 Task: Reply to email with the signature Angela Wright with the subject Request for a phone call from softage.1@softage.net with the message Could you please provide feedback on the latest version of the website prototype? Undo the message and rewrite the message as Thank you for your patience while we resolve this issue. Send the email
Action: Mouse moved to (491, 638)
Screenshot: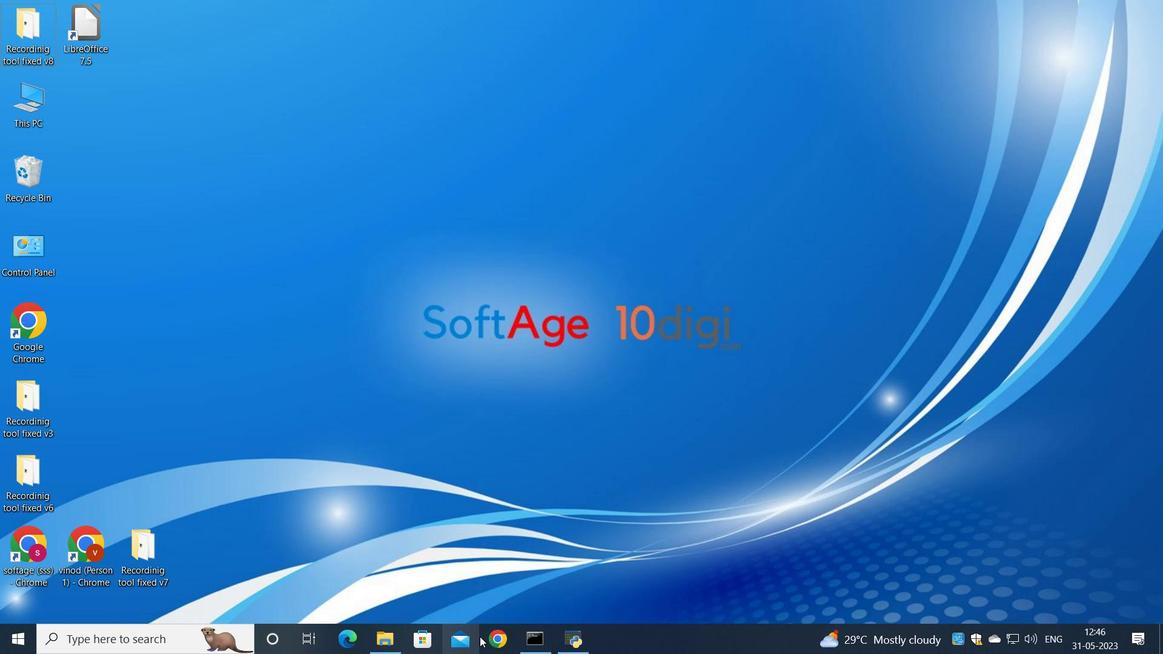 
Action: Mouse pressed left at (491, 638)
Screenshot: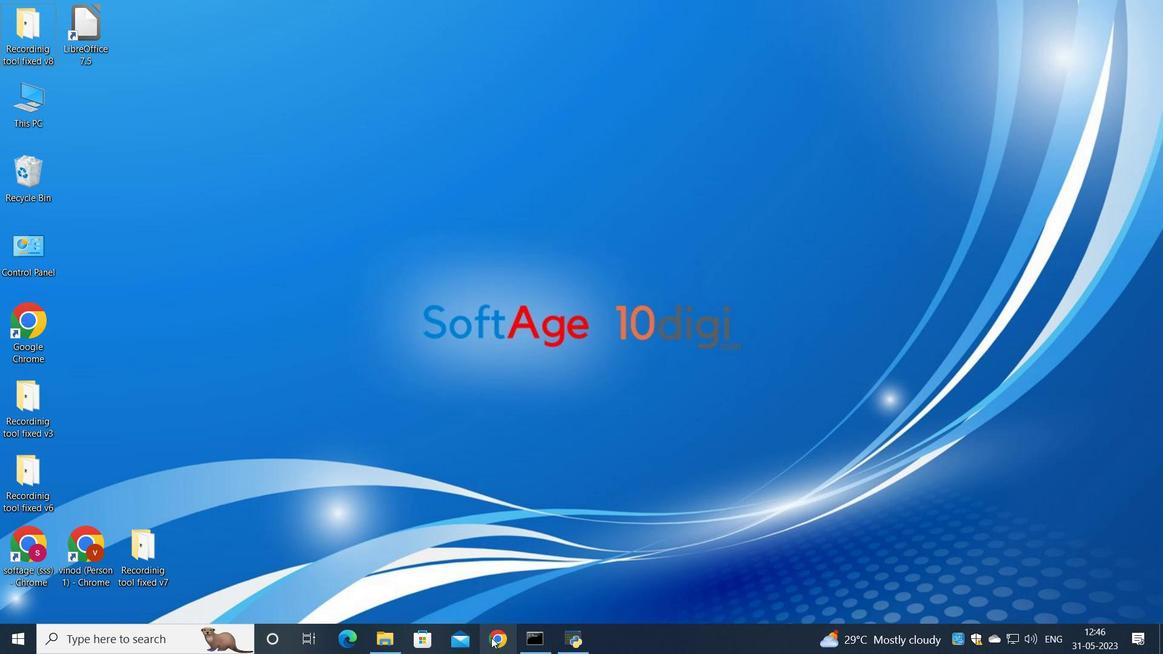 
Action: Mouse moved to (533, 350)
Screenshot: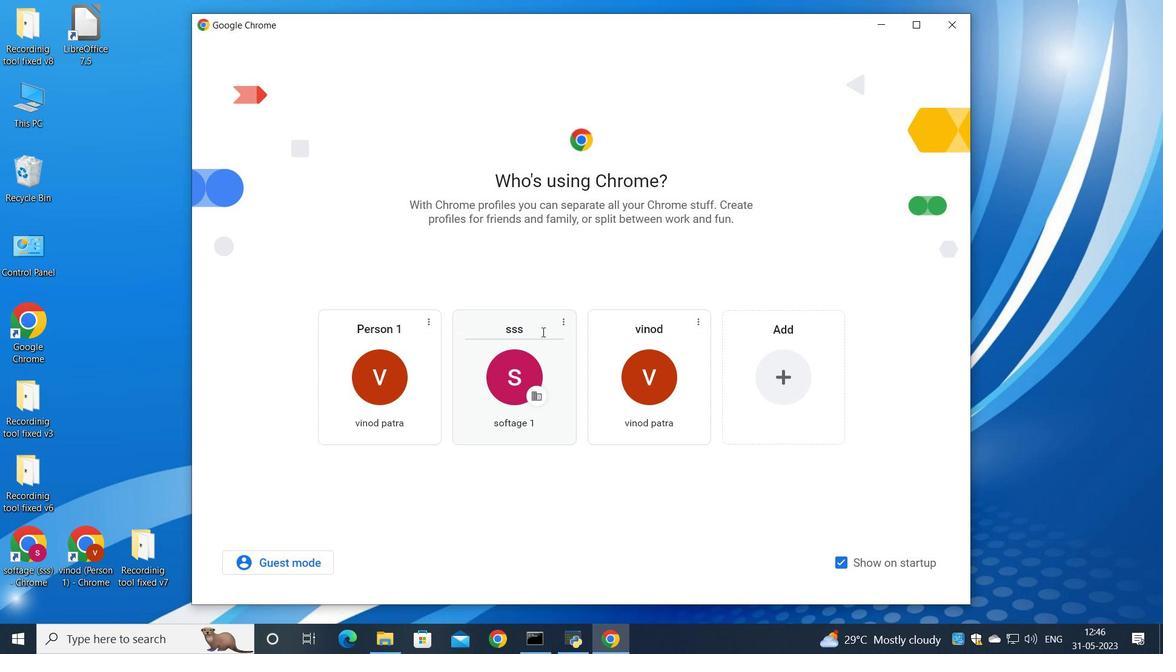 
Action: Mouse pressed left at (533, 350)
Screenshot: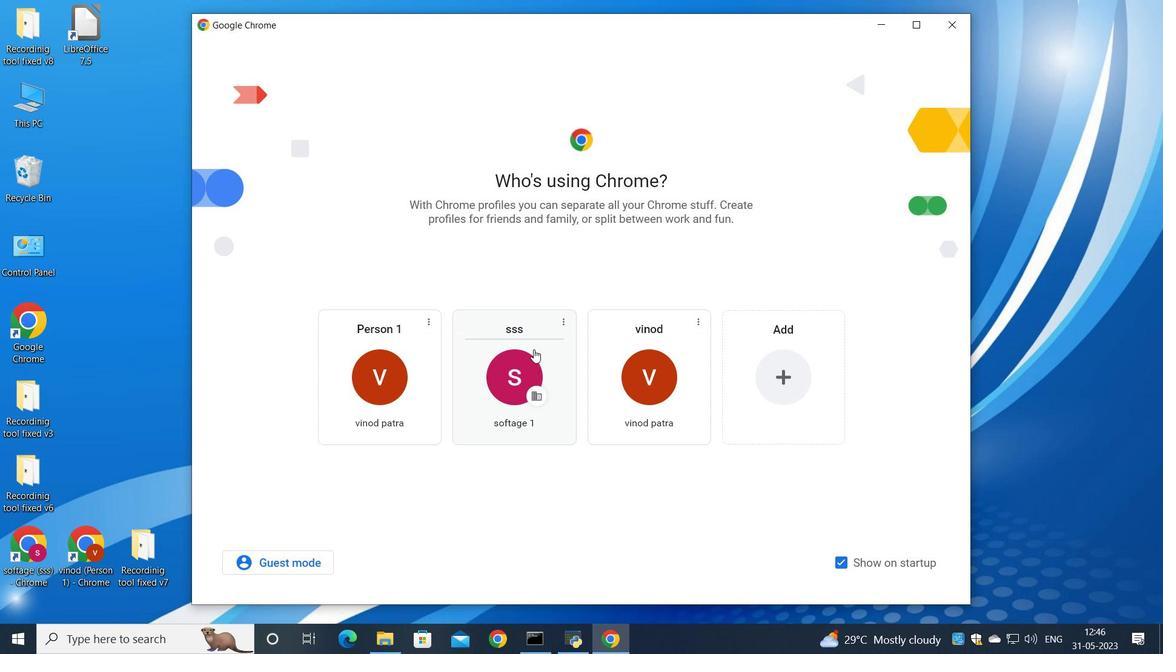 
Action: Mouse moved to (1014, 75)
Screenshot: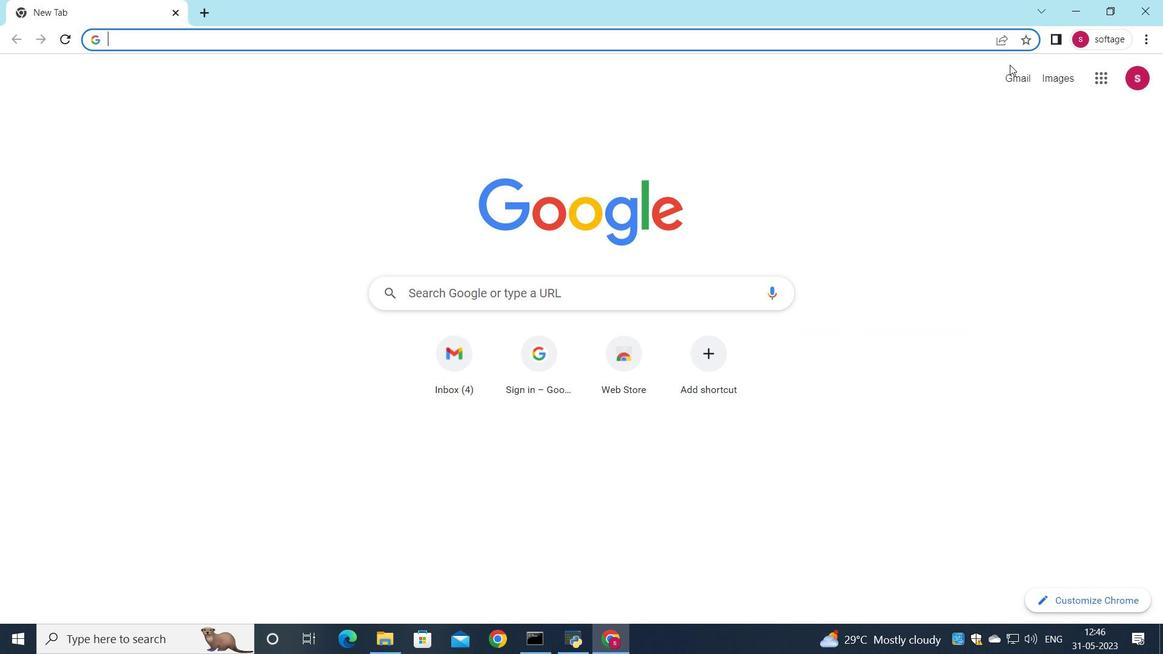 
Action: Mouse pressed left at (1014, 75)
Screenshot: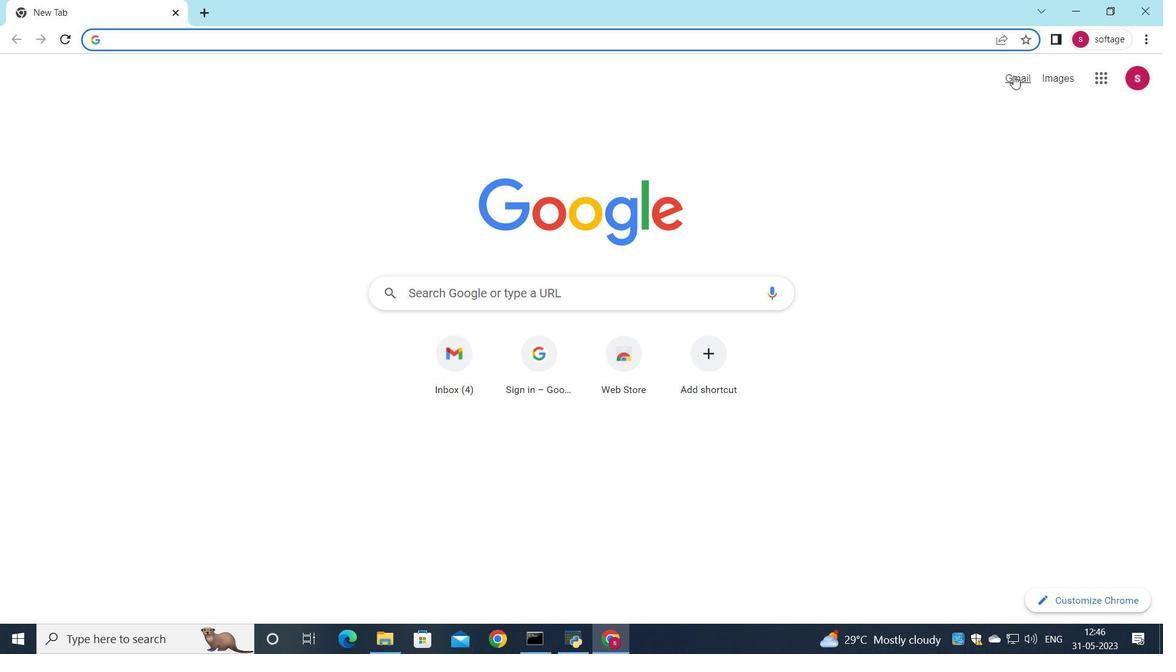 
Action: Mouse moved to (997, 106)
Screenshot: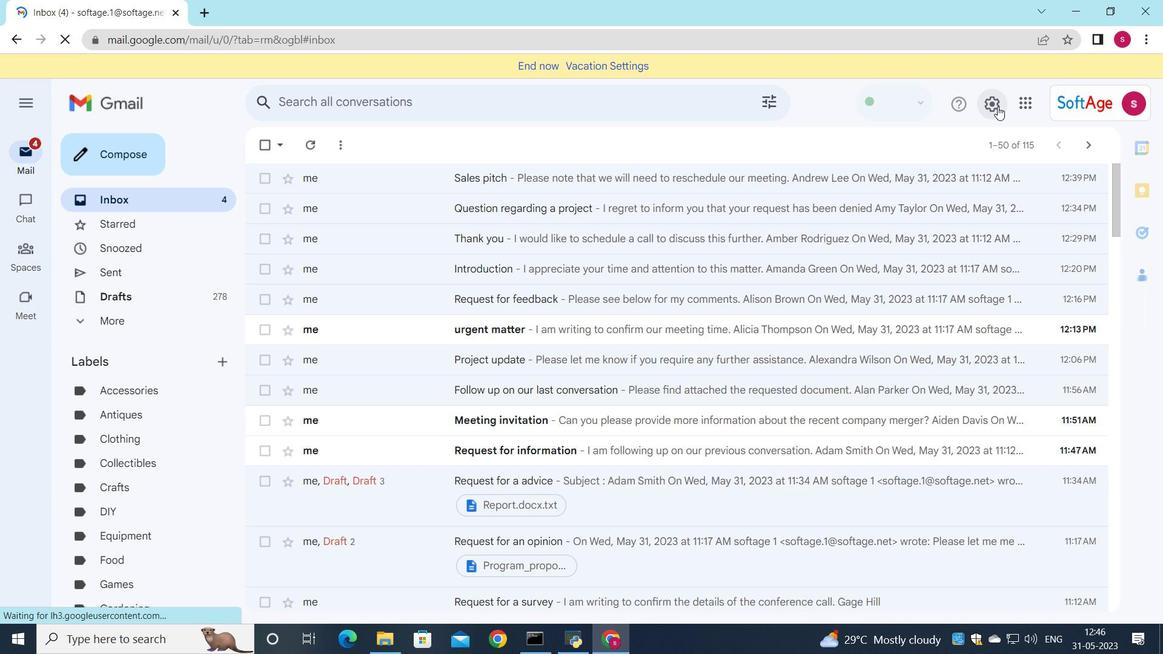 
Action: Mouse pressed left at (997, 106)
Screenshot: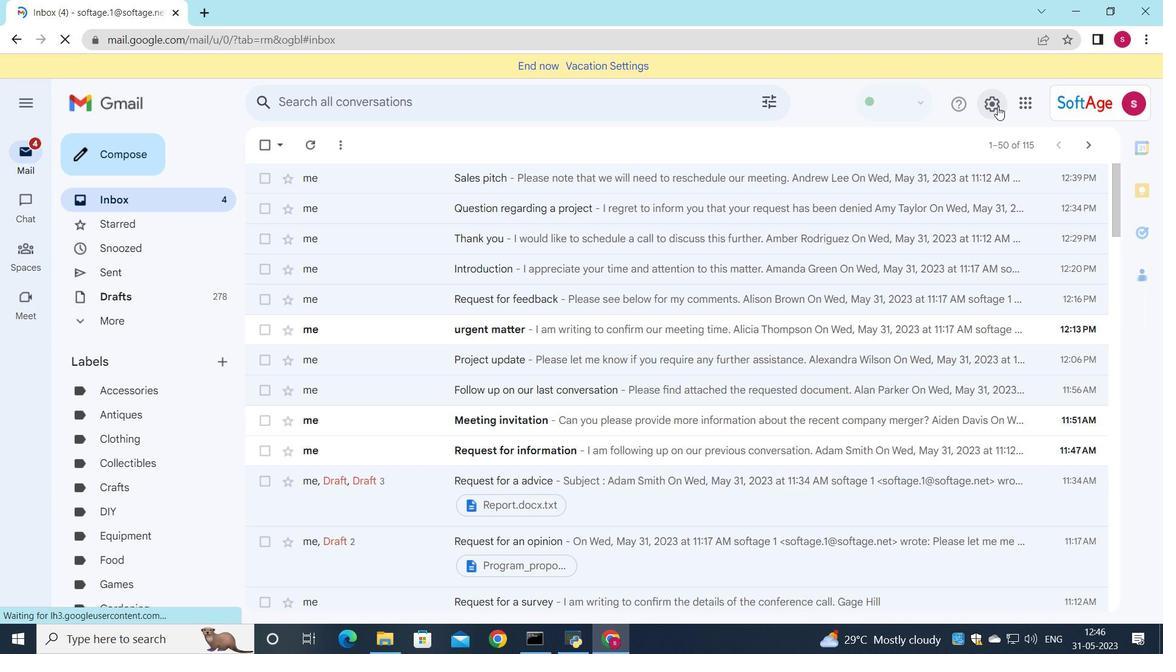 
Action: Mouse moved to (992, 180)
Screenshot: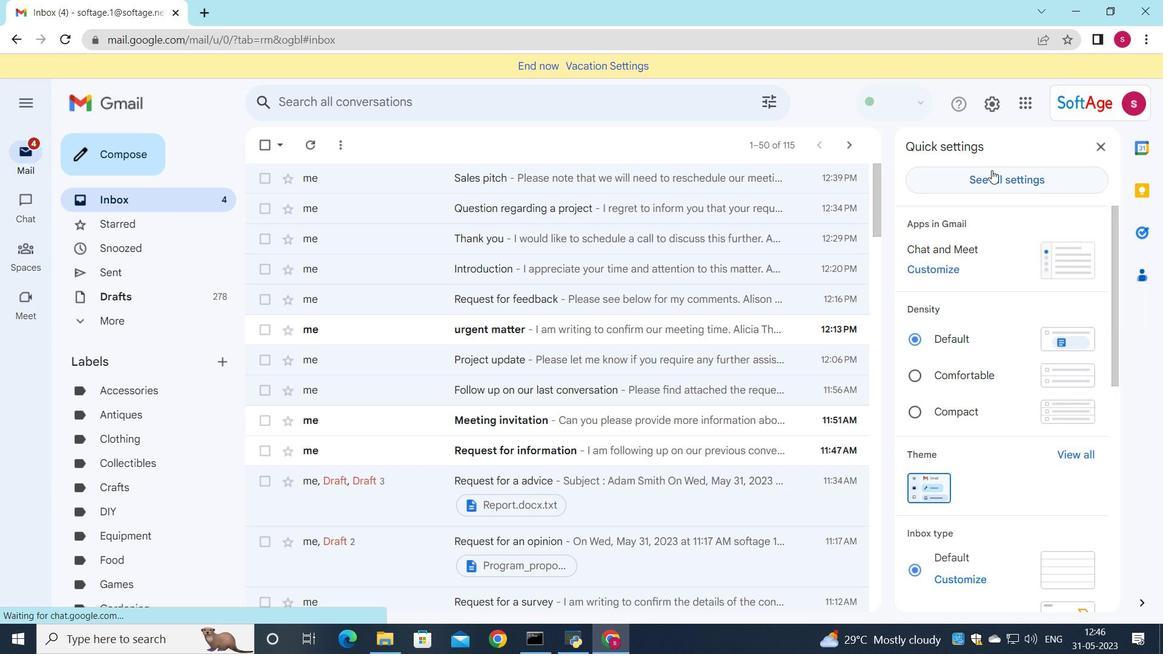 
Action: Mouse pressed left at (992, 180)
Screenshot: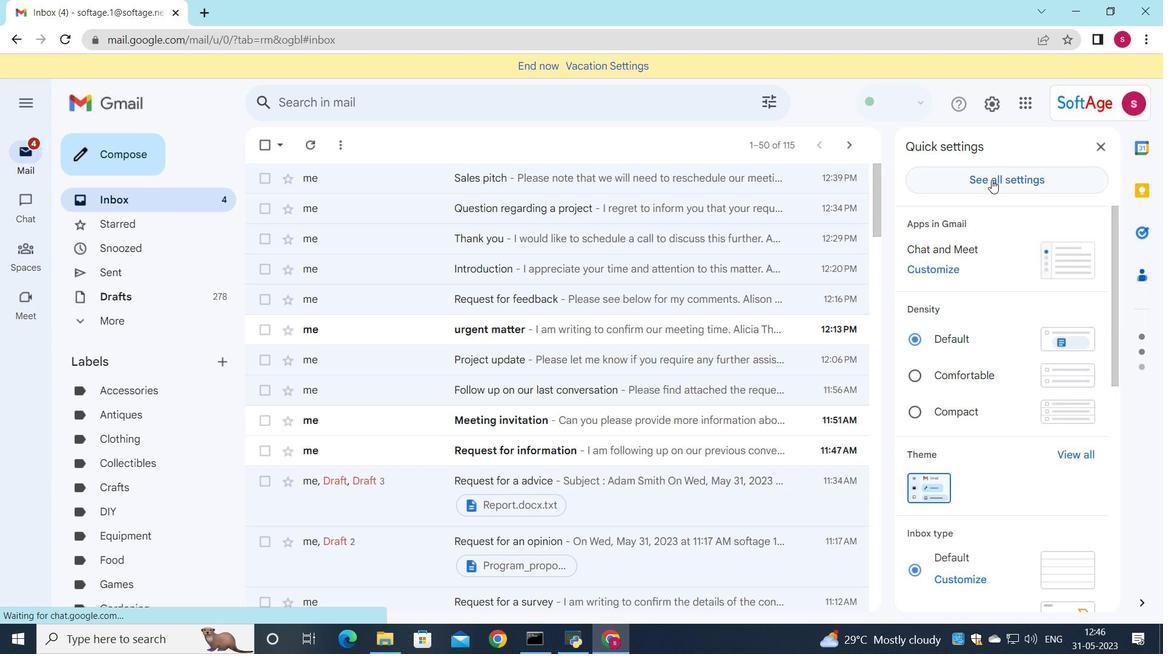 
Action: Mouse moved to (575, 371)
Screenshot: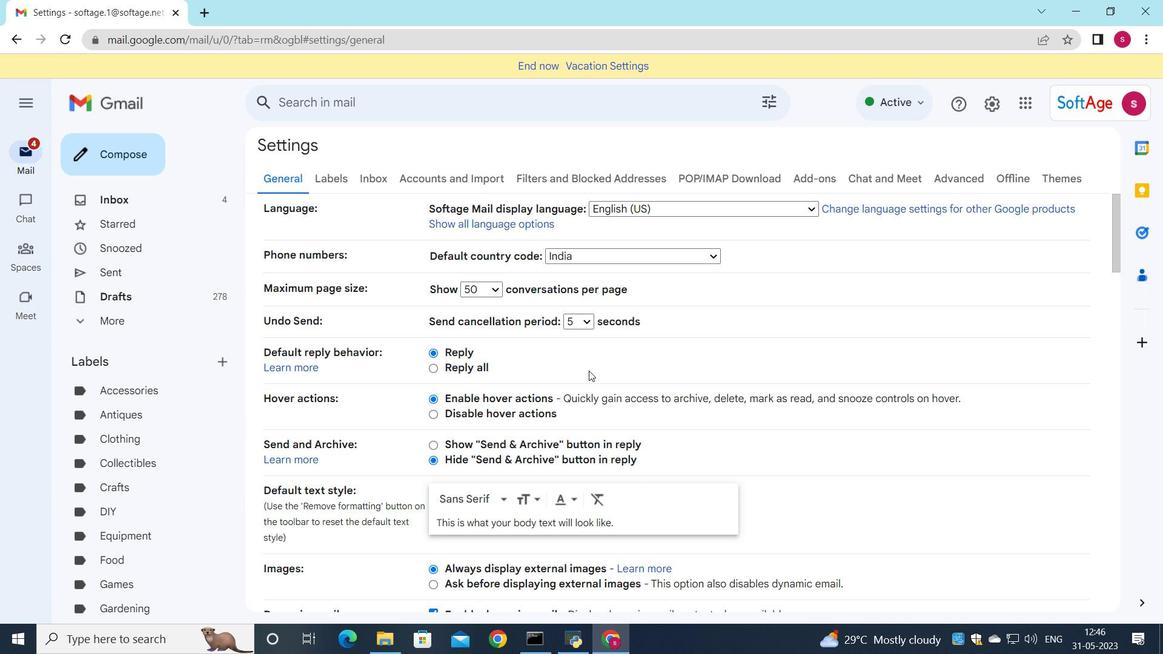 
Action: Mouse scrolled (575, 370) with delta (0, 0)
Screenshot: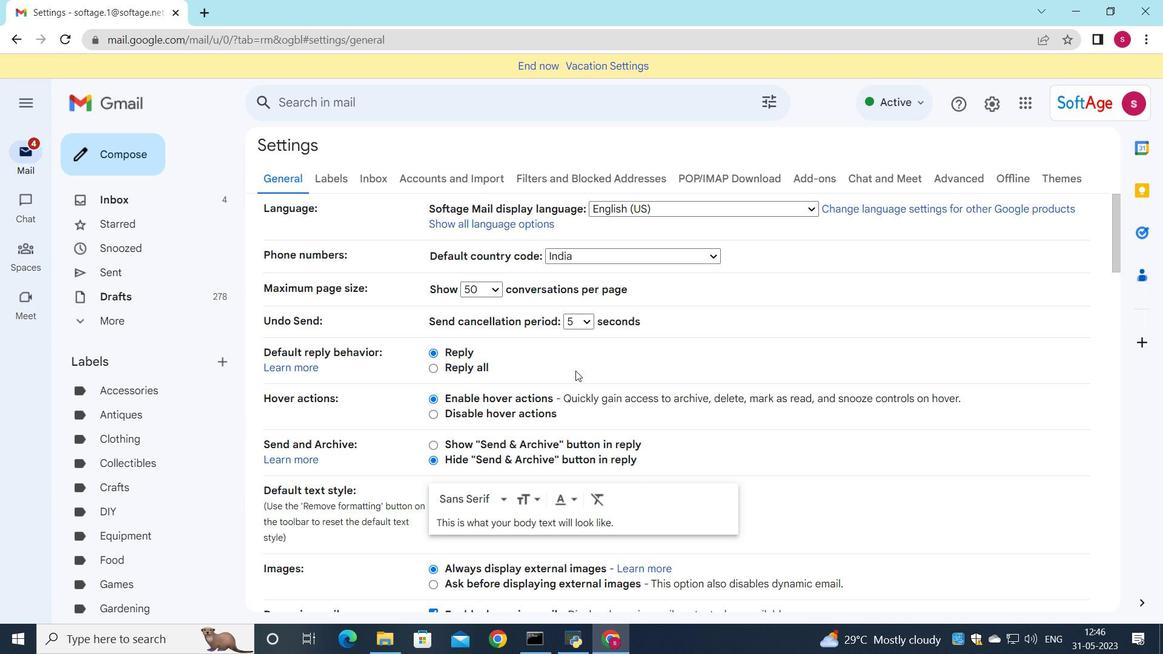 
Action: Mouse scrolled (575, 370) with delta (0, 0)
Screenshot: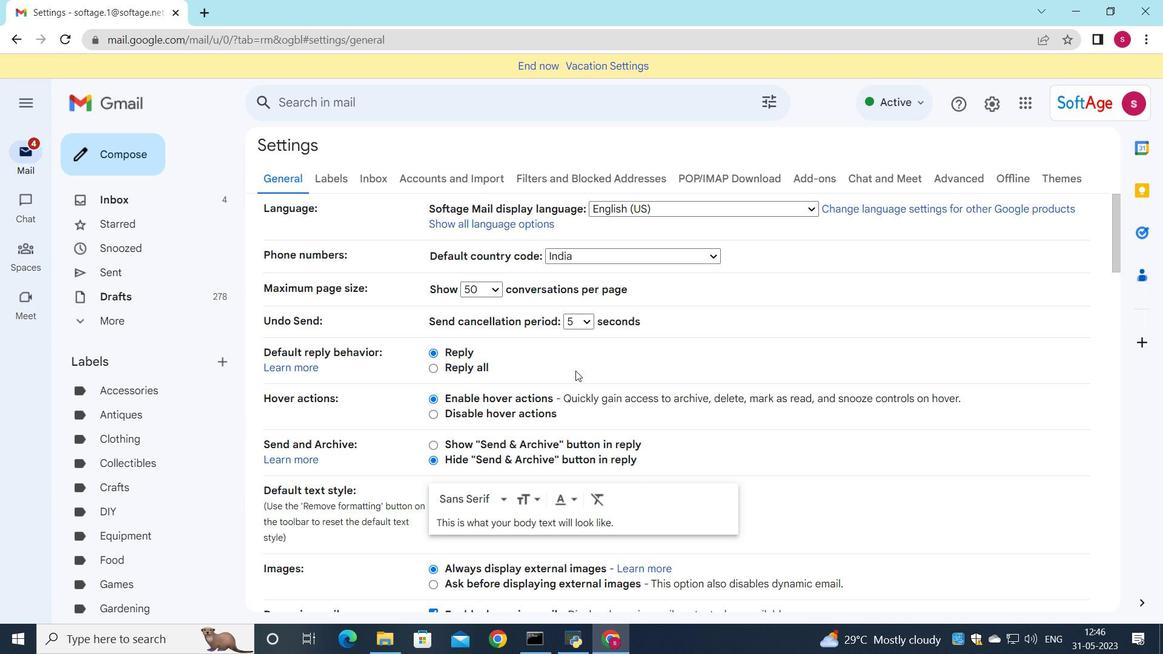 
Action: Mouse scrolled (575, 370) with delta (0, 0)
Screenshot: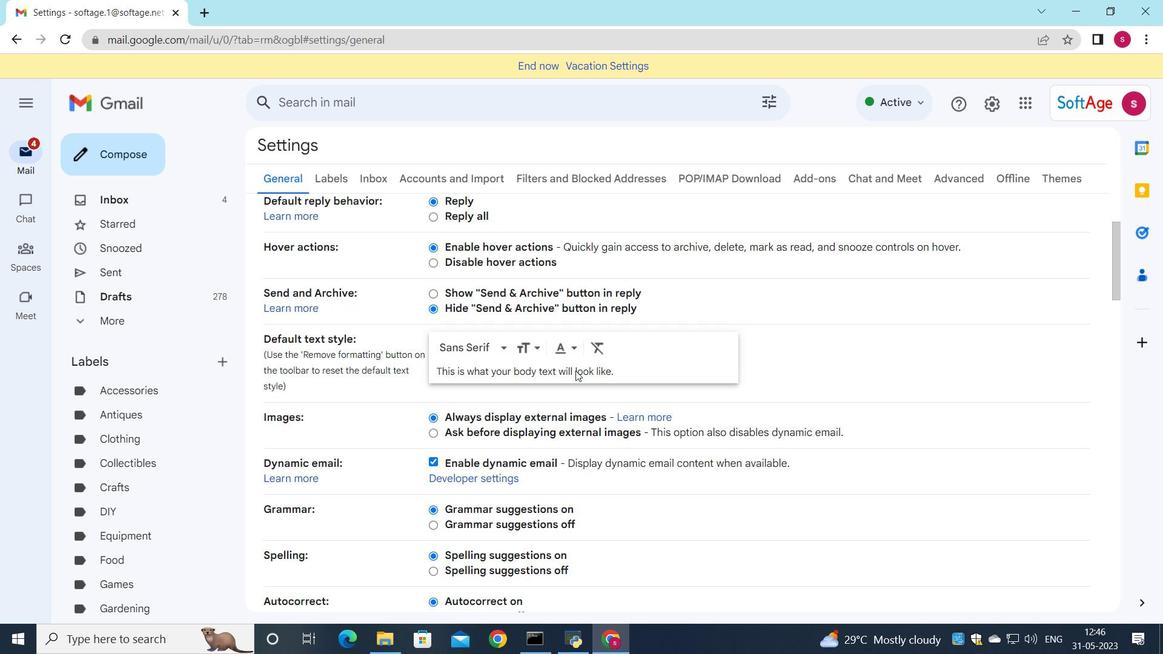 
Action: Mouse scrolled (575, 370) with delta (0, 0)
Screenshot: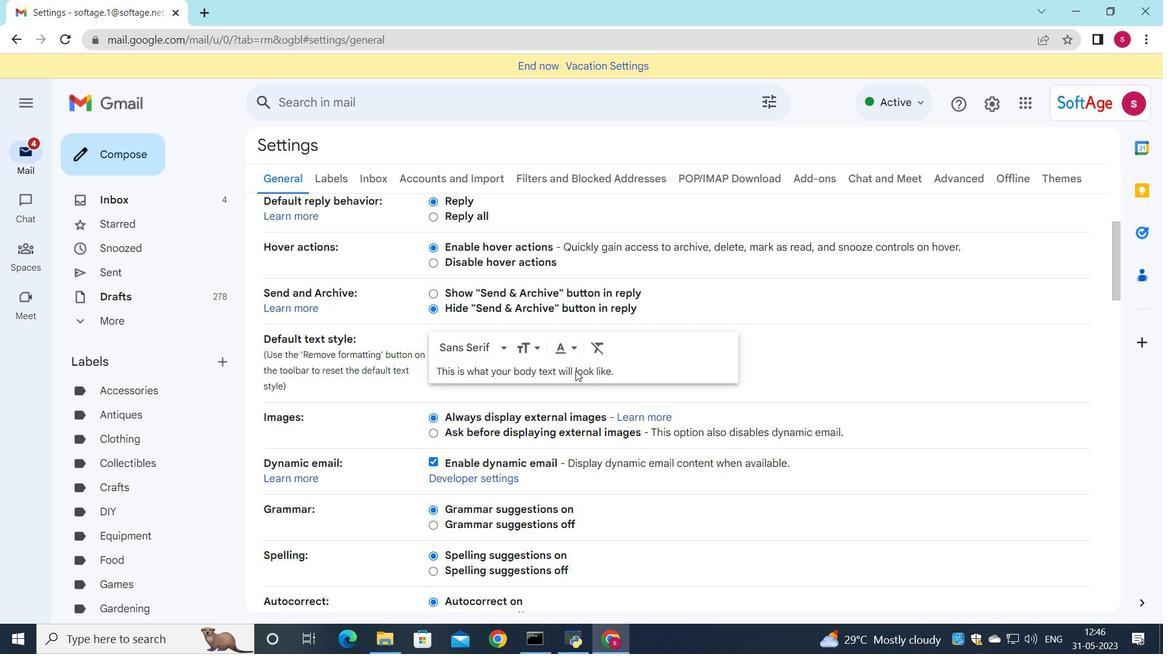 
Action: Mouse scrolled (575, 370) with delta (0, 0)
Screenshot: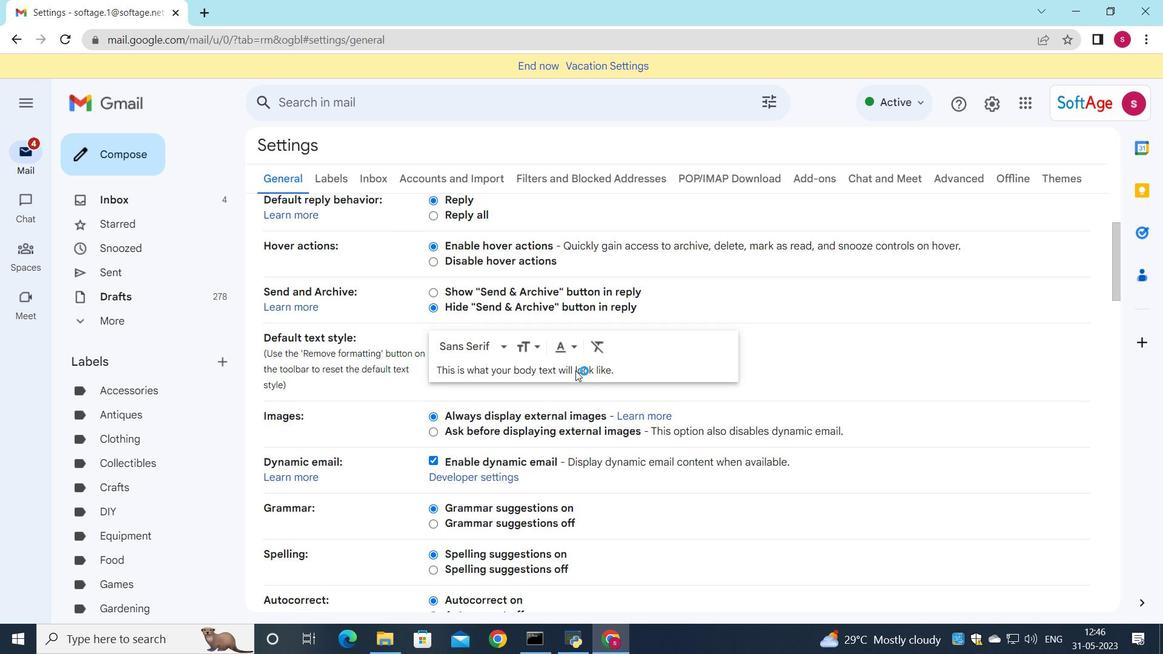 
Action: Mouse scrolled (575, 370) with delta (0, 0)
Screenshot: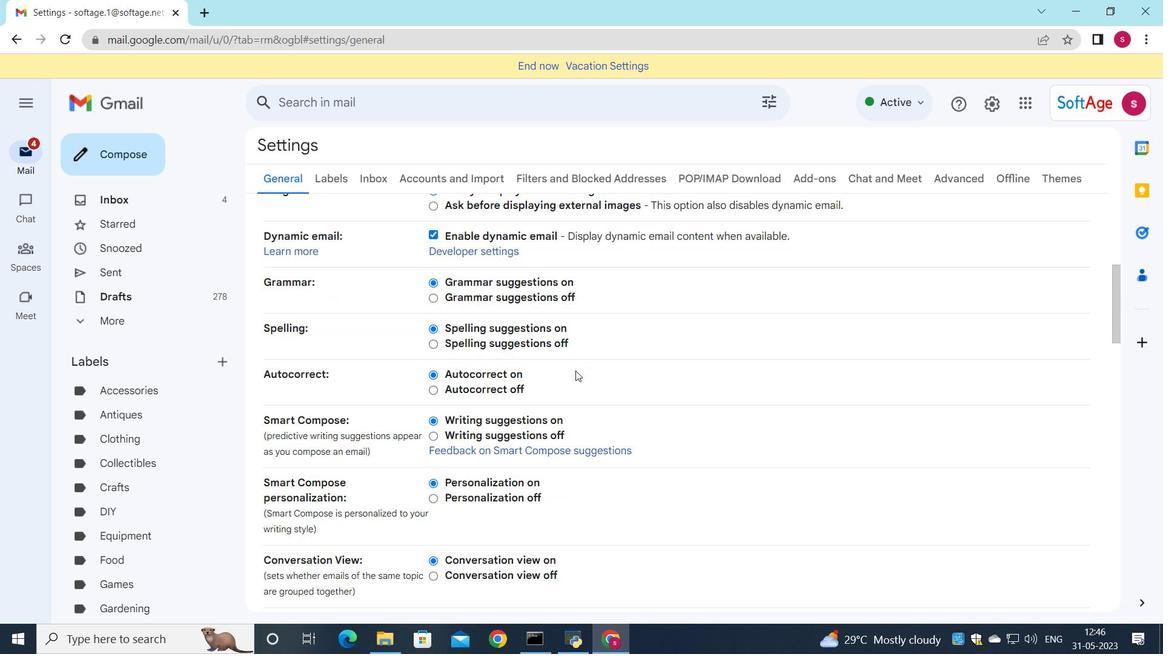 
Action: Mouse scrolled (575, 370) with delta (0, 0)
Screenshot: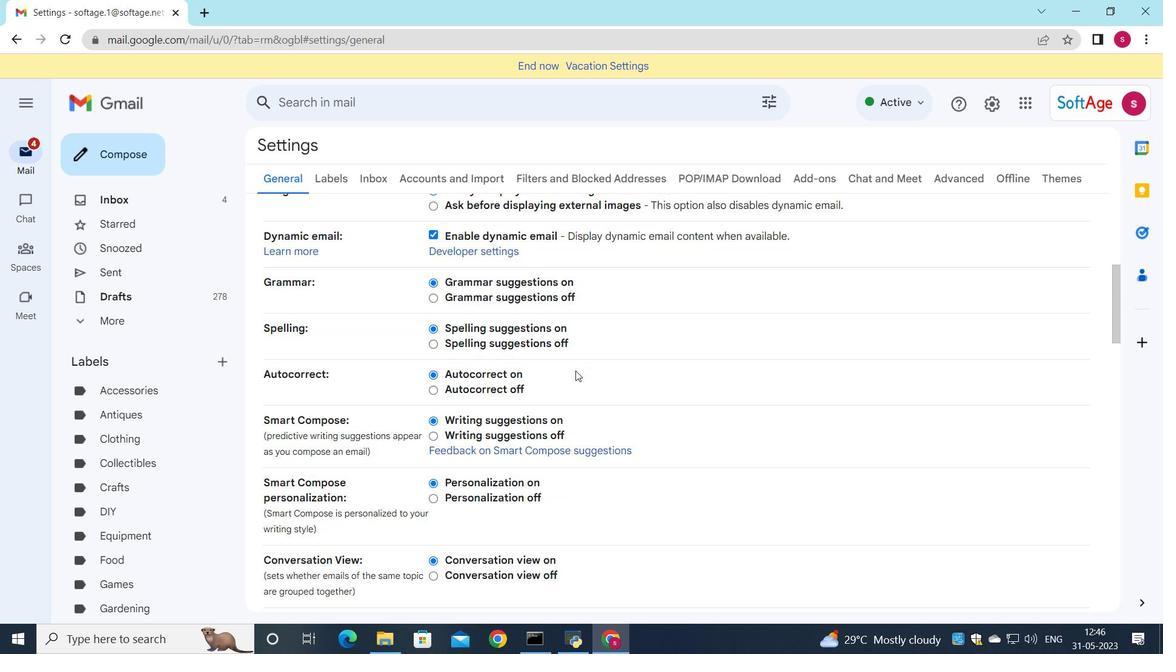 
Action: Mouse scrolled (575, 370) with delta (0, 0)
Screenshot: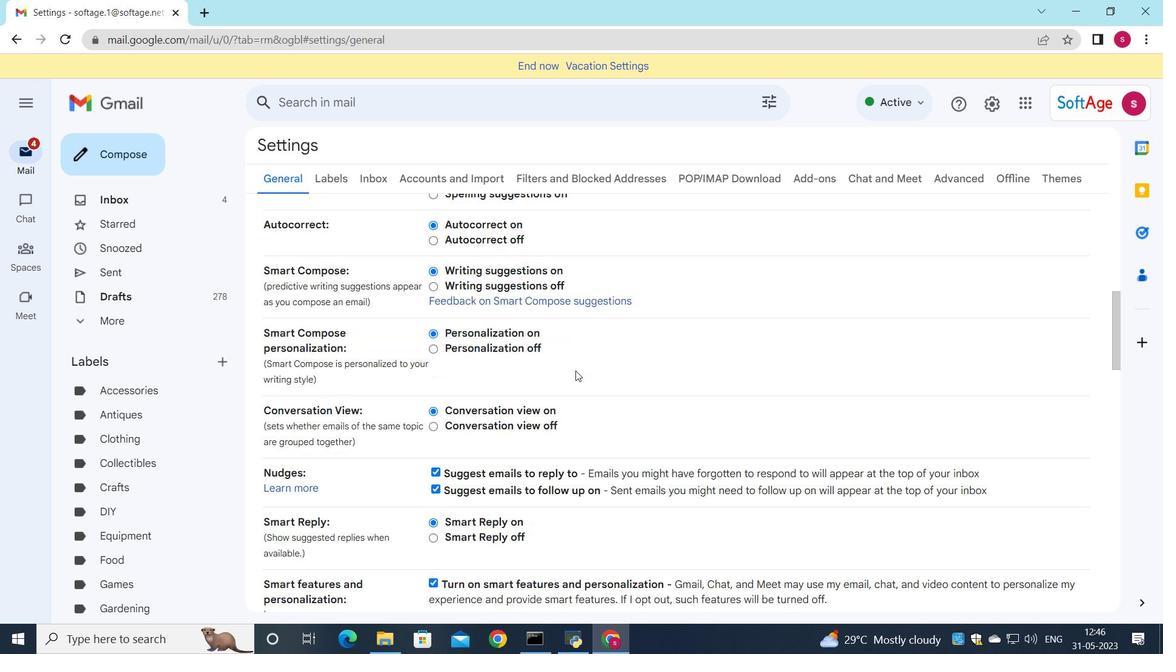 
Action: Mouse scrolled (575, 370) with delta (0, 0)
Screenshot: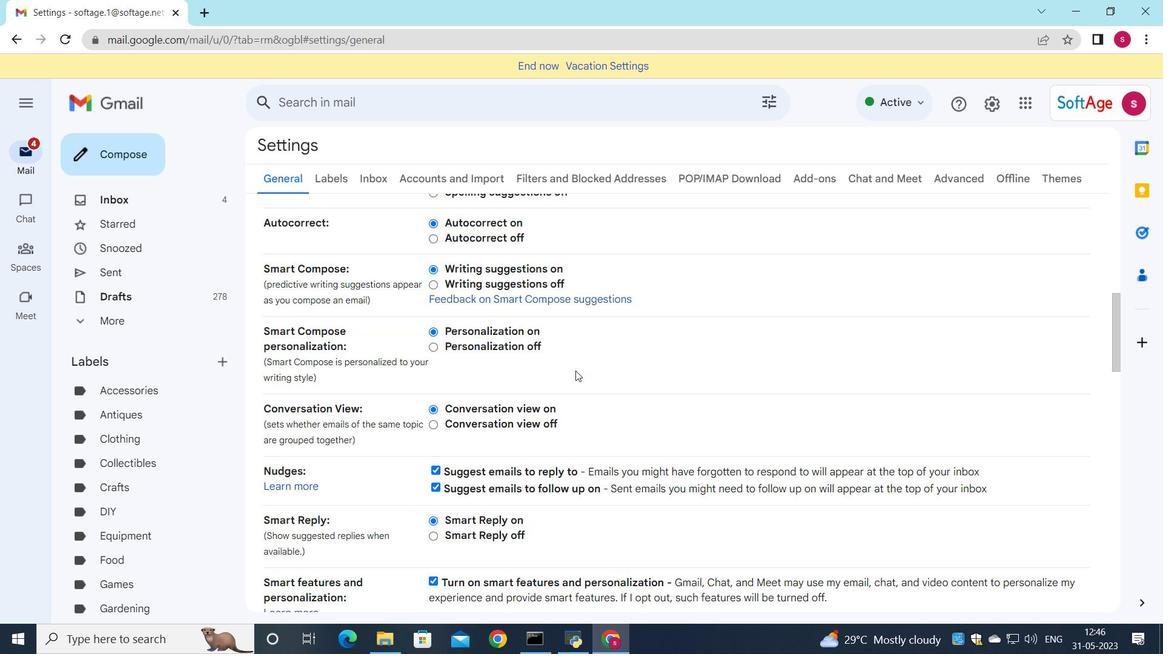 
Action: Mouse scrolled (575, 370) with delta (0, 0)
Screenshot: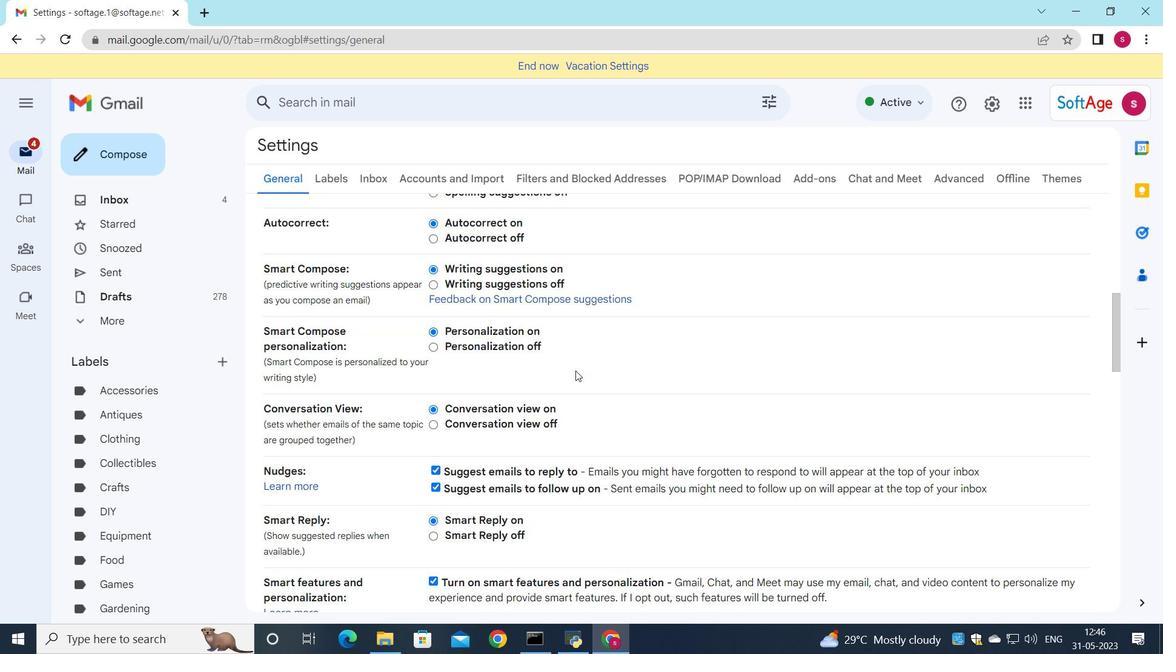 
Action: Mouse scrolled (575, 370) with delta (0, 0)
Screenshot: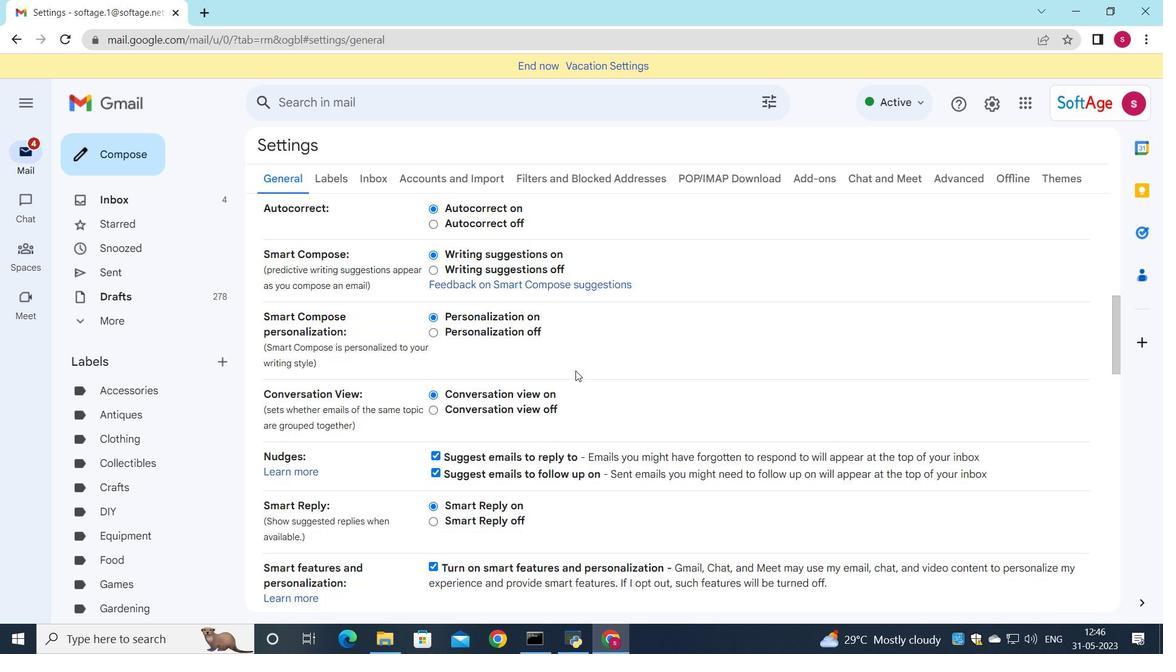 
Action: Mouse scrolled (575, 370) with delta (0, 0)
Screenshot: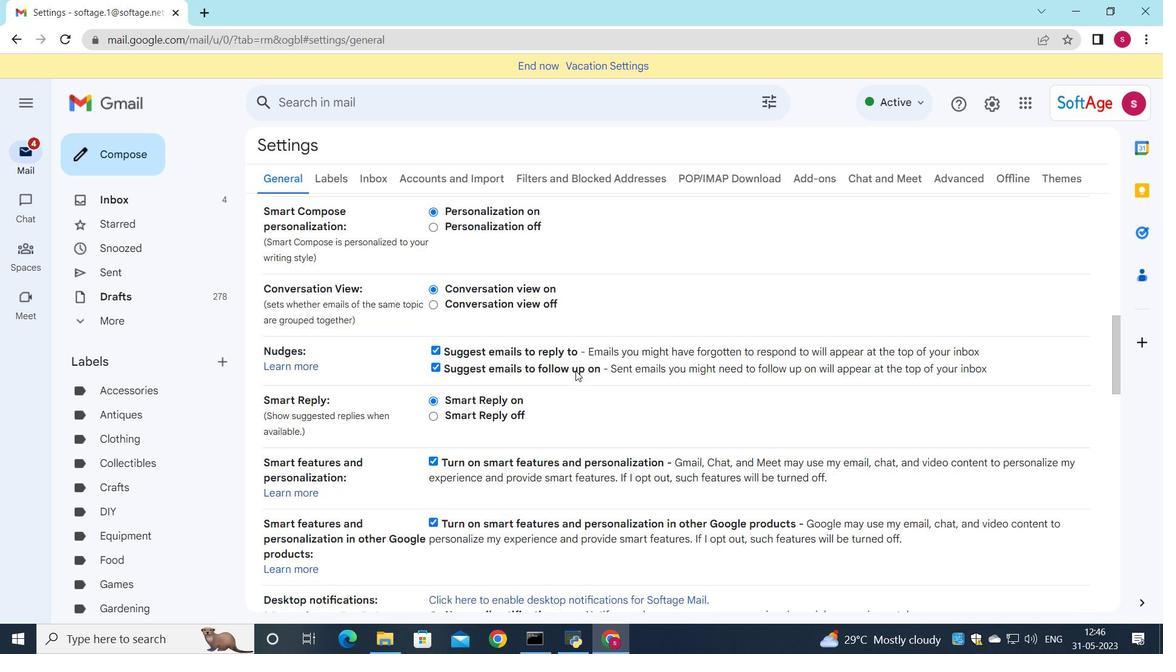 
Action: Mouse scrolled (575, 370) with delta (0, 0)
Screenshot: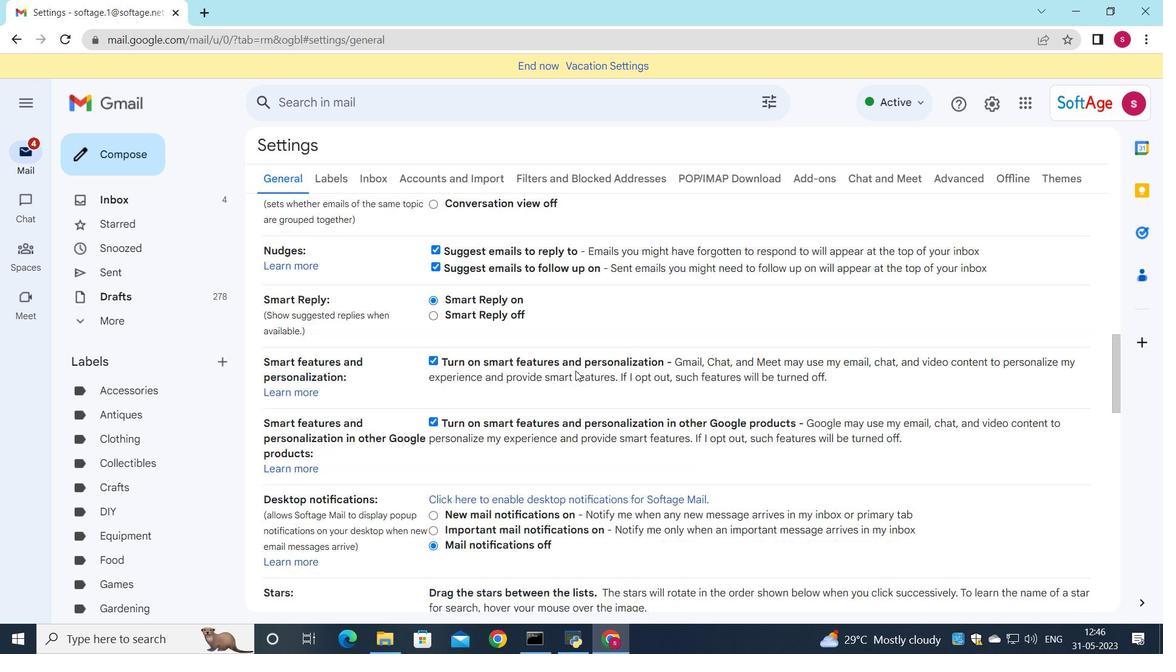 
Action: Mouse moved to (587, 388)
Screenshot: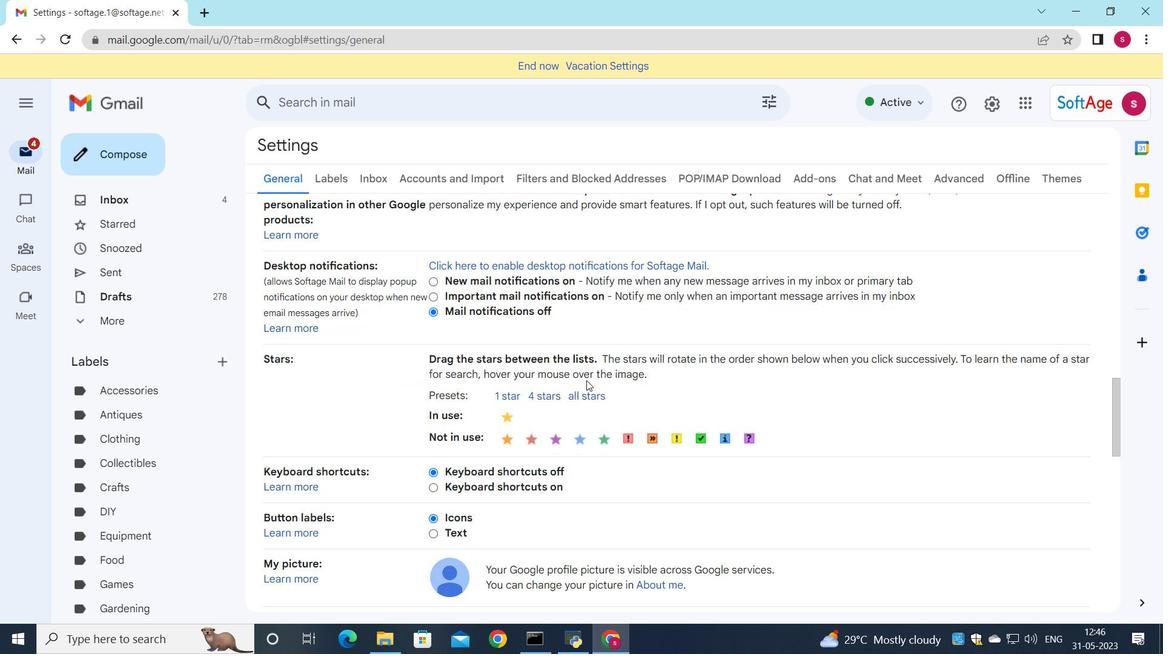 
Action: Mouse scrolled (587, 388) with delta (0, 0)
Screenshot: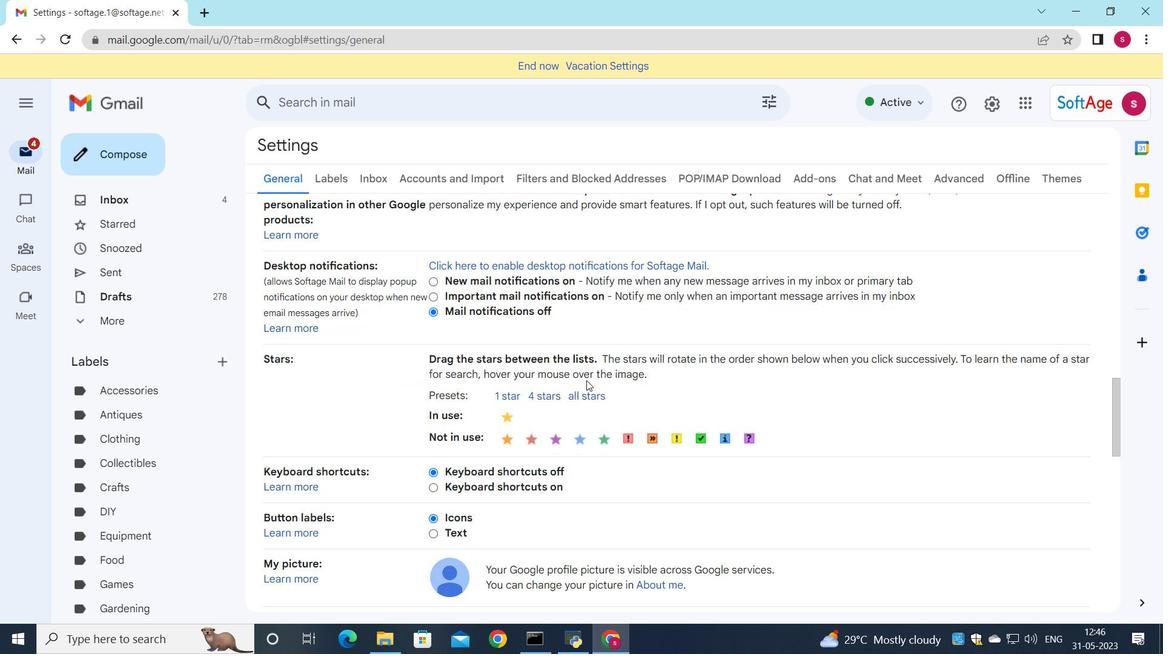 
Action: Mouse moved to (587, 402)
Screenshot: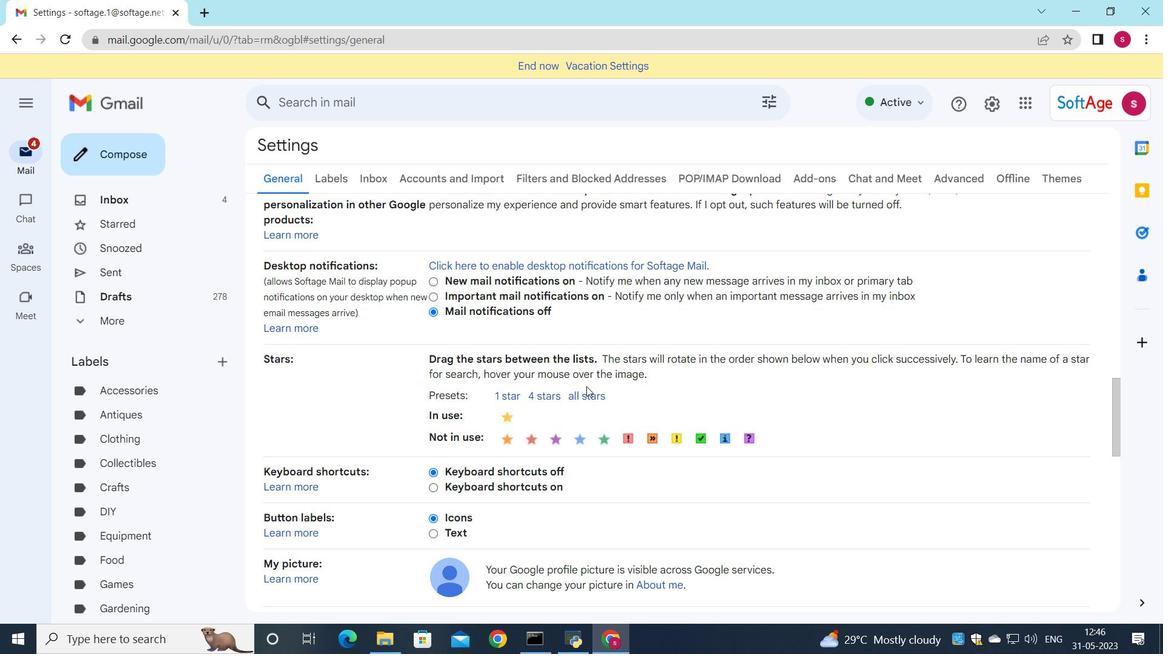 
Action: Mouse scrolled (587, 401) with delta (0, 0)
Screenshot: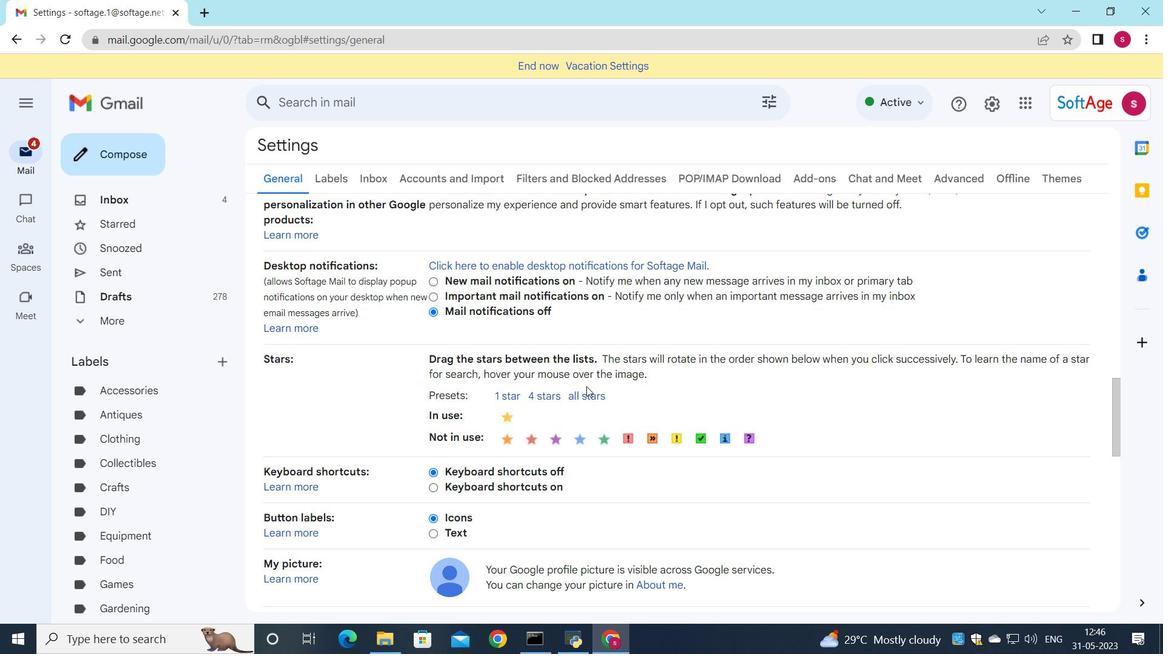
Action: Mouse moved to (583, 415)
Screenshot: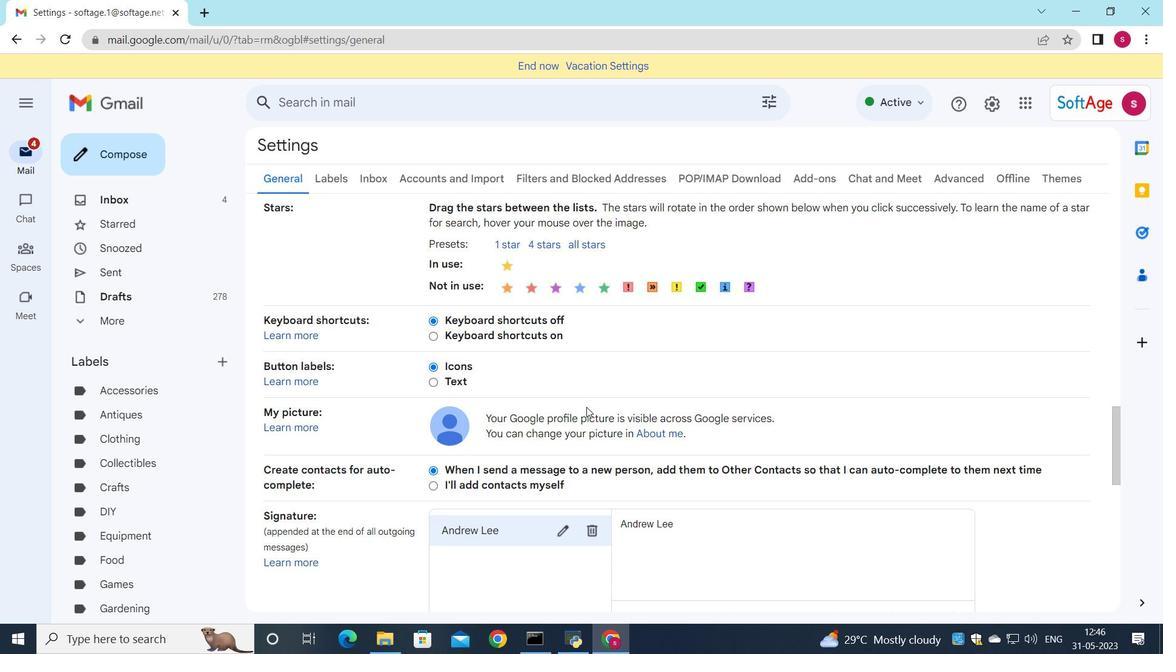 
Action: Mouse scrolled (585, 408) with delta (0, 0)
Screenshot: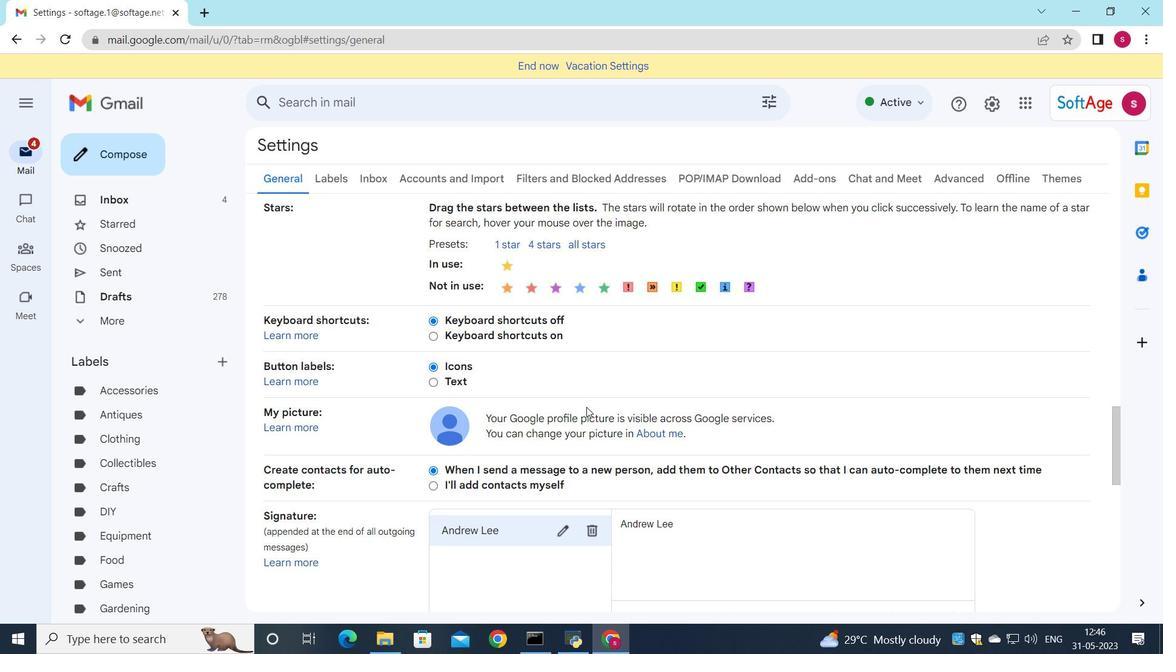 
Action: Mouse moved to (583, 417)
Screenshot: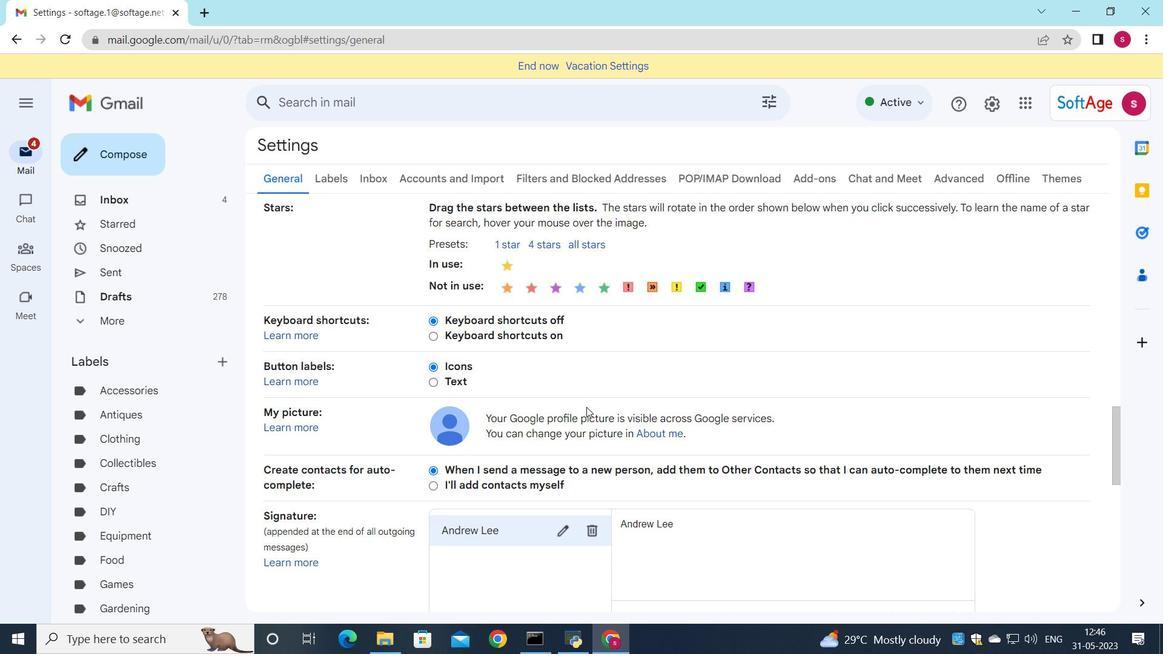 
Action: Mouse scrolled (583, 416) with delta (0, 0)
Screenshot: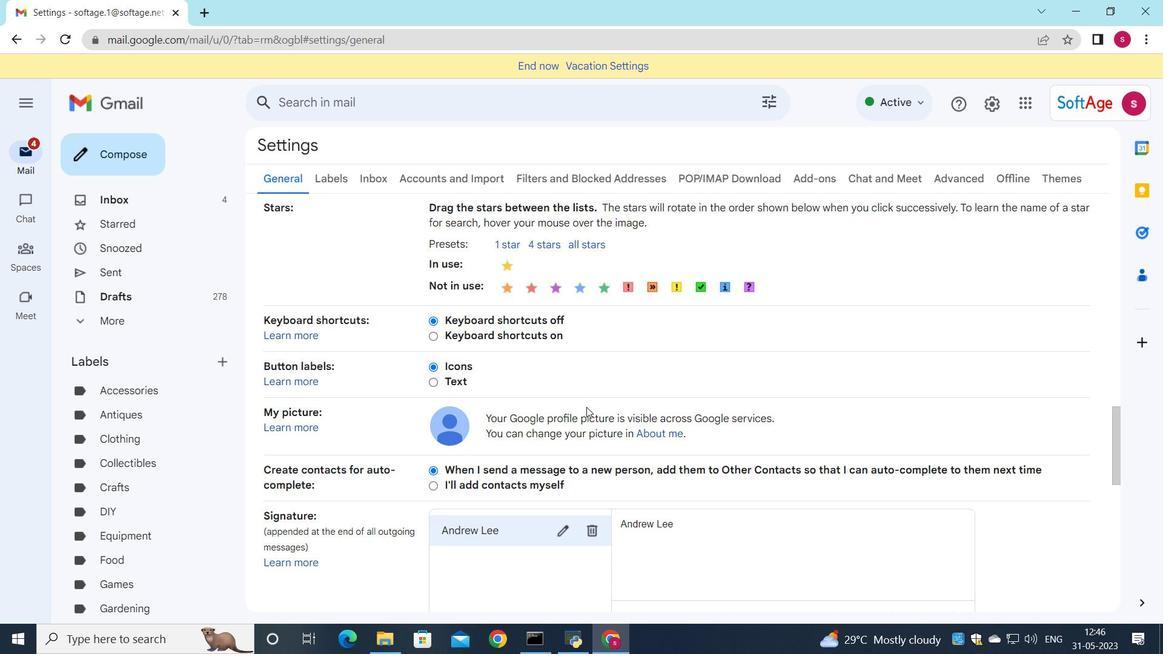 
Action: Mouse moved to (590, 387)
Screenshot: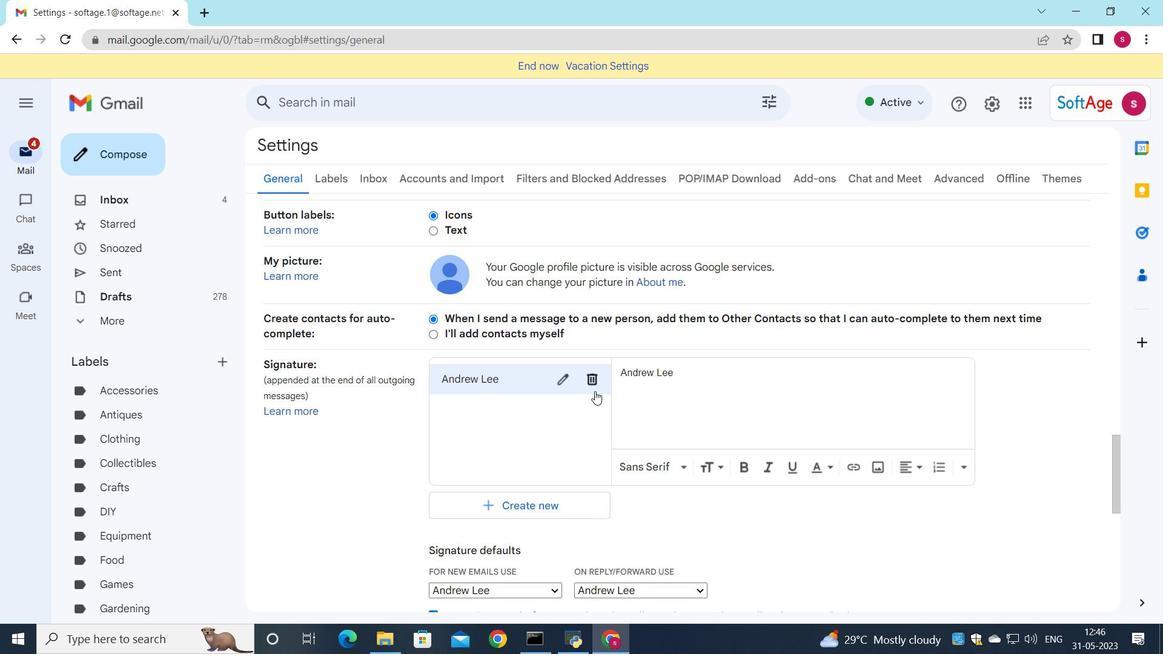 
Action: Mouse pressed left at (590, 387)
Screenshot: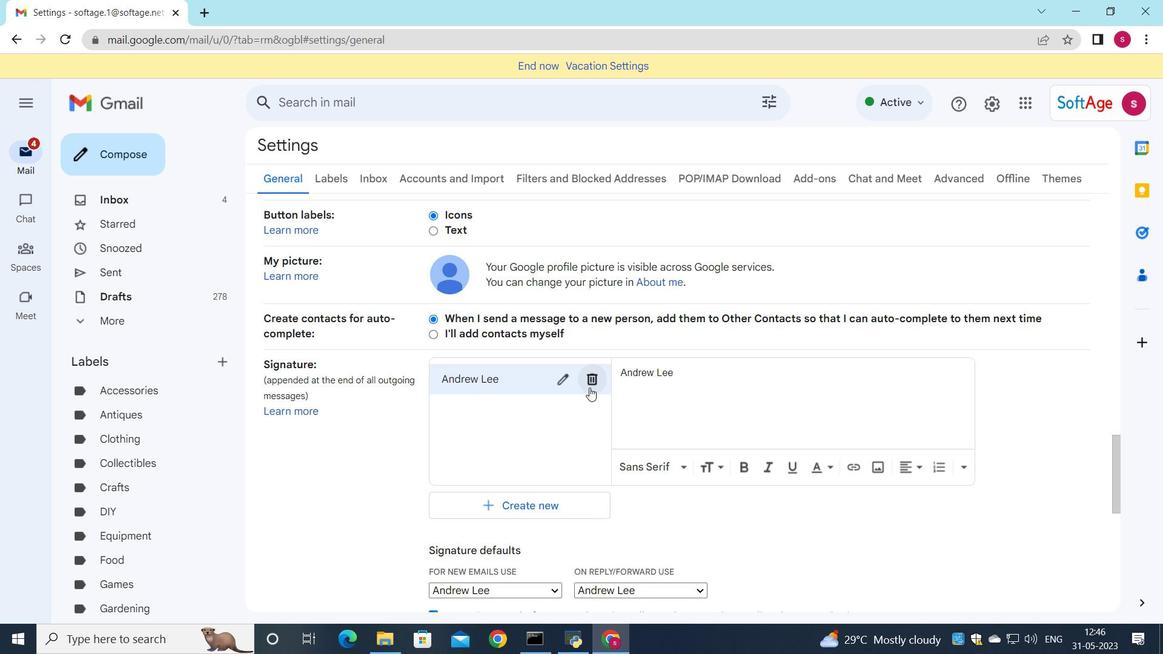 
Action: Mouse moved to (696, 373)
Screenshot: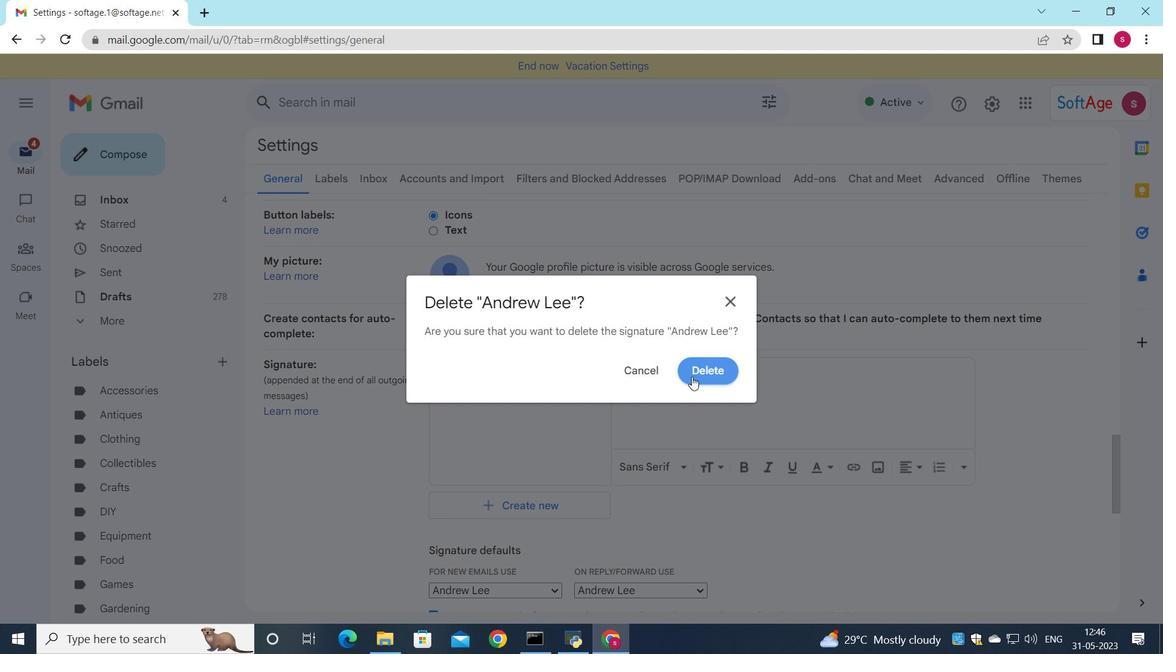 
Action: Mouse pressed left at (696, 373)
Screenshot: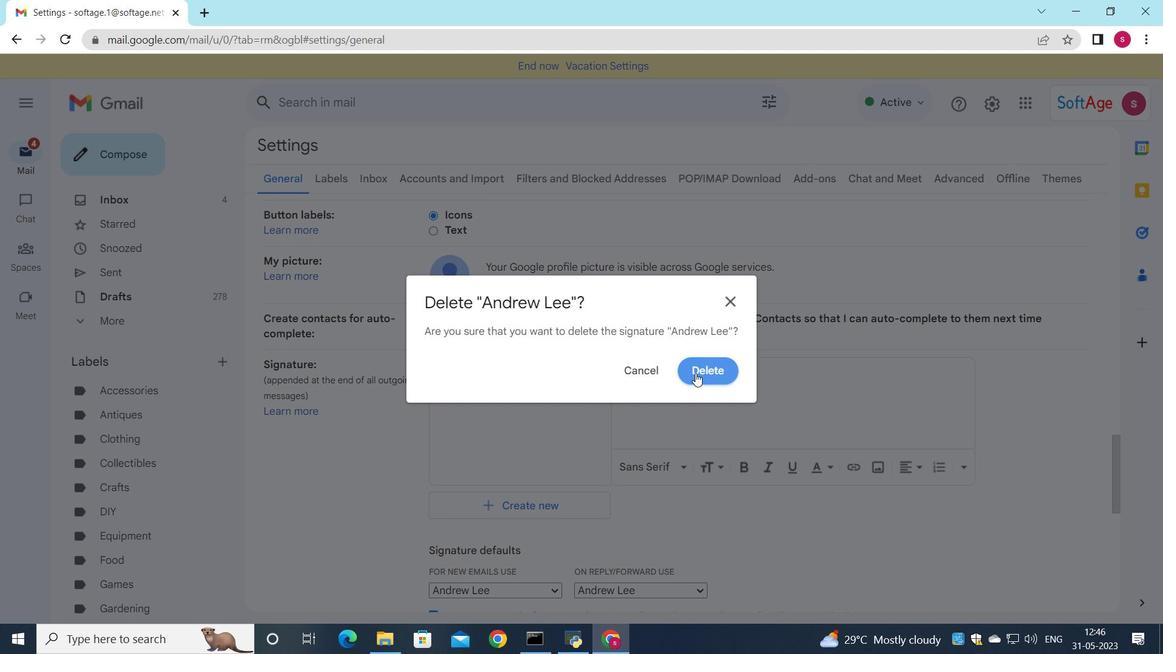 
Action: Mouse moved to (510, 396)
Screenshot: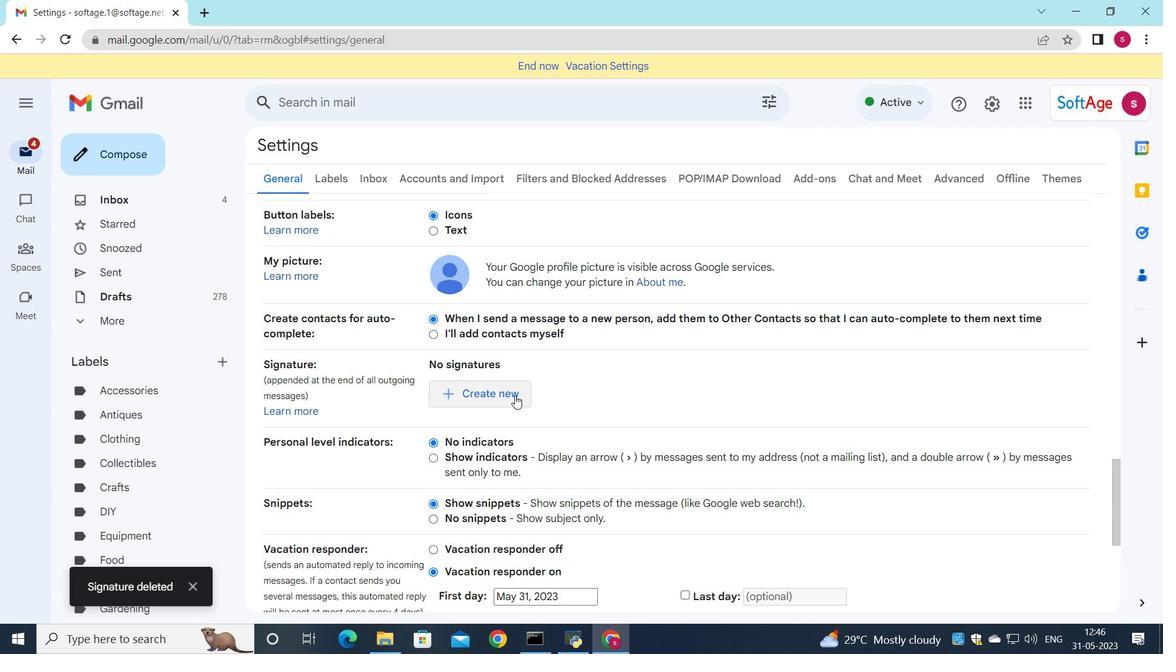 
Action: Mouse pressed left at (510, 396)
Screenshot: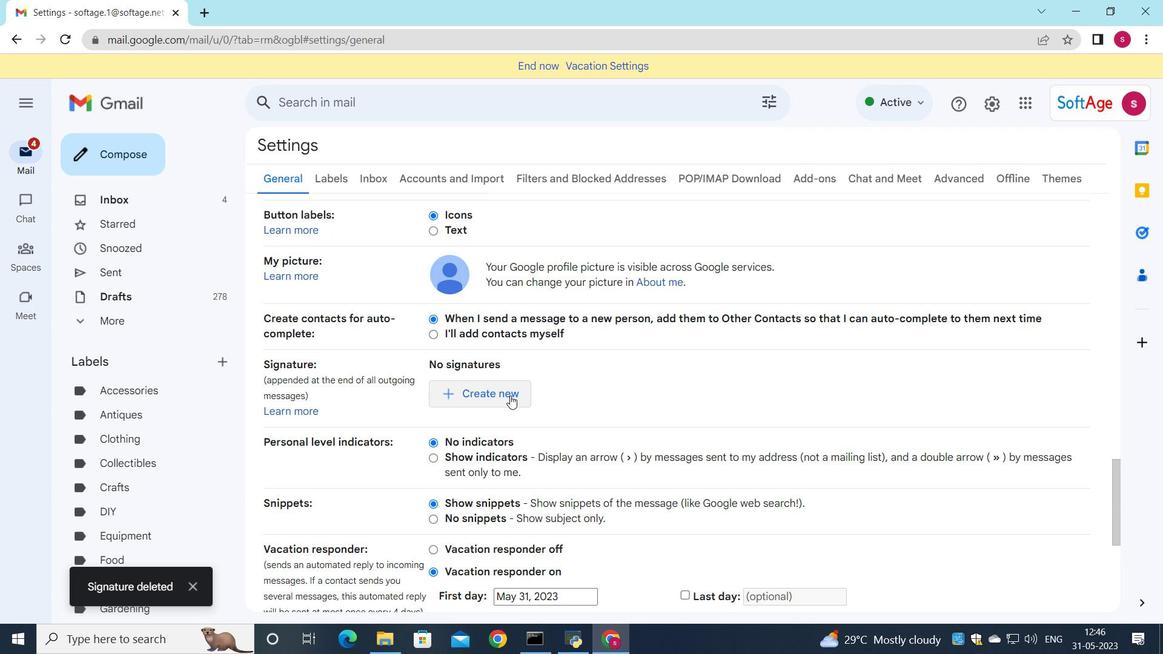 
Action: Mouse moved to (641, 344)
Screenshot: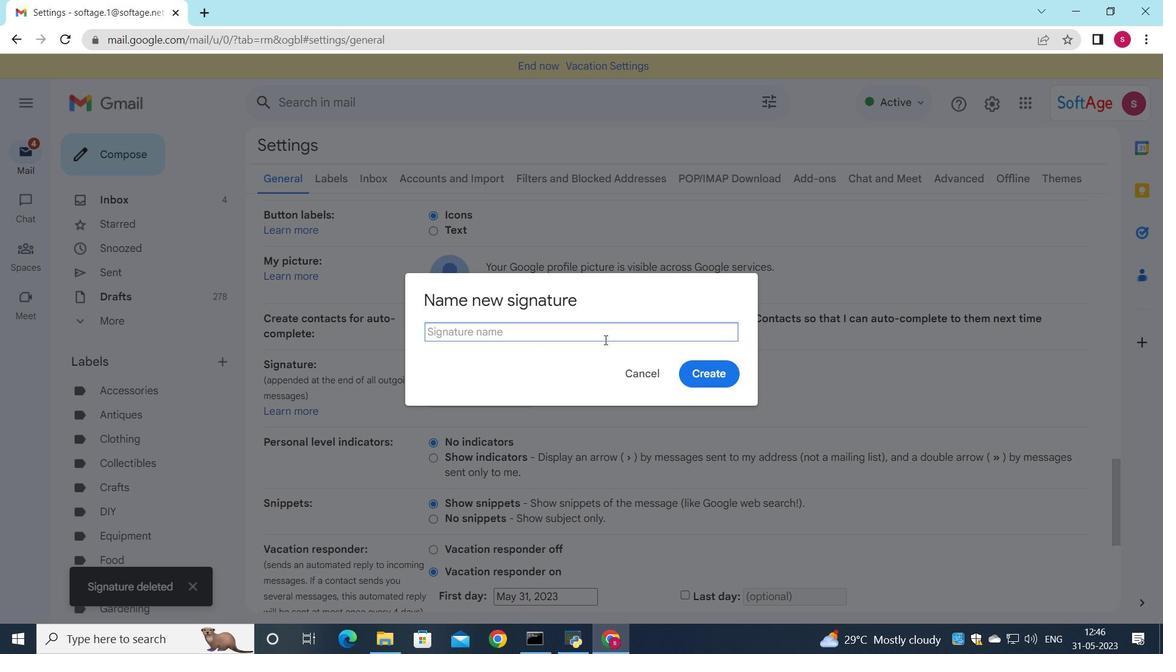 
Action: Key pressed <Key.shift>Angela<Key.space><Key.shift>Wright
Screenshot: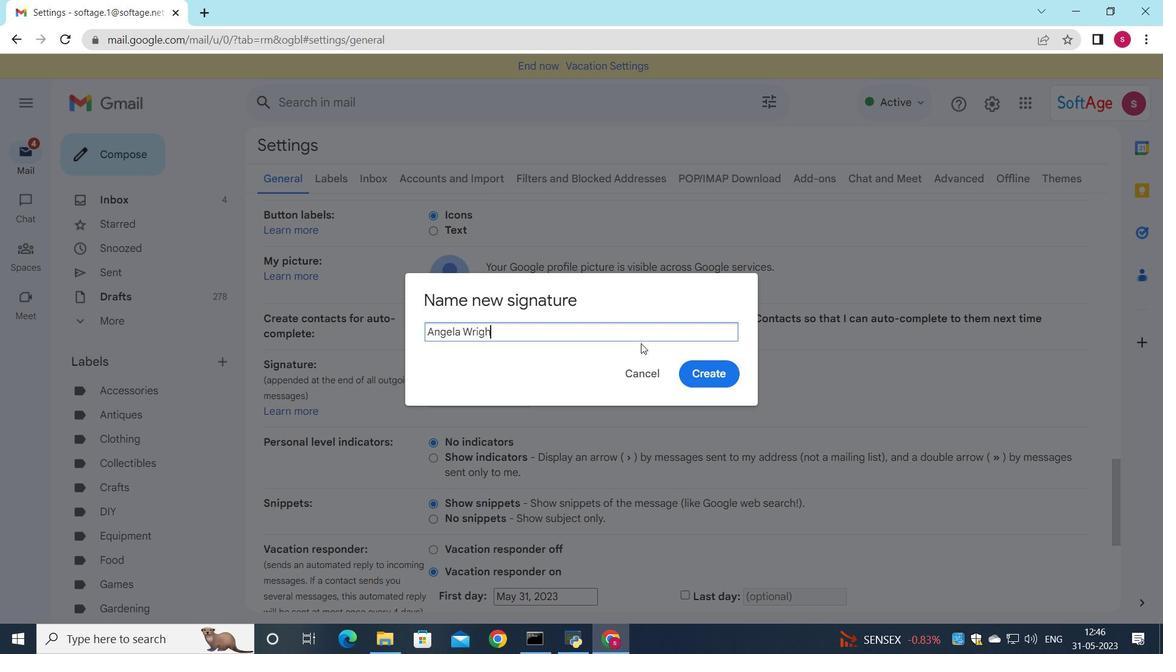 
Action: Mouse moved to (700, 376)
Screenshot: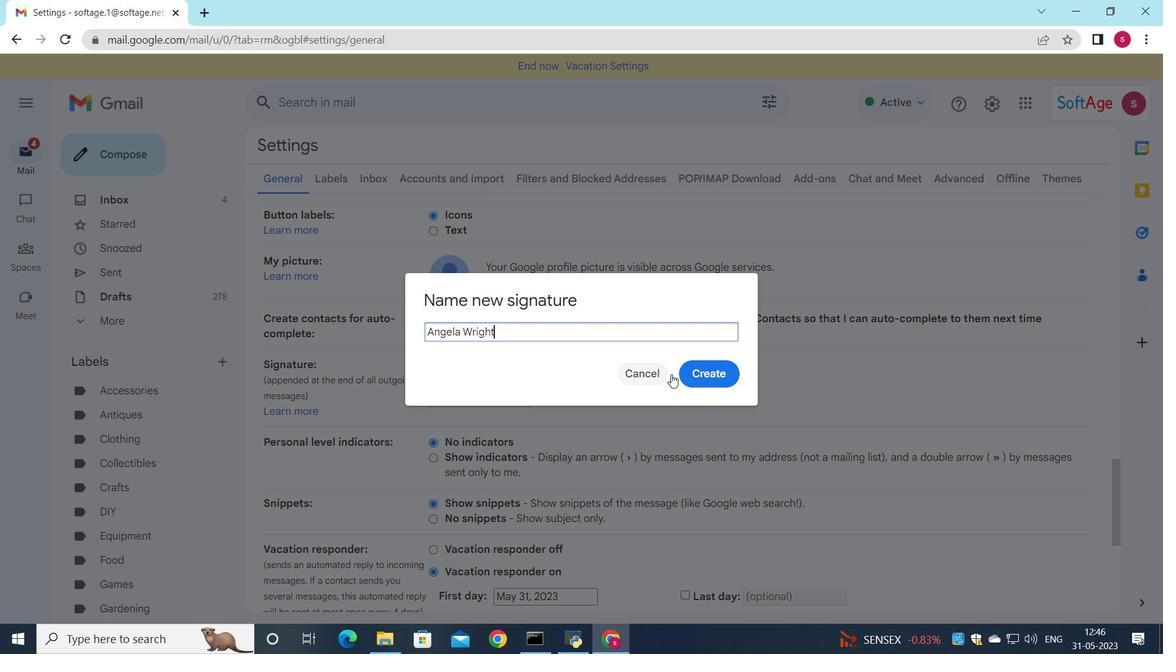 
Action: Mouse pressed left at (700, 376)
Screenshot: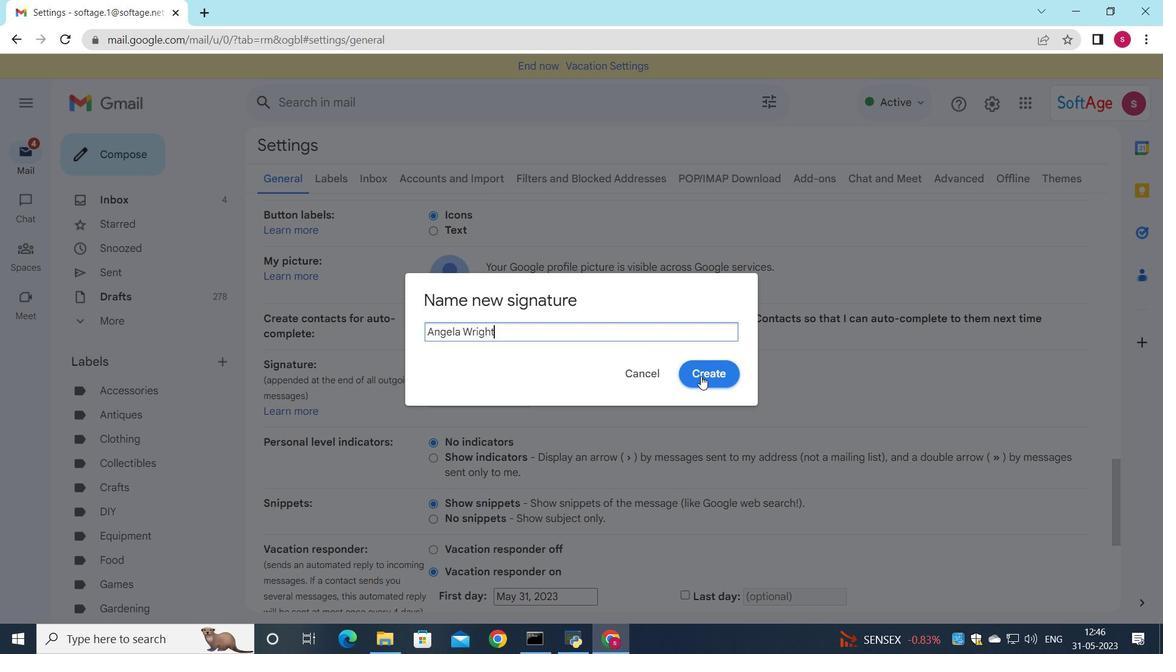 
Action: Mouse moved to (671, 373)
Screenshot: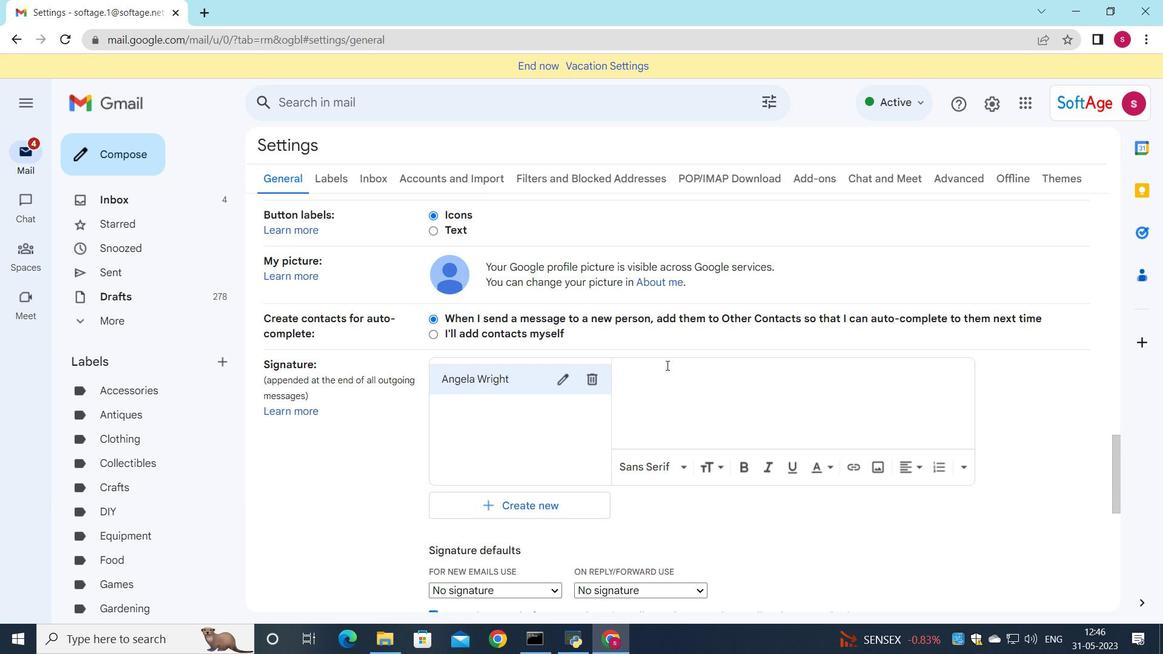 
Action: Mouse pressed left at (671, 373)
Screenshot: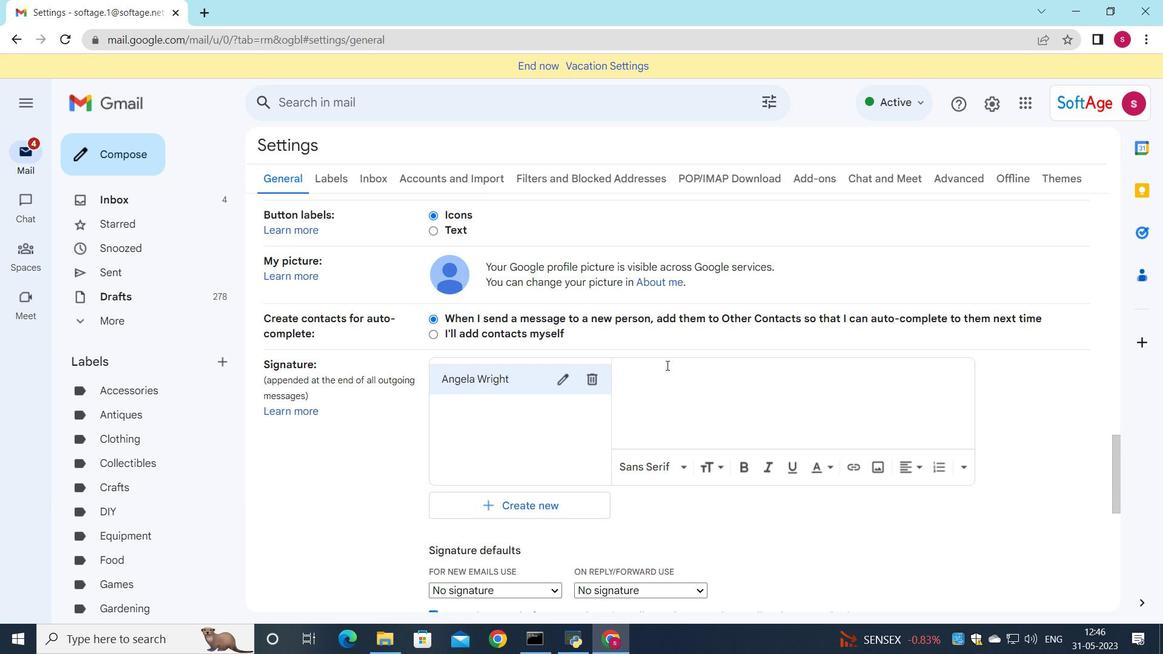 
Action: Key pressed <Key.shift>Angela<Key.space><Key.shift>Wright
Screenshot: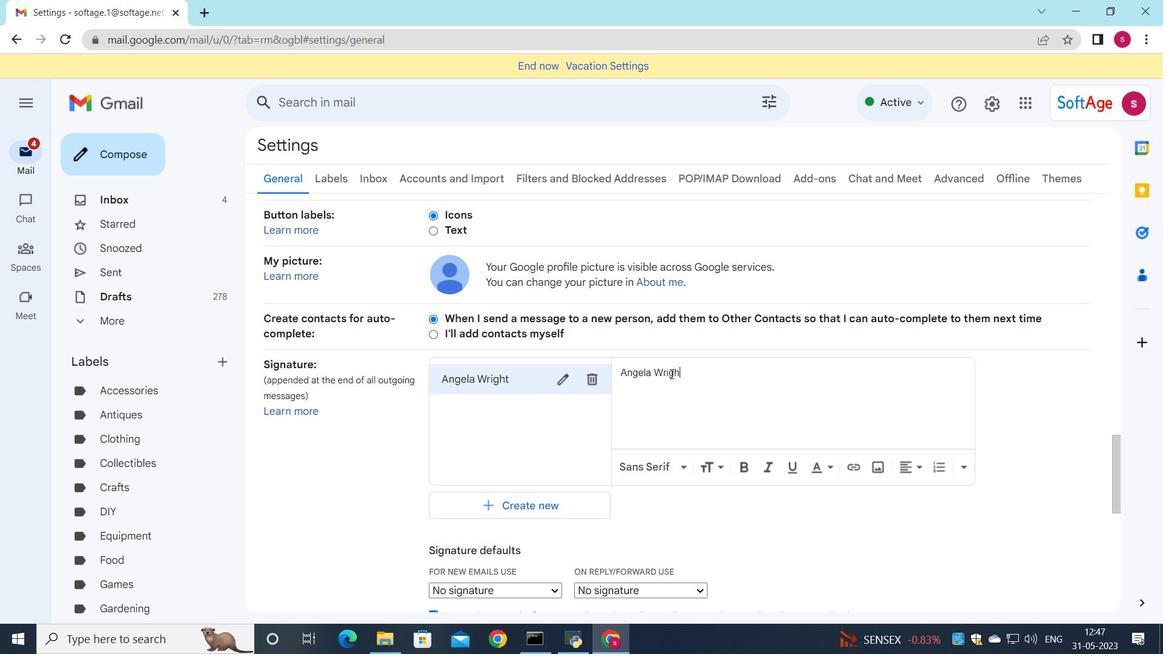 
Action: Mouse moved to (601, 428)
Screenshot: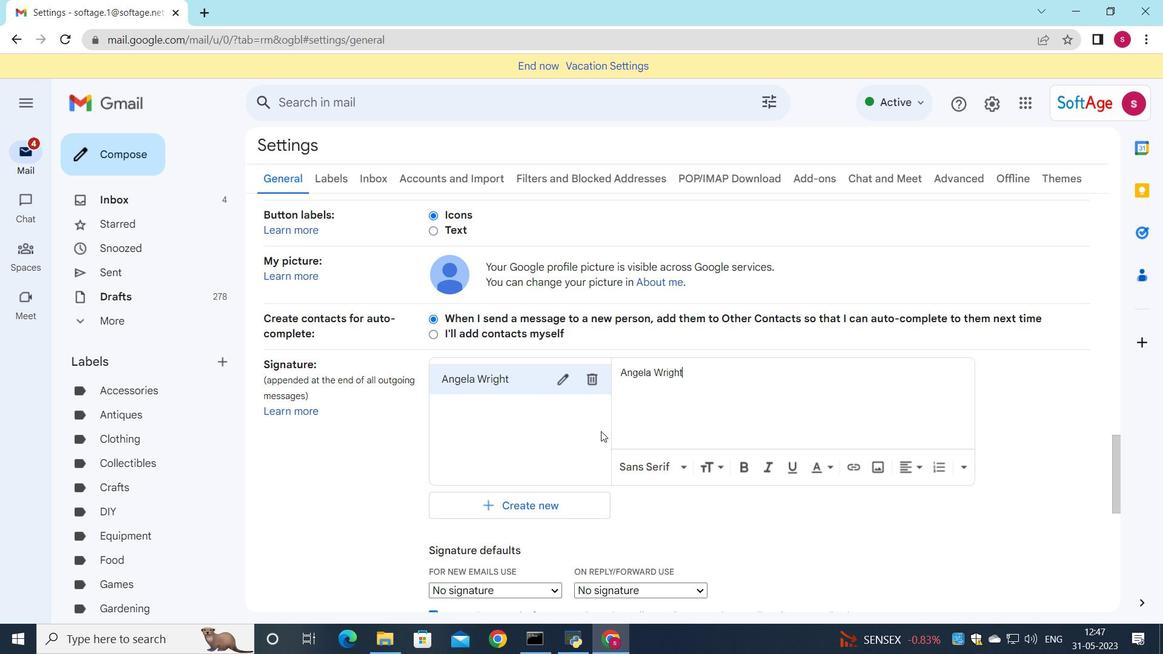 
Action: Mouse scrolled (601, 428) with delta (0, 0)
Screenshot: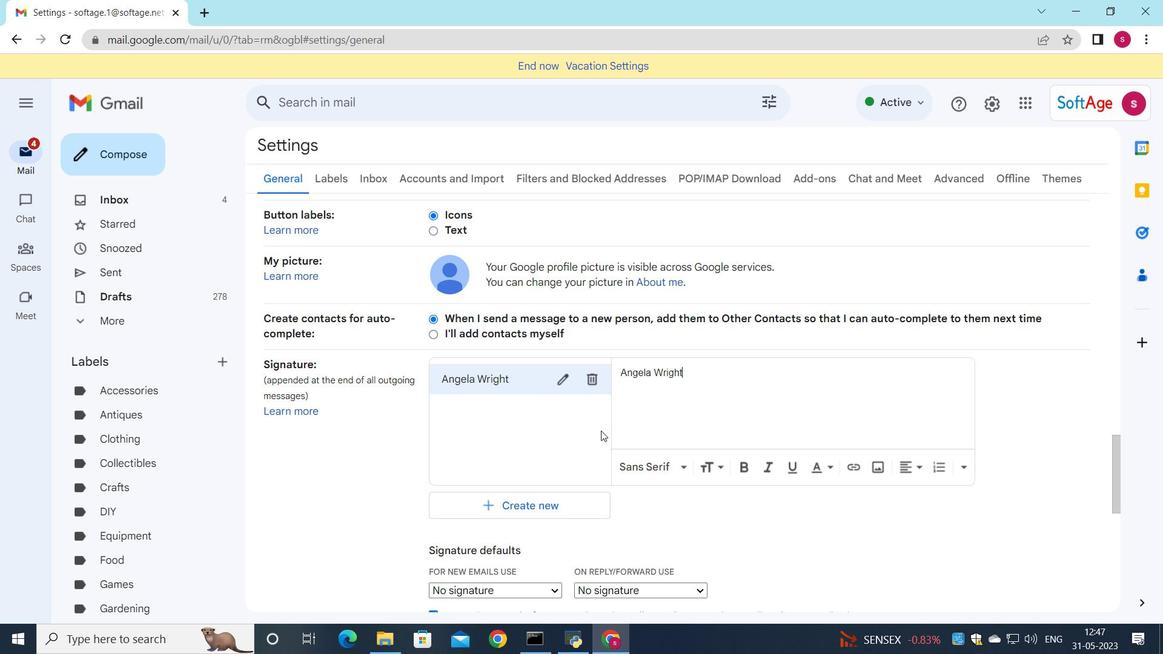 
Action: Mouse scrolled (601, 428) with delta (0, 0)
Screenshot: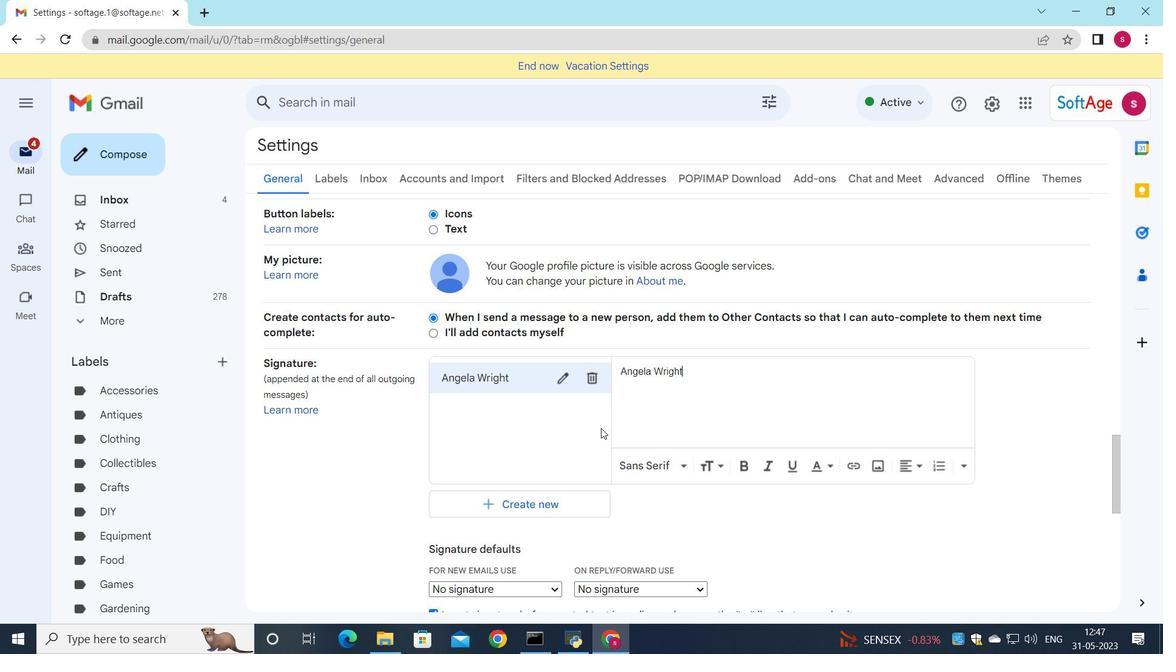 
Action: Mouse scrolled (601, 428) with delta (0, 0)
Screenshot: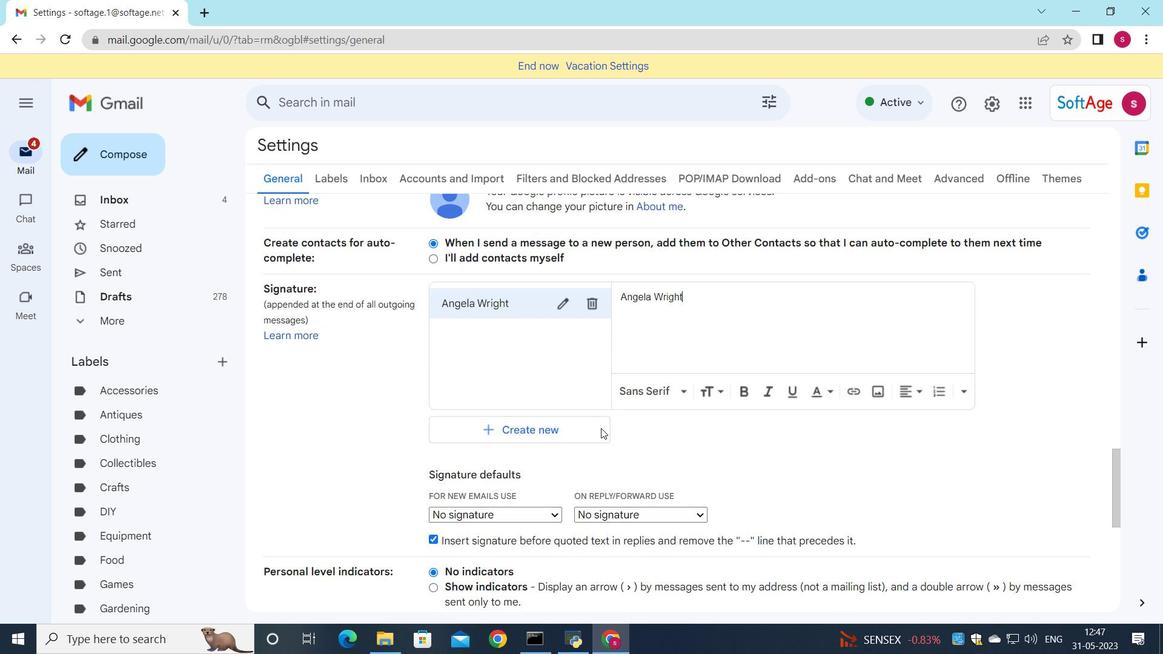 
Action: Mouse scrolled (601, 428) with delta (0, 0)
Screenshot: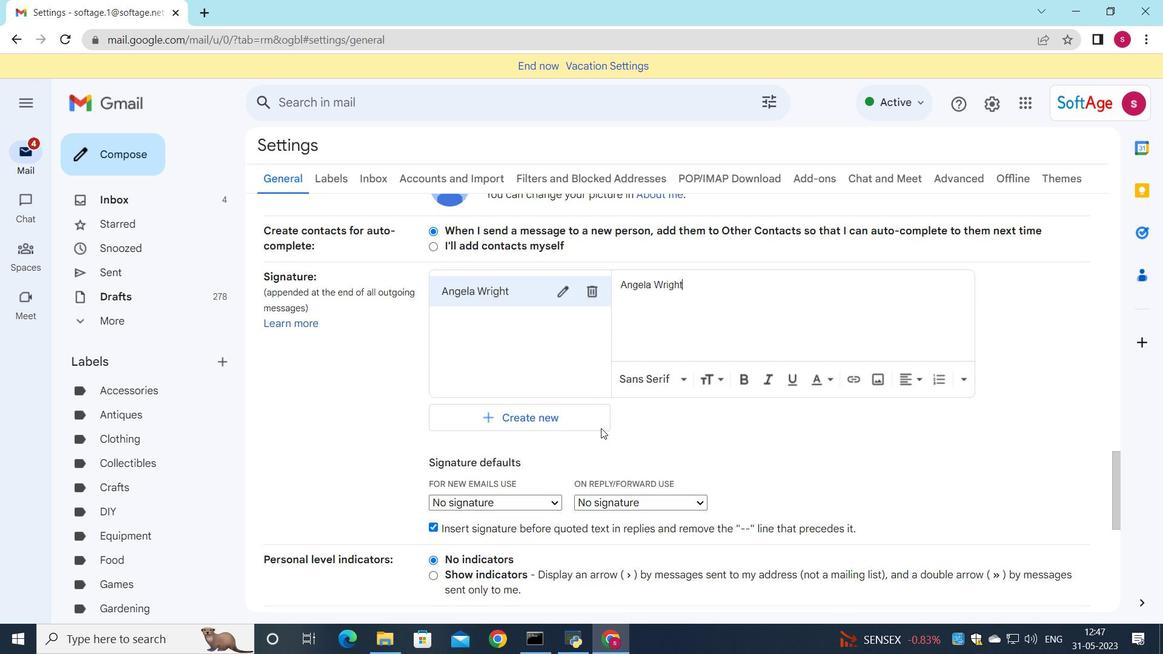 
Action: Mouse moved to (528, 282)
Screenshot: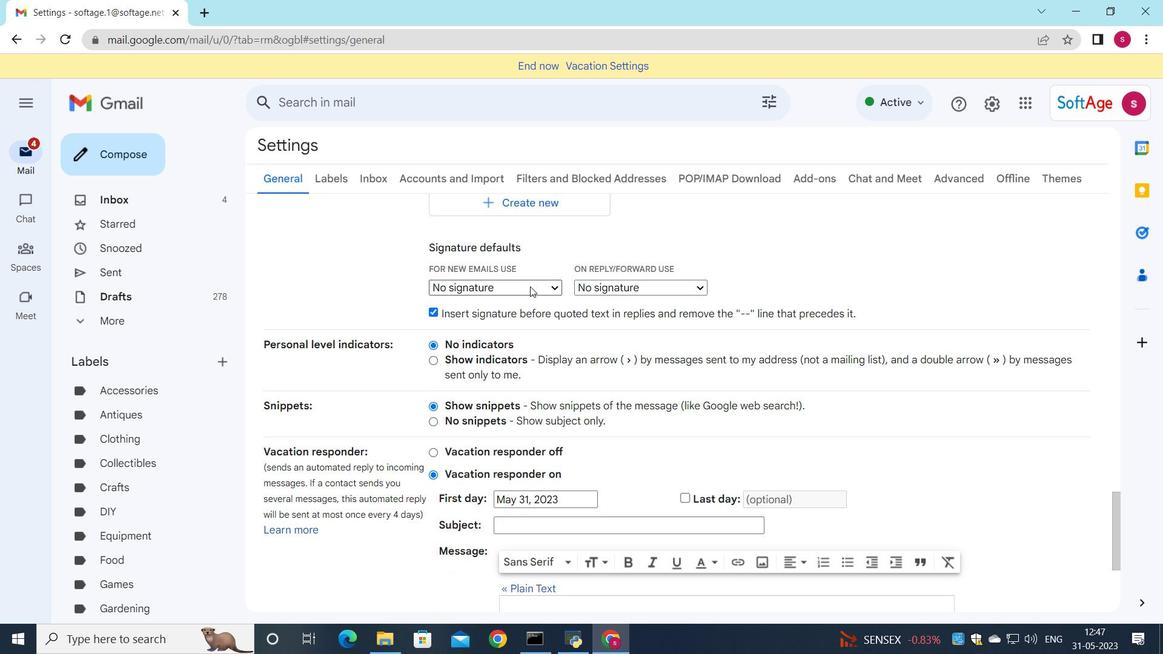 
Action: Mouse pressed left at (528, 282)
Screenshot: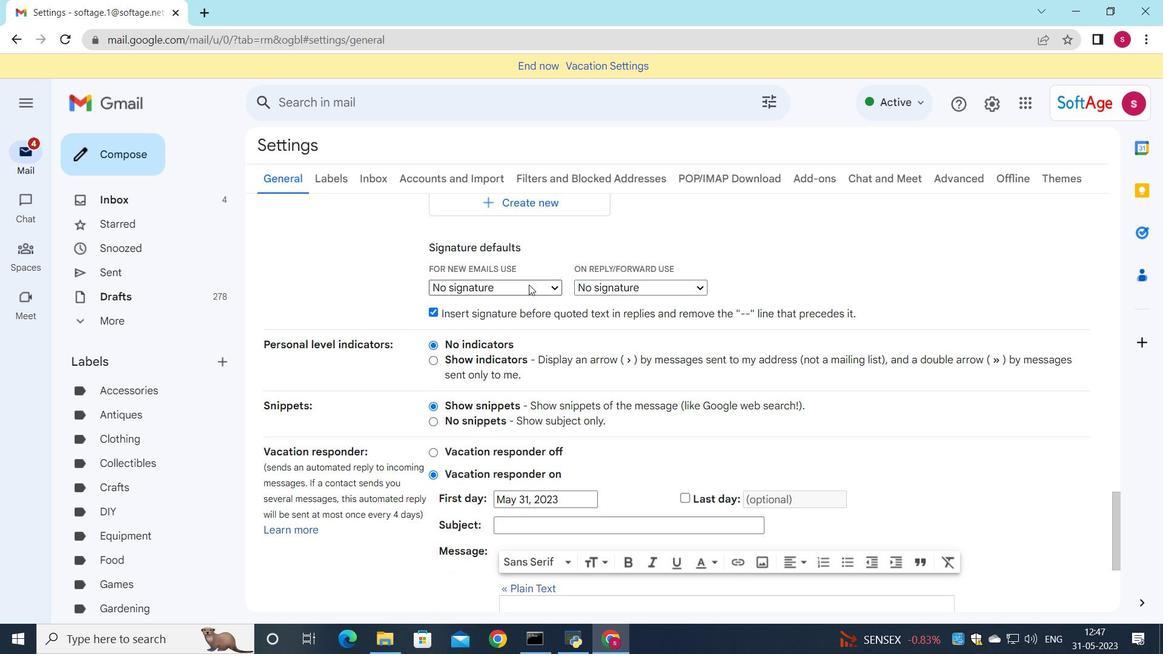 
Action: Mouse moved to (523, 318)
Screenshot: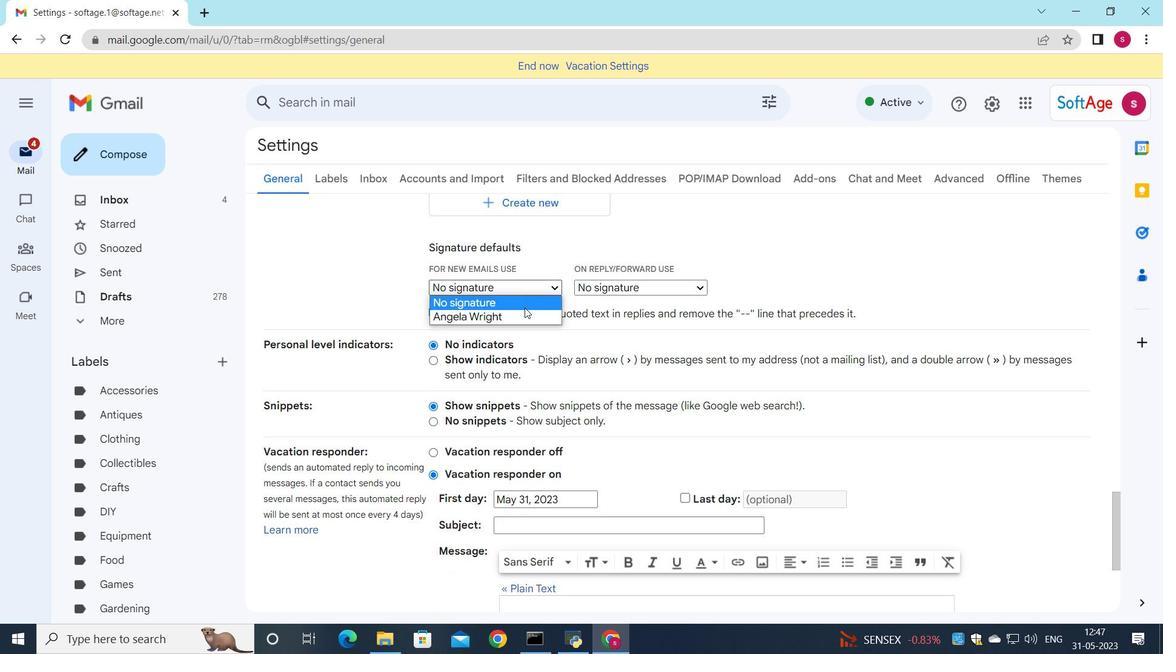 
Action: Mouse pressed left at (523, 318)
Screenshot: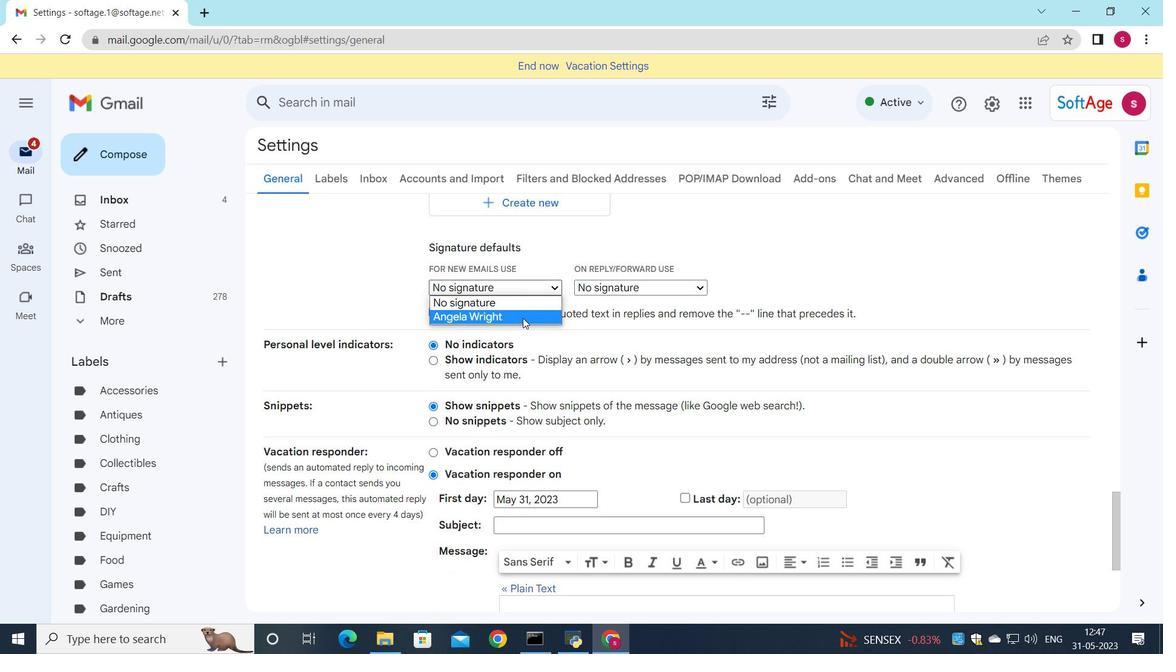 
Action: Mouse moved to (602, 291)
Screenshot: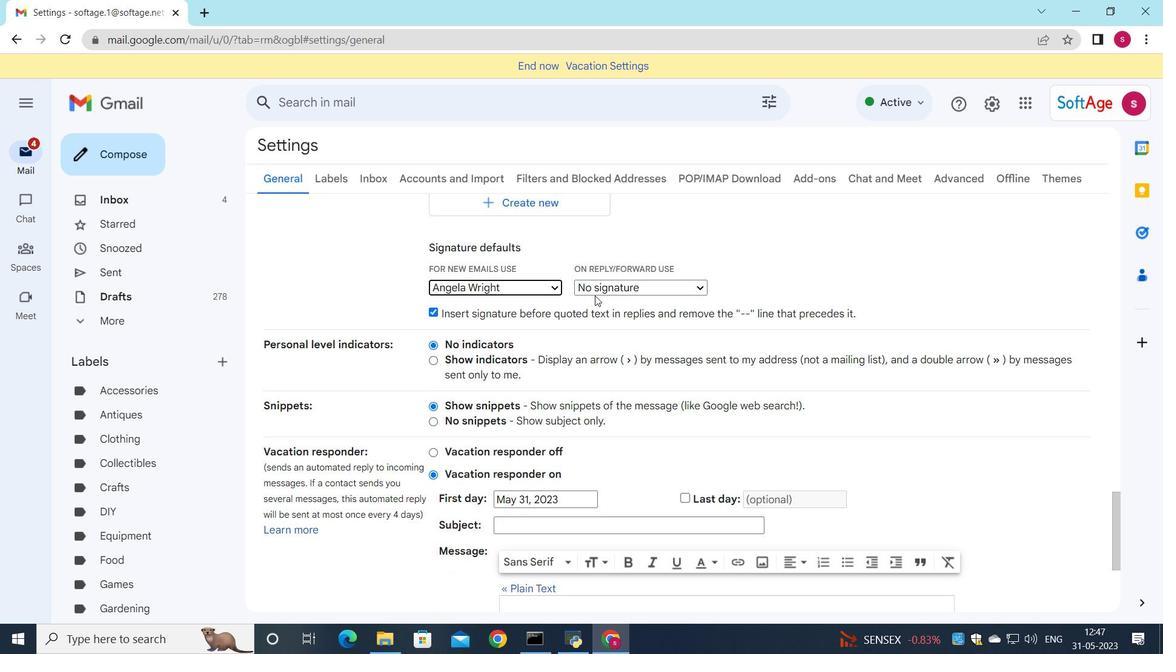 
Action: Mouse pressed left at (602, 291)
Screenshot: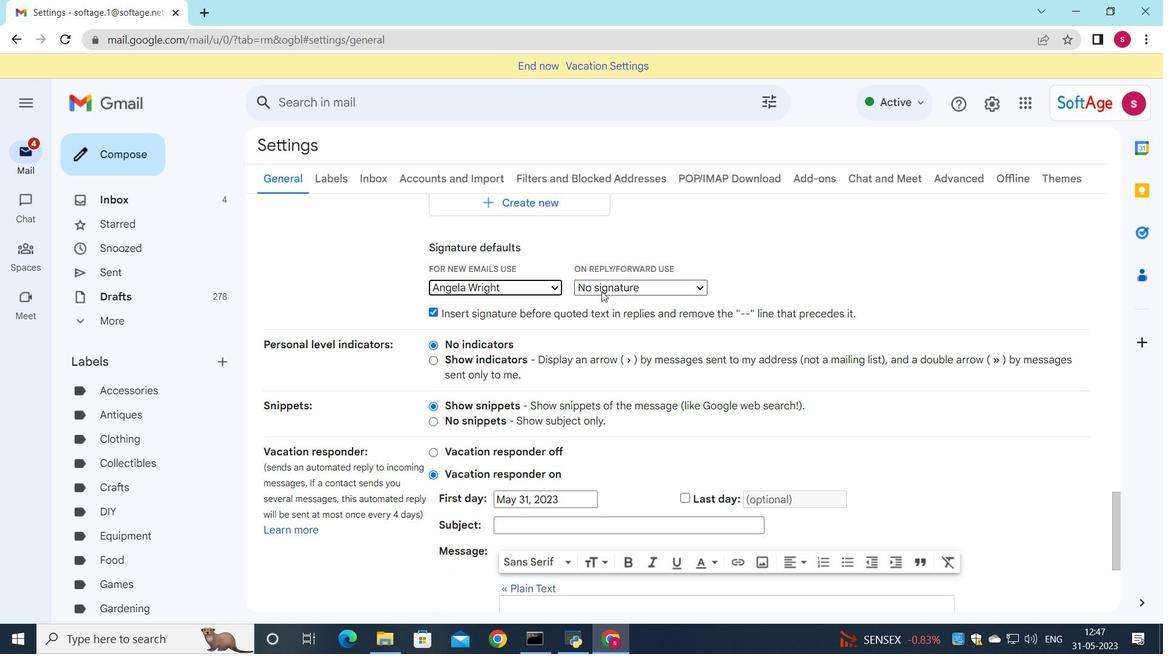 
Action: Mouse moved to (605, 315)
Screenshot: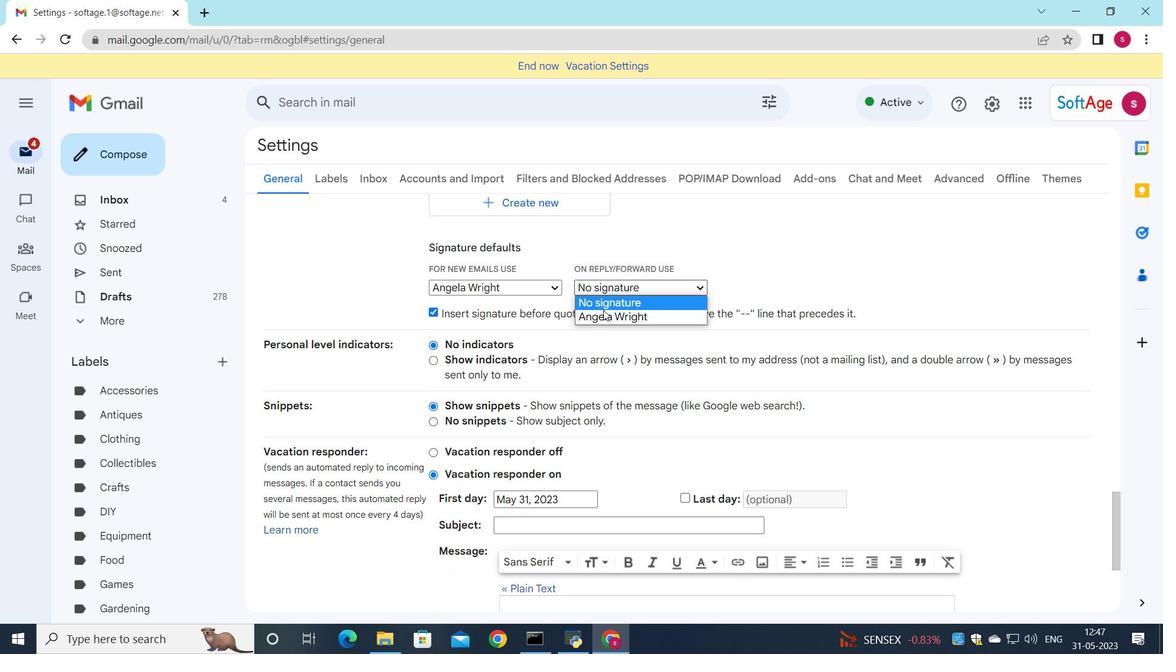 
Action: Mouse pressed left at (605, 315)
Screenshot: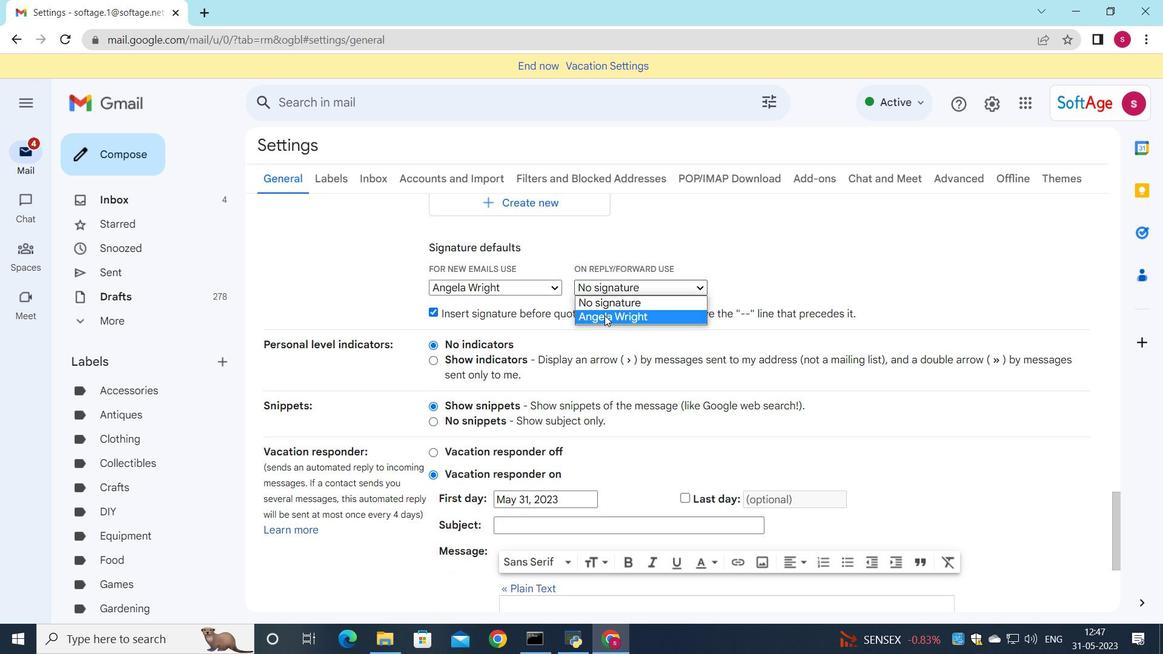
Action: Mouse scrolled (605, 315) with delta (0, 0)
Screenshot: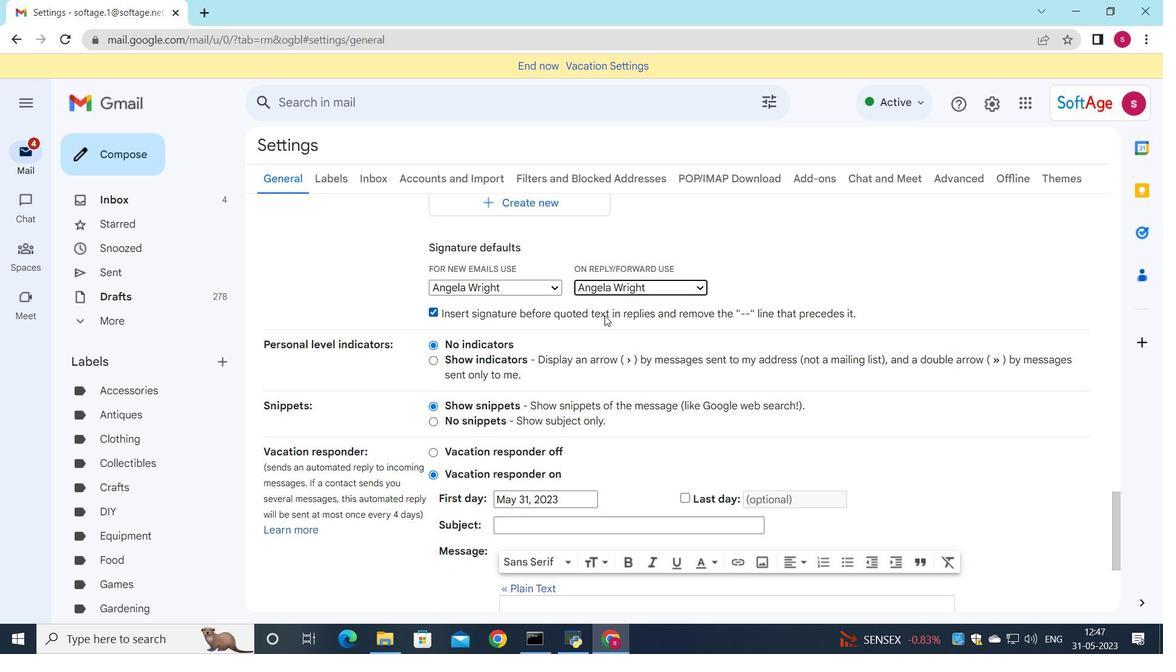 
Action: Mouse scrolled (605, 315) with delta (0, 0)
Screenshot: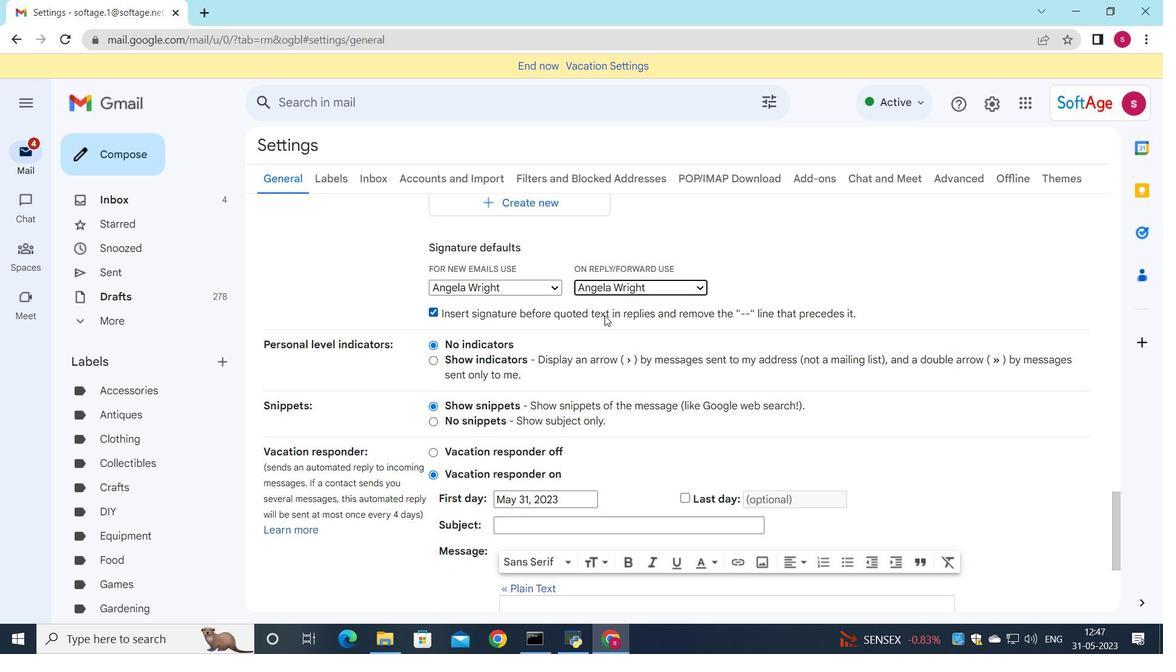 
Action: Mouse scrolled (605, 315) with delta (0, 0)
Screenshot: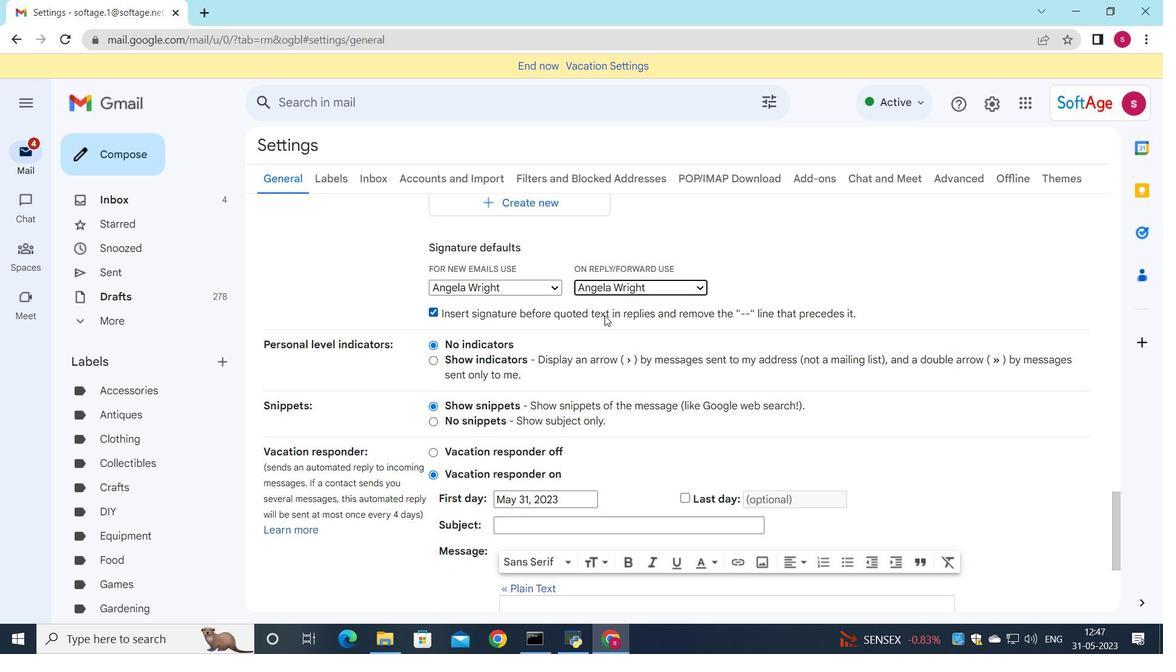 
Action: Mouse scrolled (605, 315) with delta (0, 0)
Screenshot: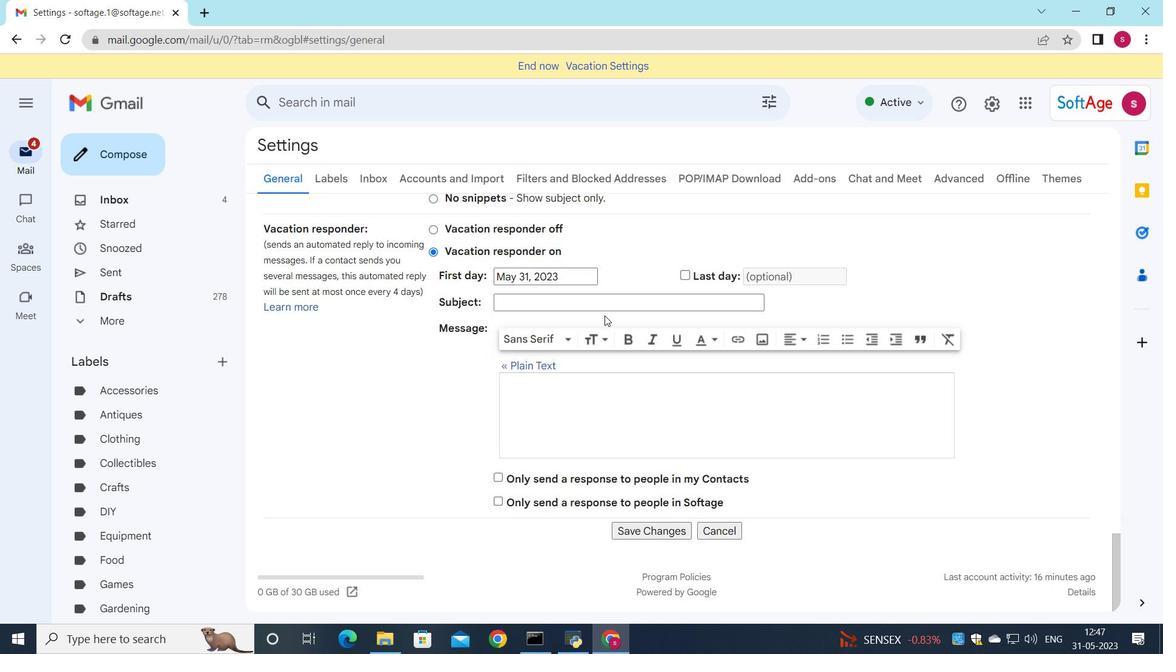 
Action: Mouse scrolled (605, 315) with delta (0, 0)
Screenshot: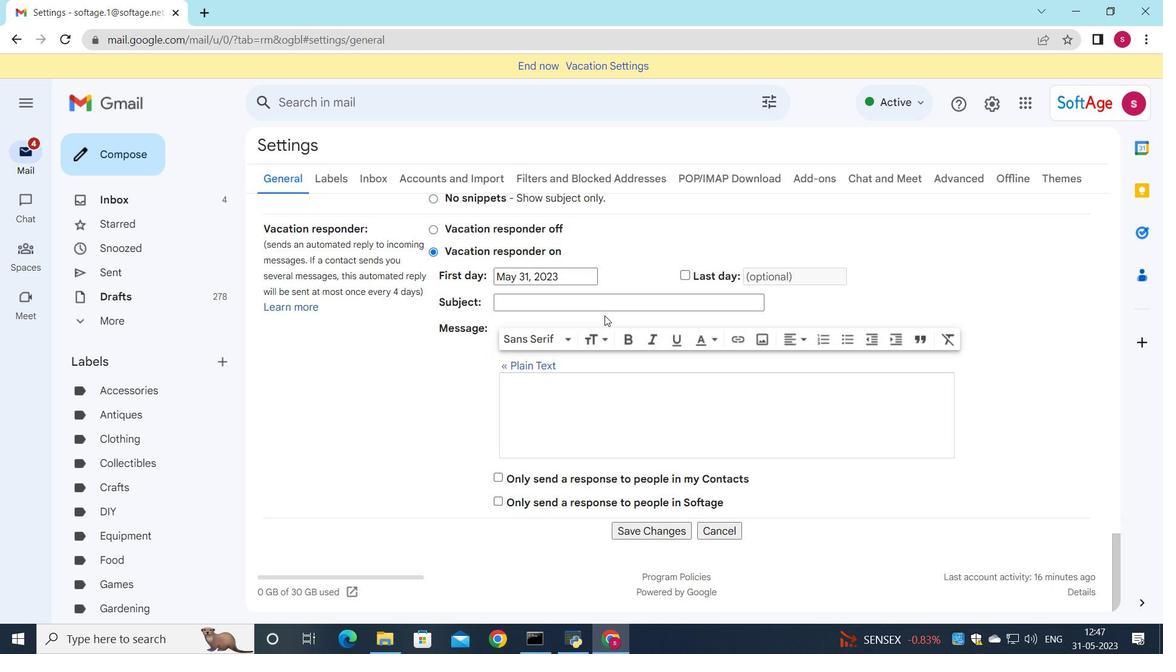 
Action: Mouse scrolled (605, 315) with delta (0, 0)
Screenshot: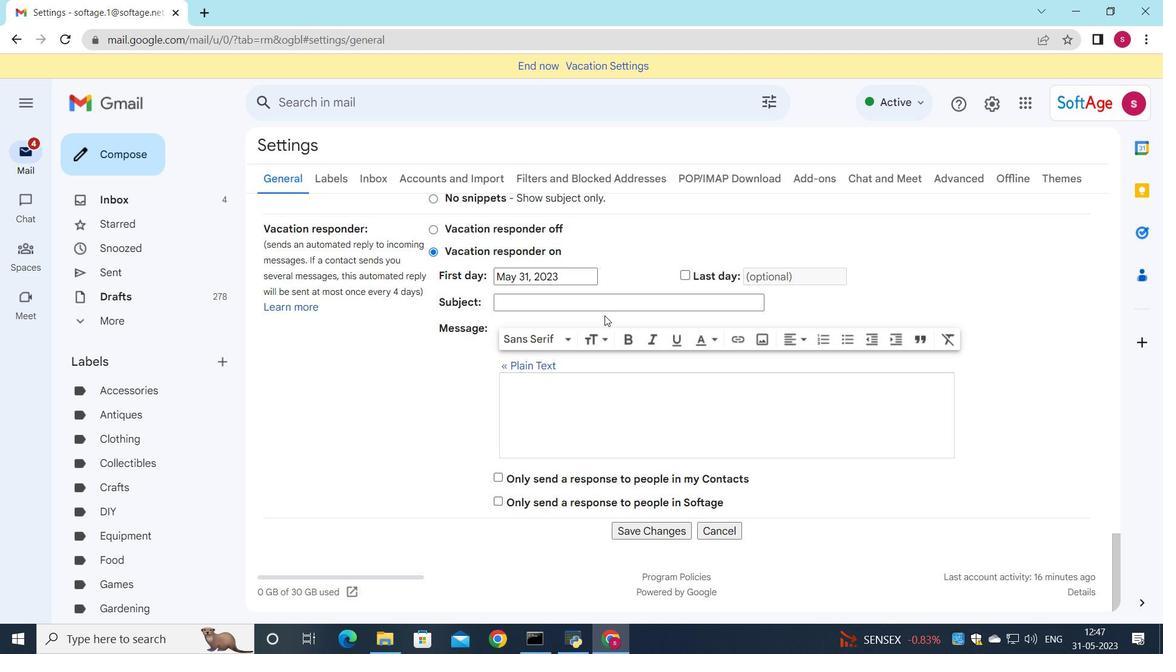 
Action: Mouse scrolled (605, 315) with delta (0, 0)
Screenshot: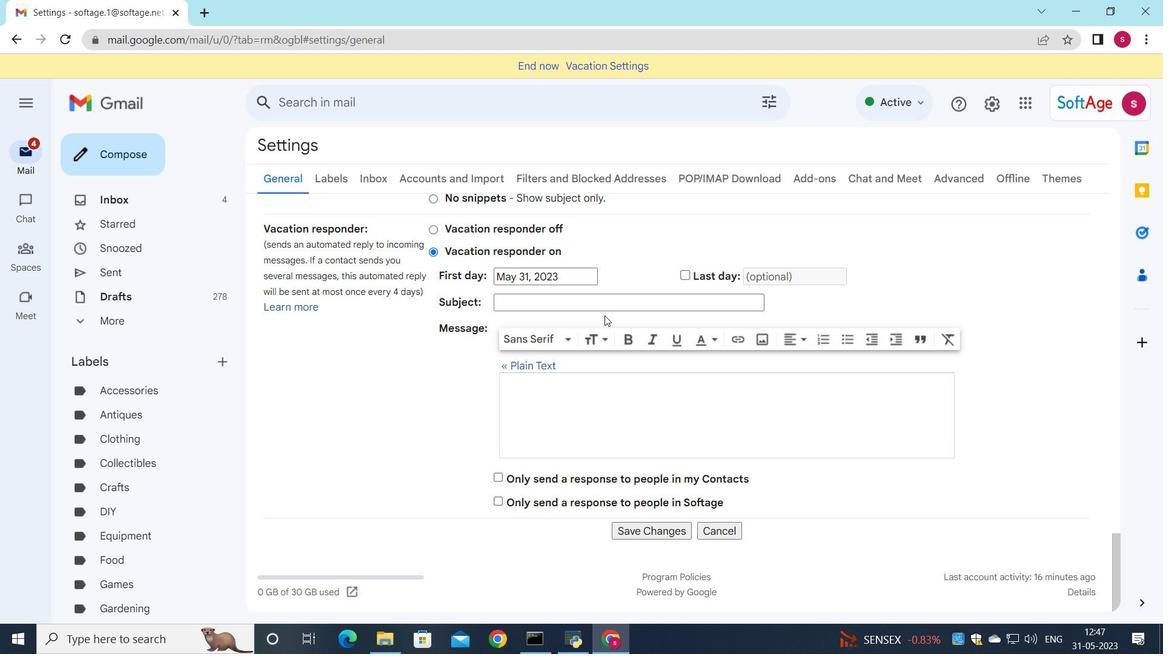 
Action: Mouse moved to (647, 531)
Screenshot: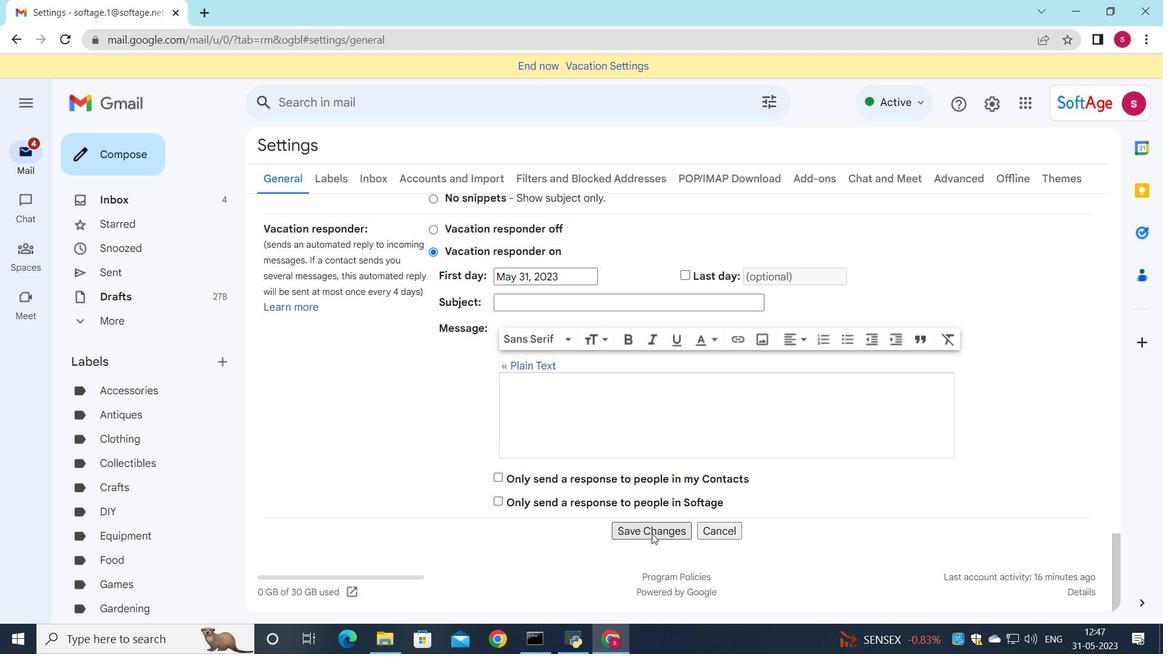 
Action: Mouse pressed left at (647, 531)
Screenshot: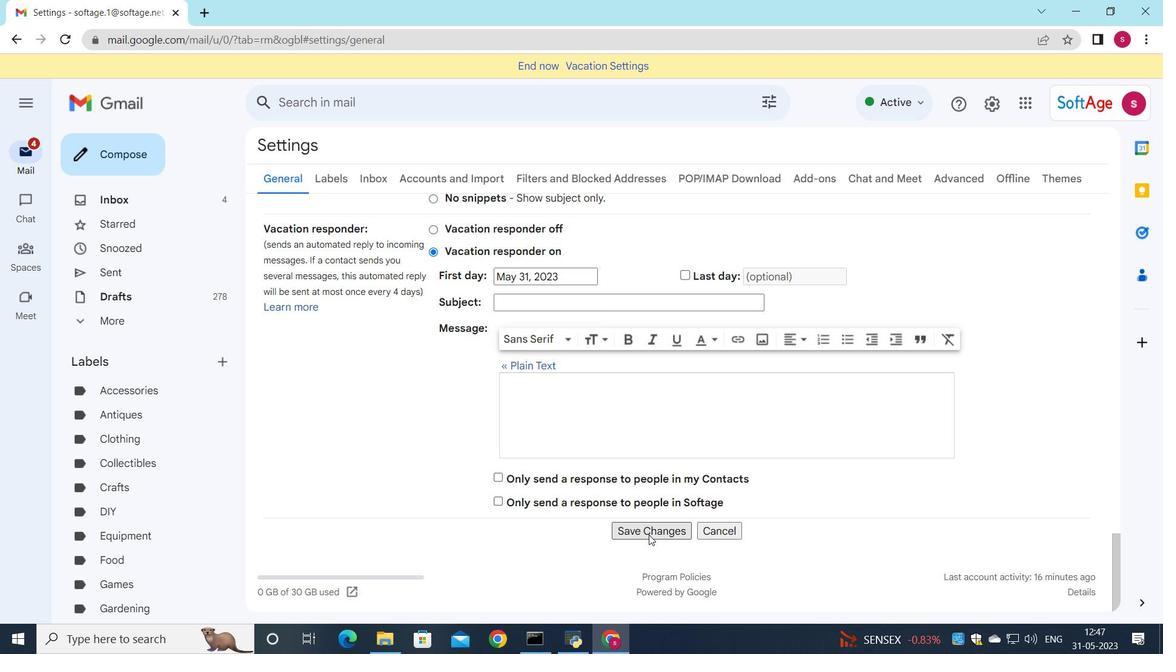 
Action: Mouse moved to (477, 462)
Screenshot: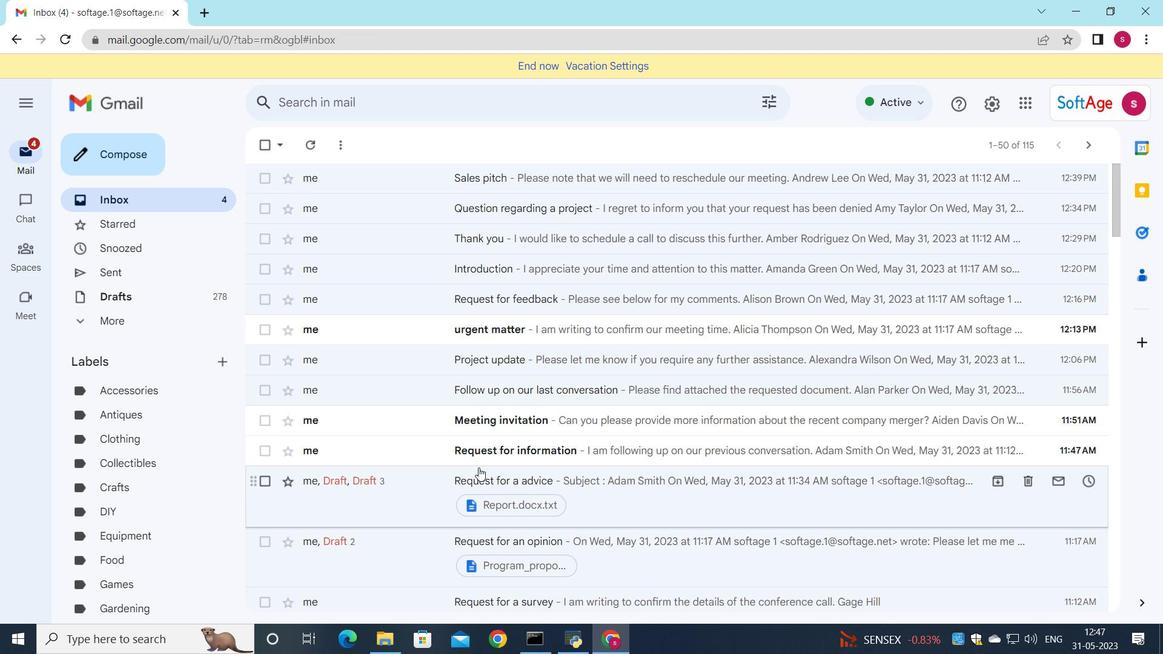 
Action: Mouse scrolled (477, 462) with delta (0, 0)
Screenshot: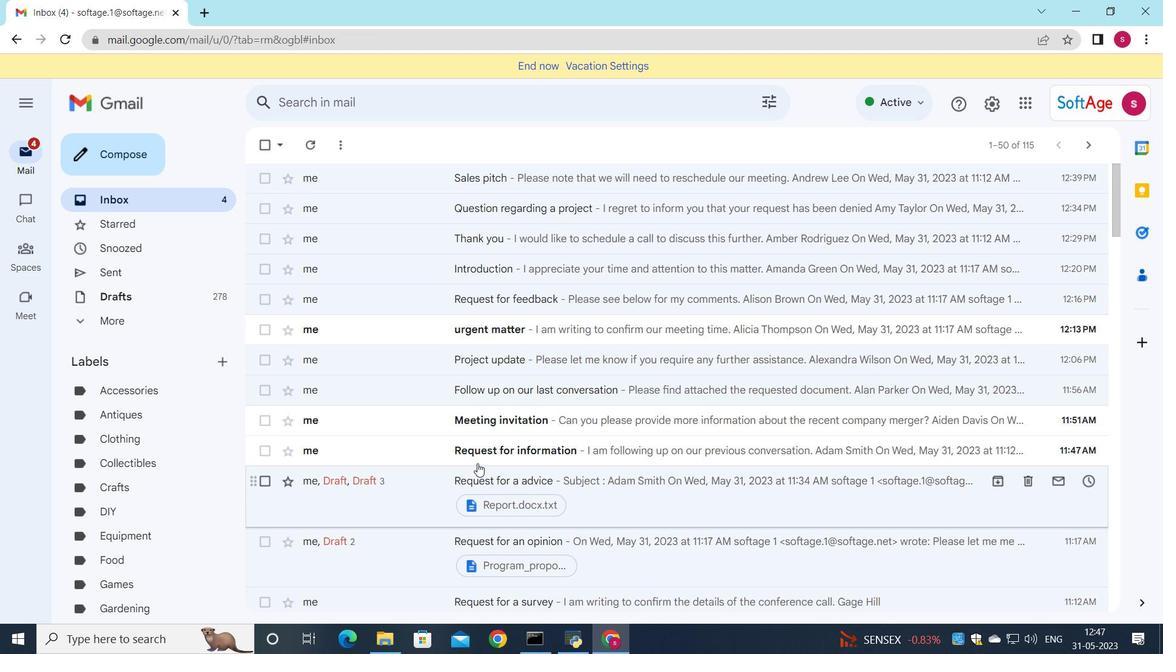 
Action: Mouse moved to (476, 462)
Screenshot: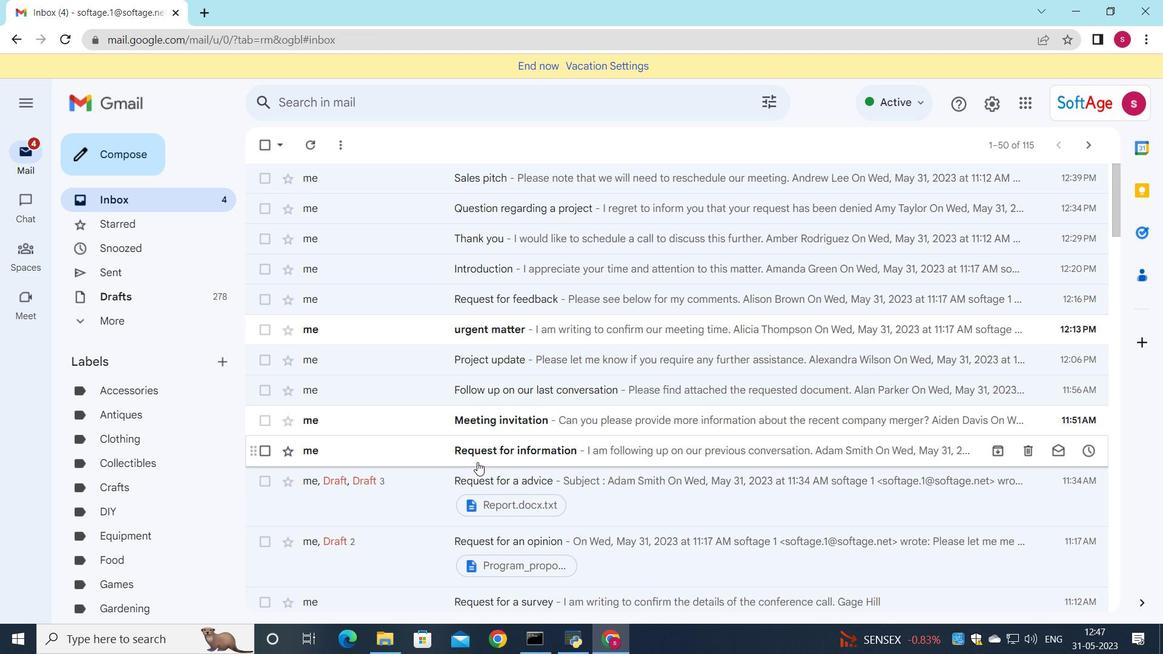 
Action: Mouse scrolled (476, 462) with delta (0, 0)
Screenshot: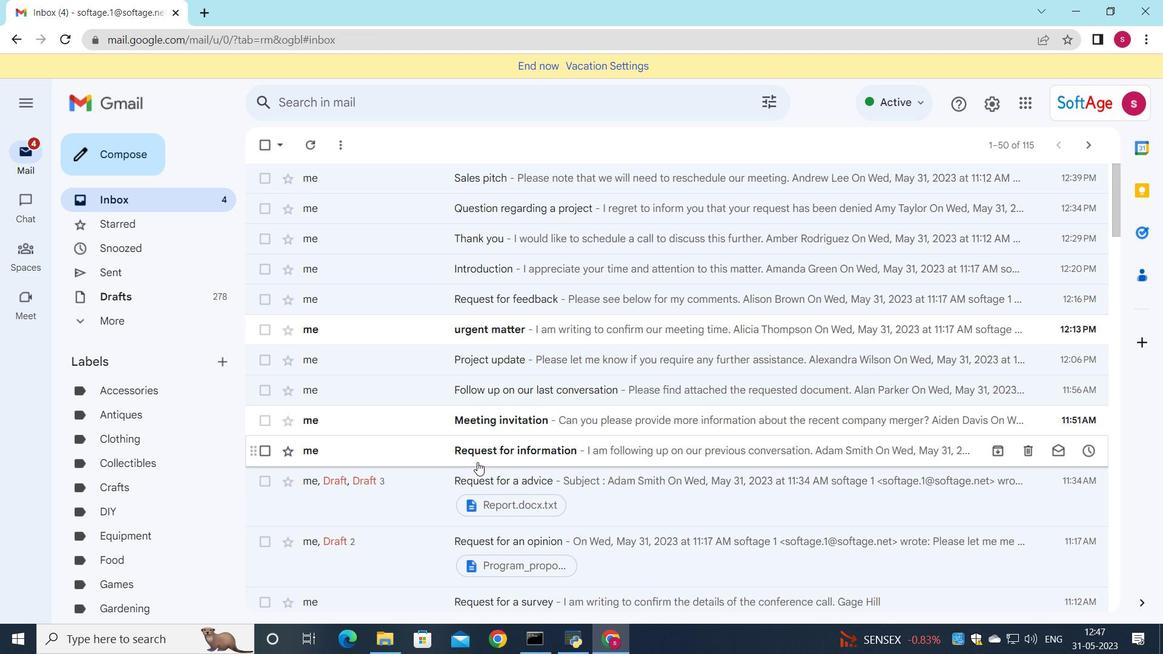 
Action: Mouse scrolled (476, 462) with delta (0, 0)
Screenshot: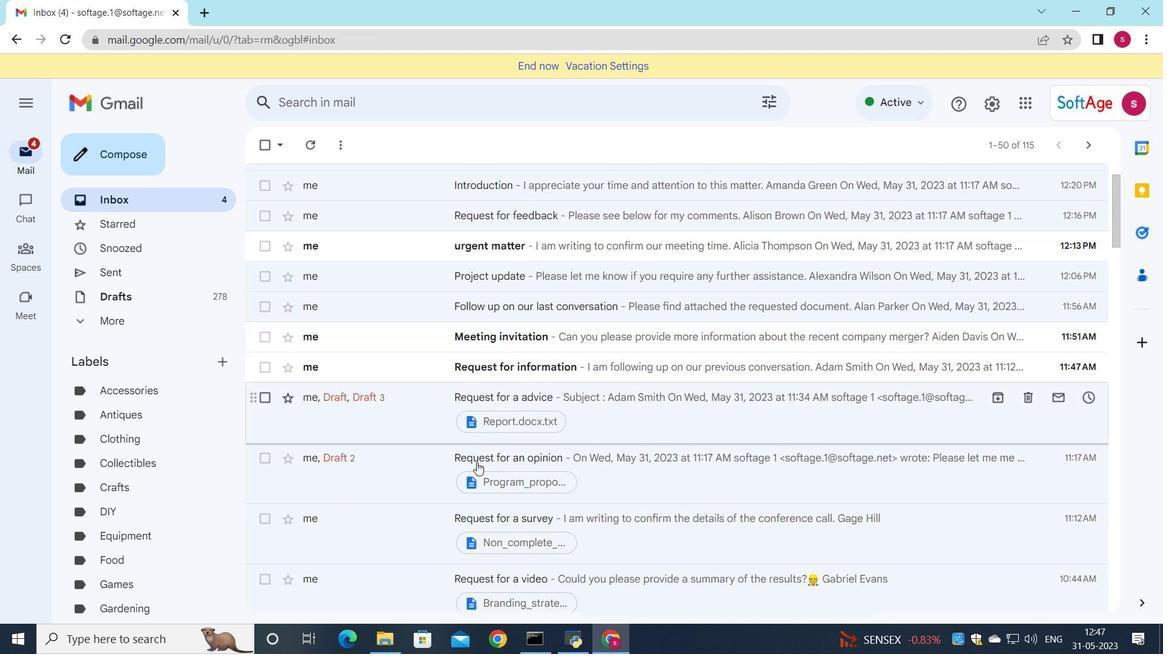 
Action: Mouse moved to (565, 402)
Screenshot: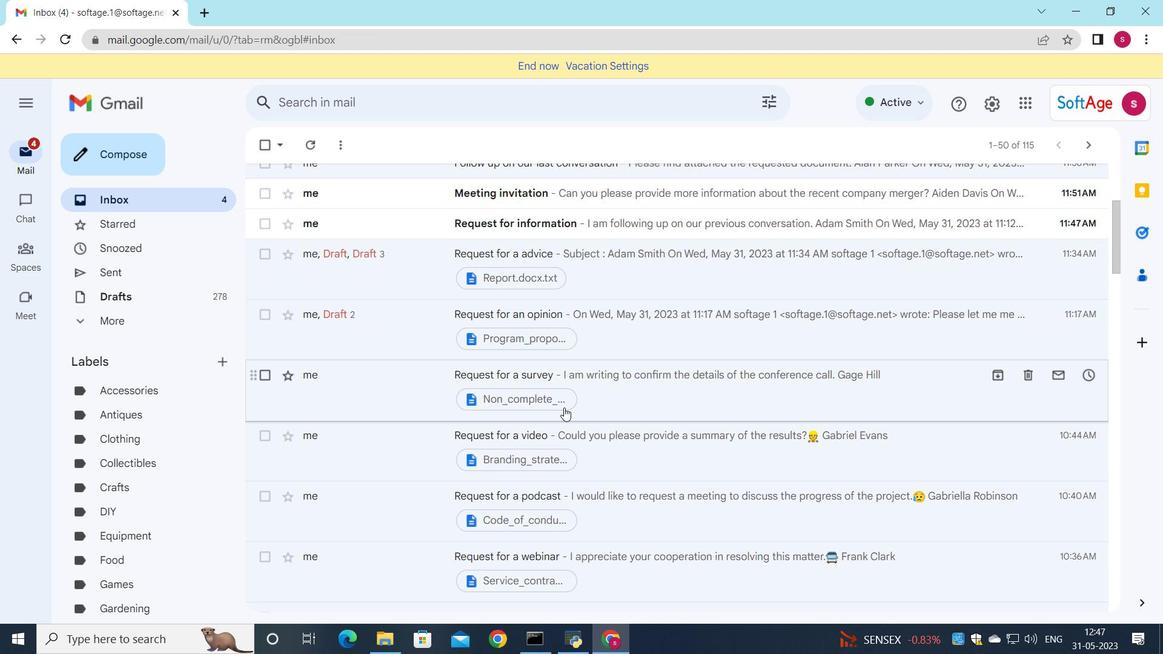 
Action: Mouse pressed left at (565, 402)
Screenshot: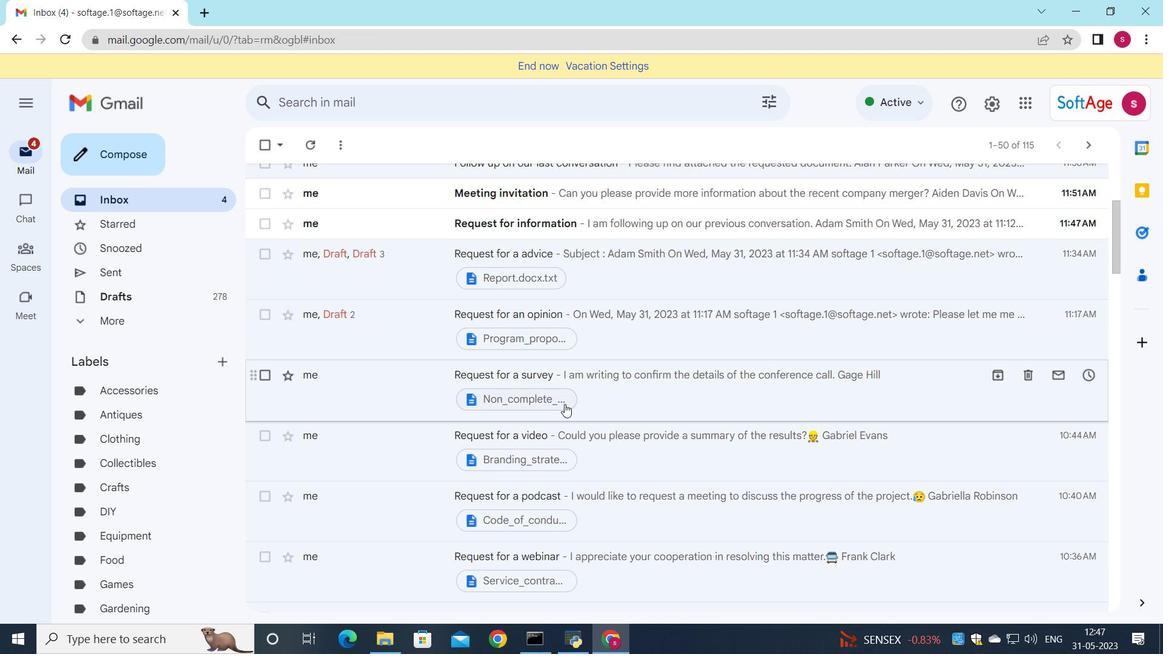 
Action: Mouse moved to (16, 76)
Screenshot: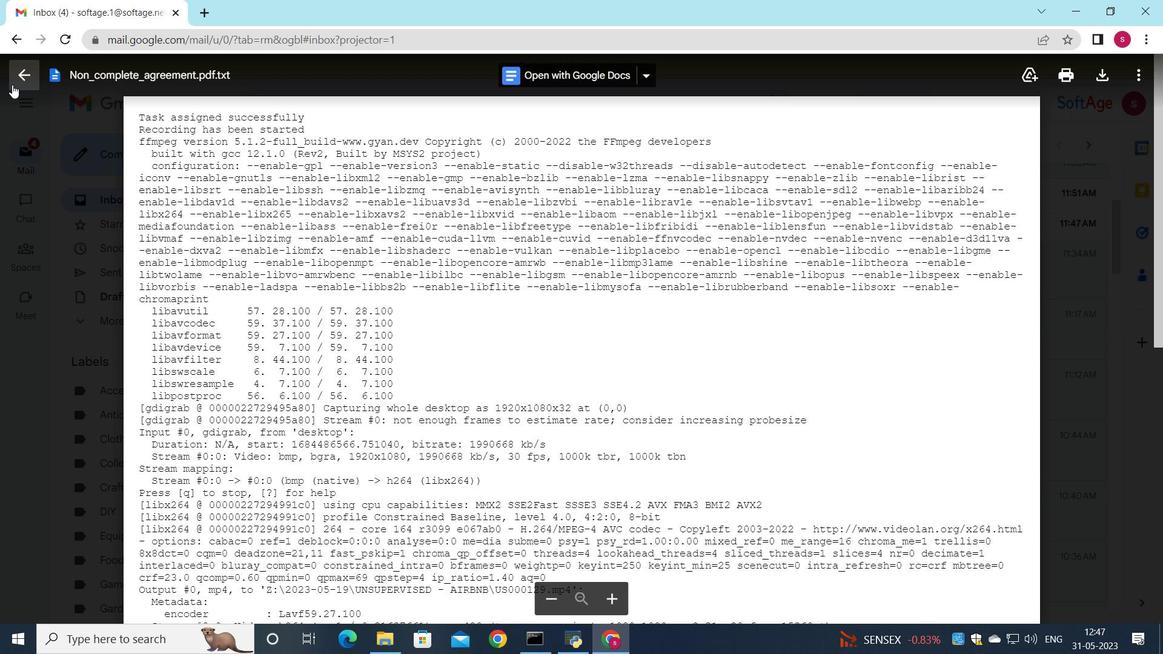
Action: Mouse pressed left at (16, 76)
Screenshot: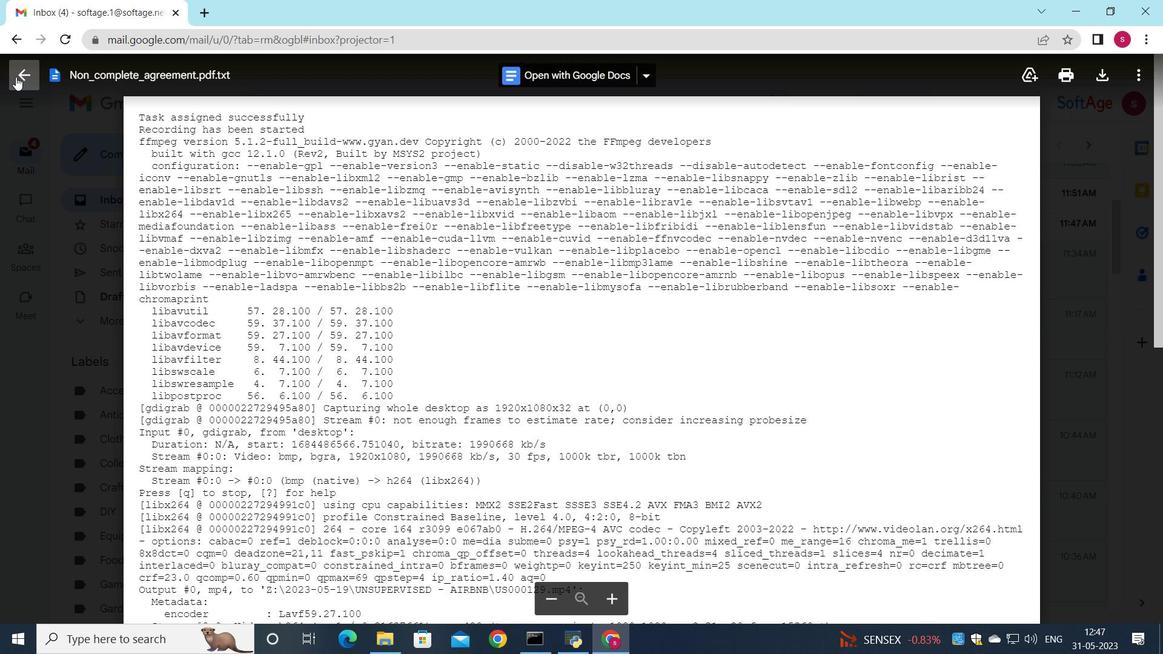 
Action: Mouse moved to (585, 382)
Screenshot: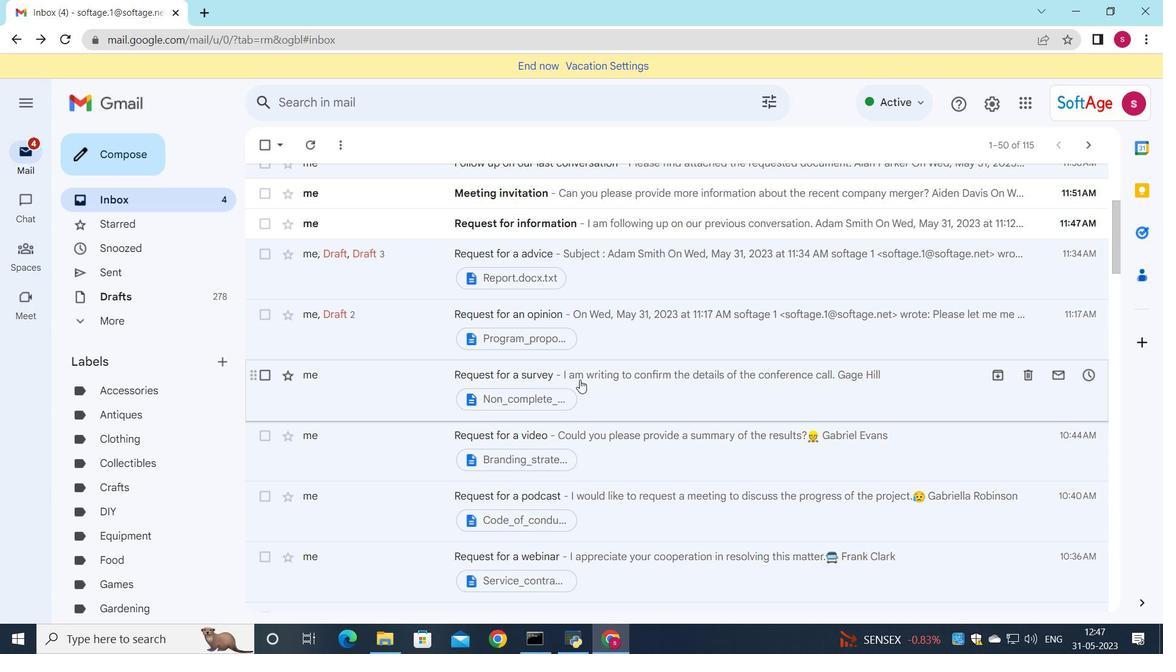 
Action: Mouse pressed left at (585, 382)
Screenshot: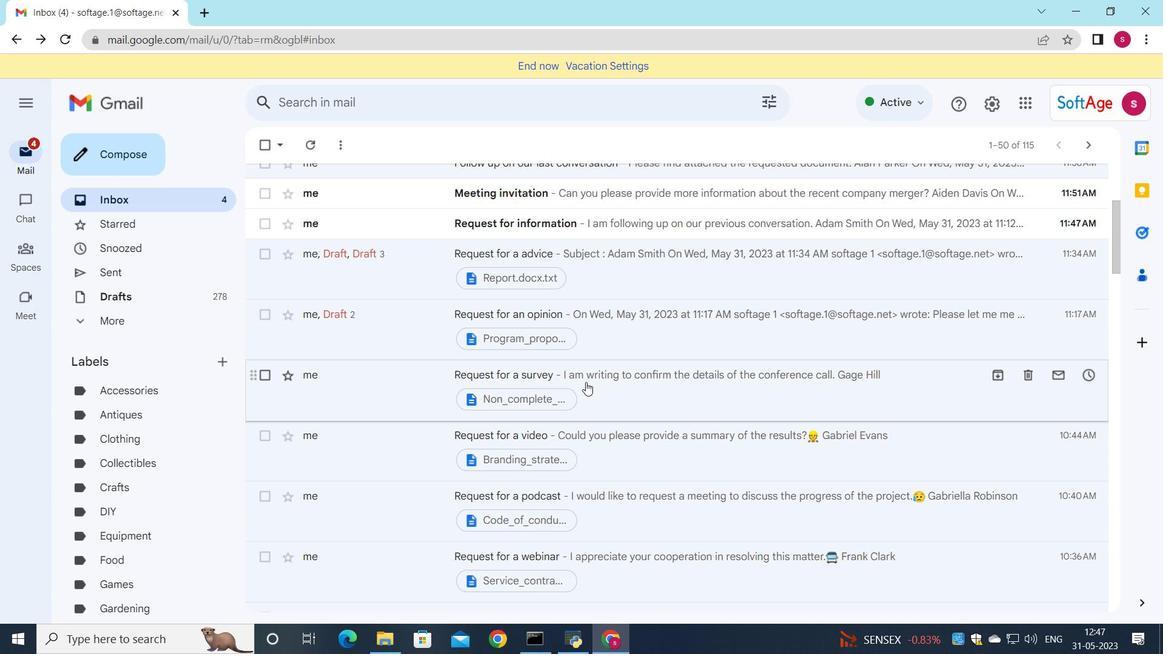 
Action: Mouse moved to (345, 465)
Screenshot: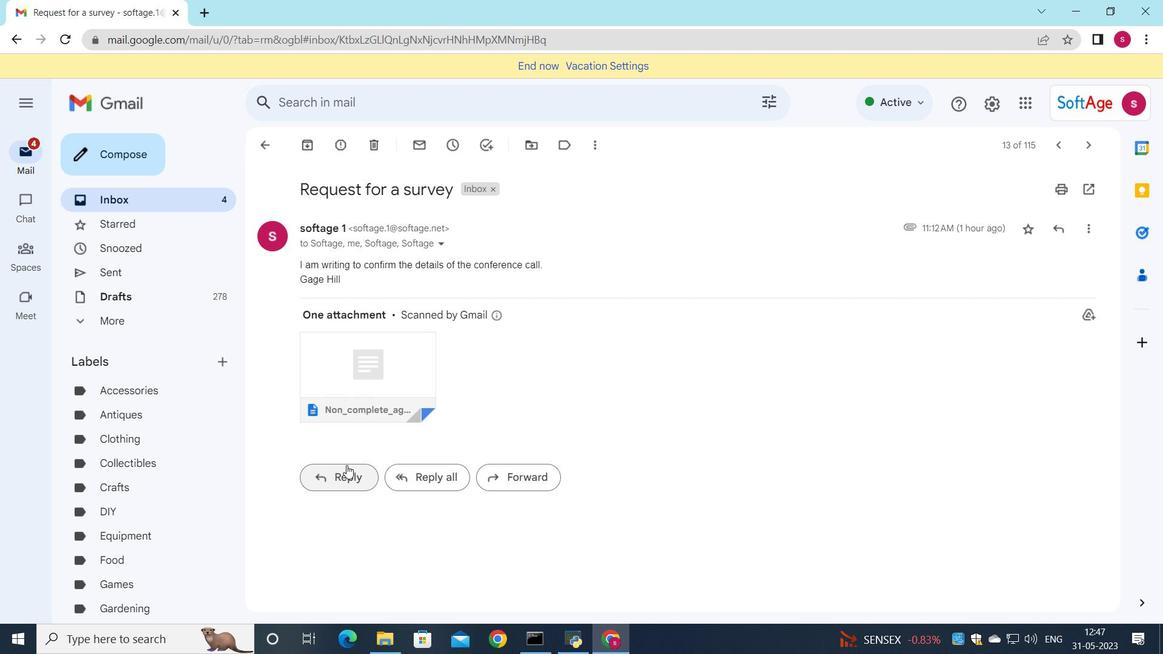 
Action: Mouse pressed left at (345, 465)
Screenshot: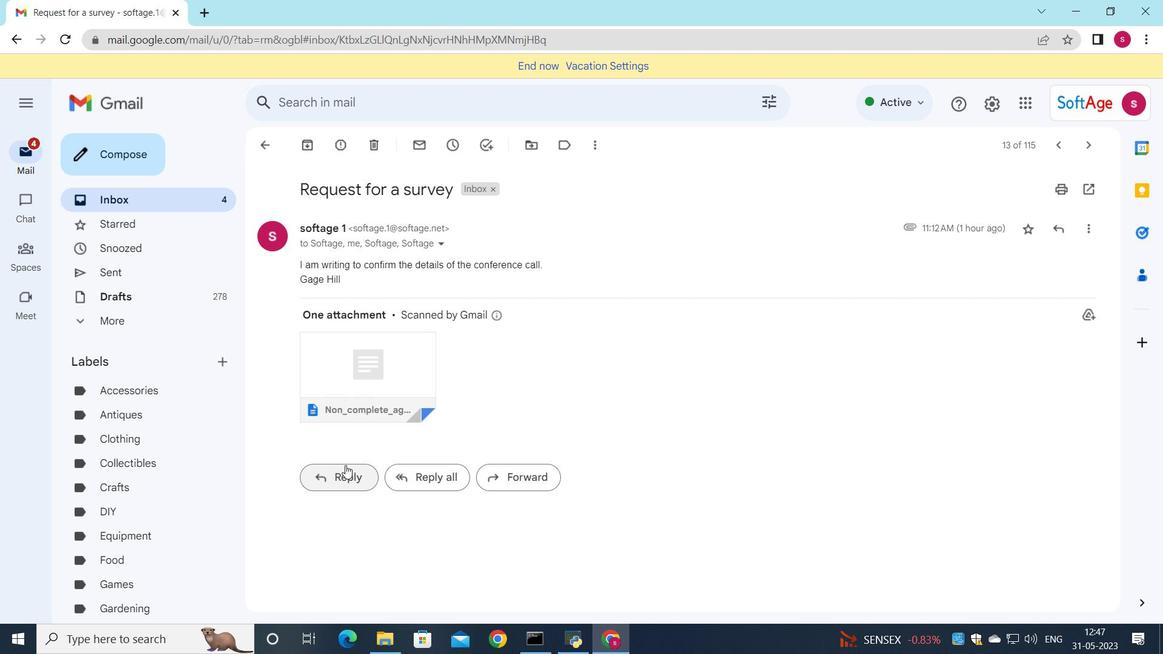 
Action: Mouse moved to (333, 411)
Screenshot: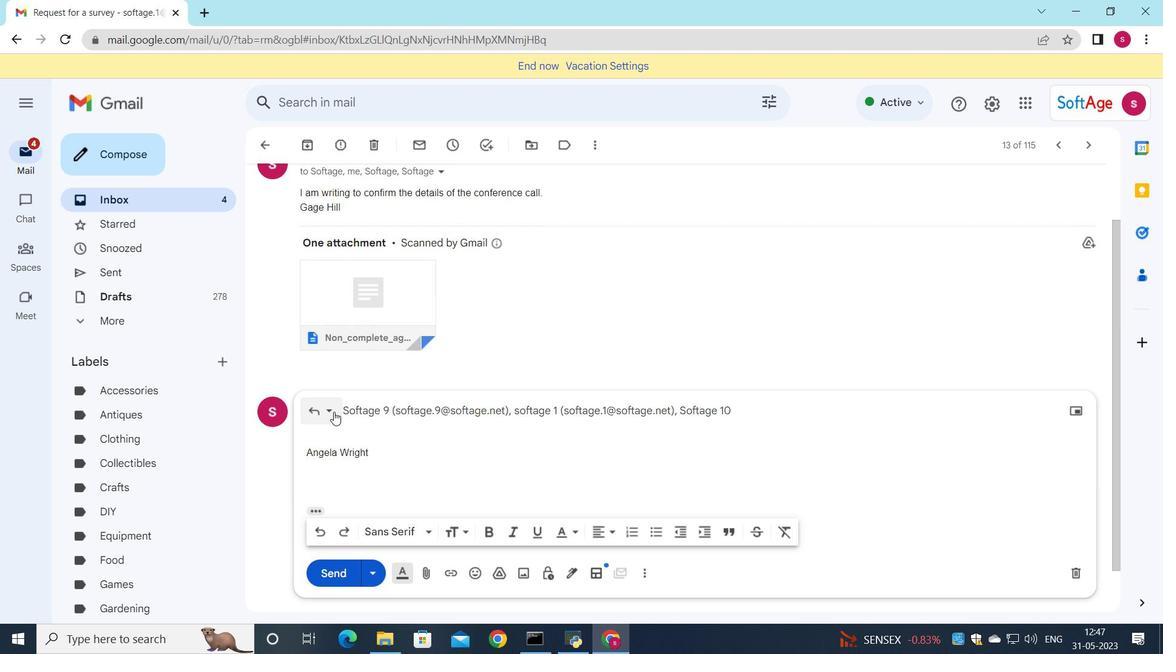 
Action: Mouse pressed left at (333, 411)
Screenshot: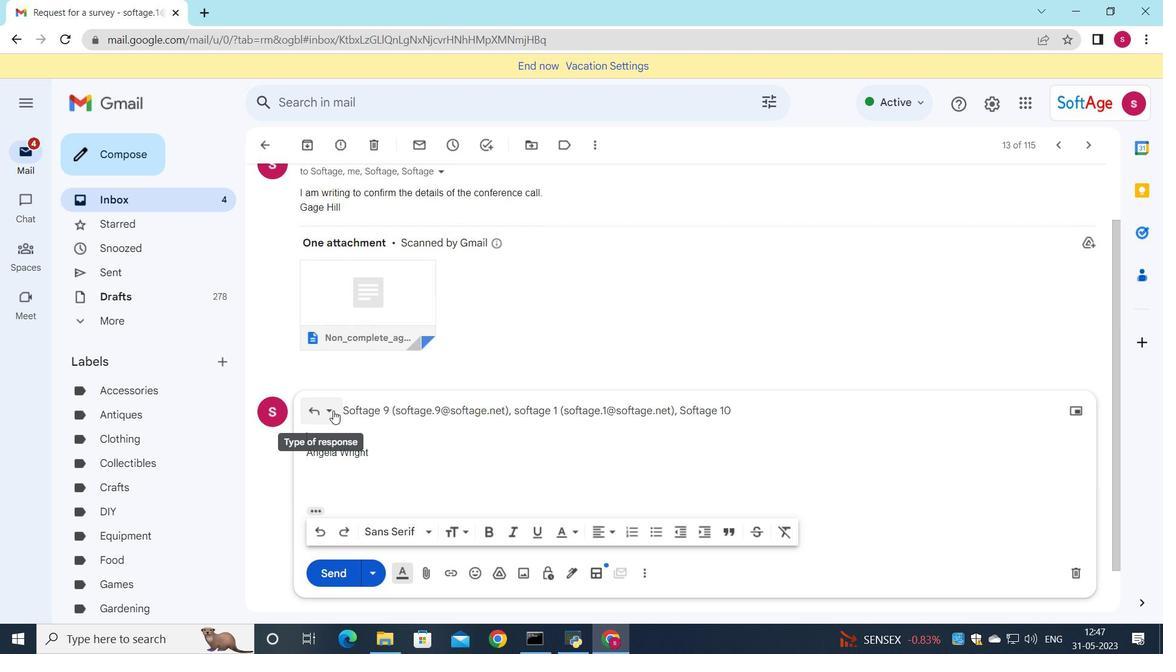 
Action: Mouse moved to (376, 516)
Screenshot: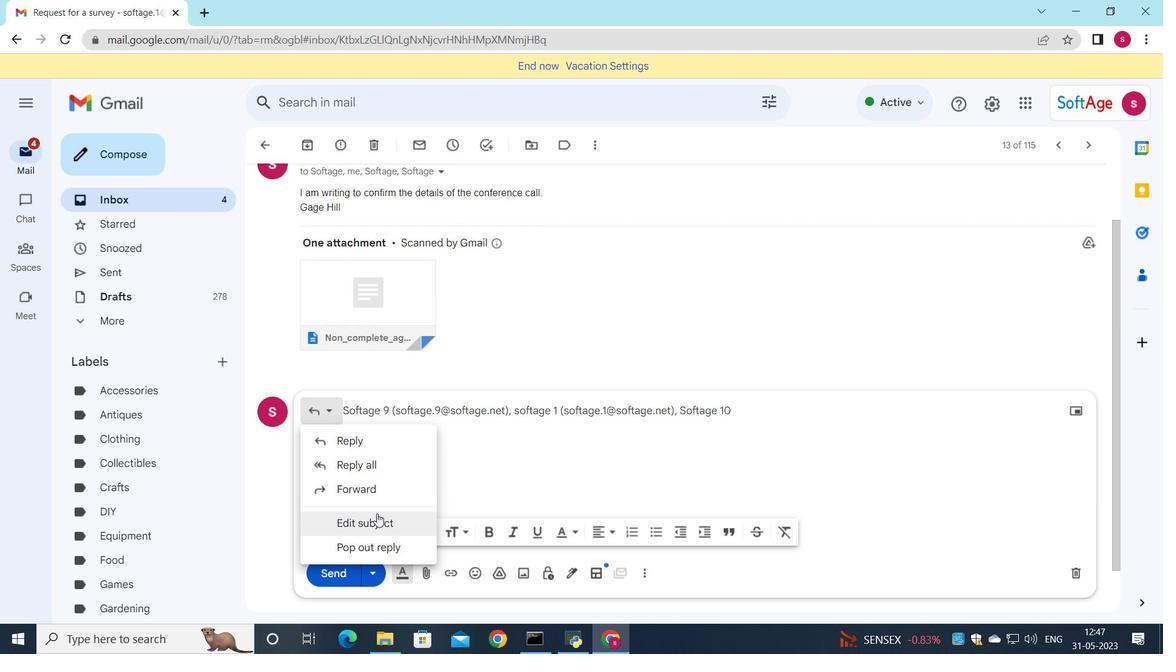 
Action: Mouse pressed left at (376, 516)
Screenshot: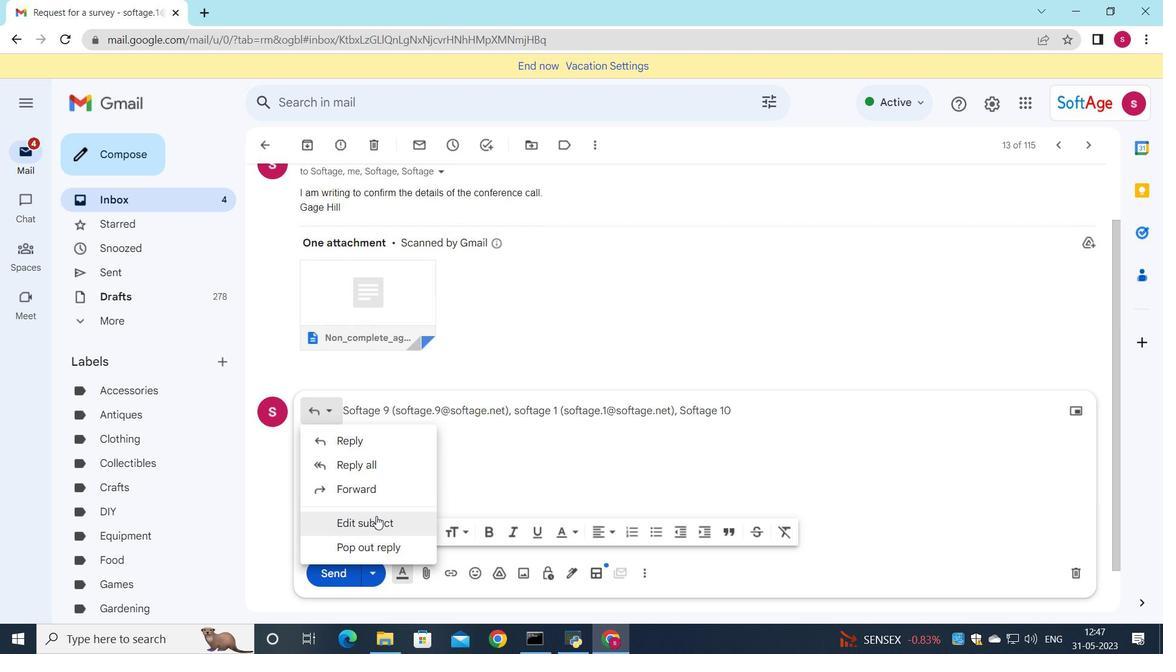 
Action: Mouse moved to (810, 288)
Screenshot: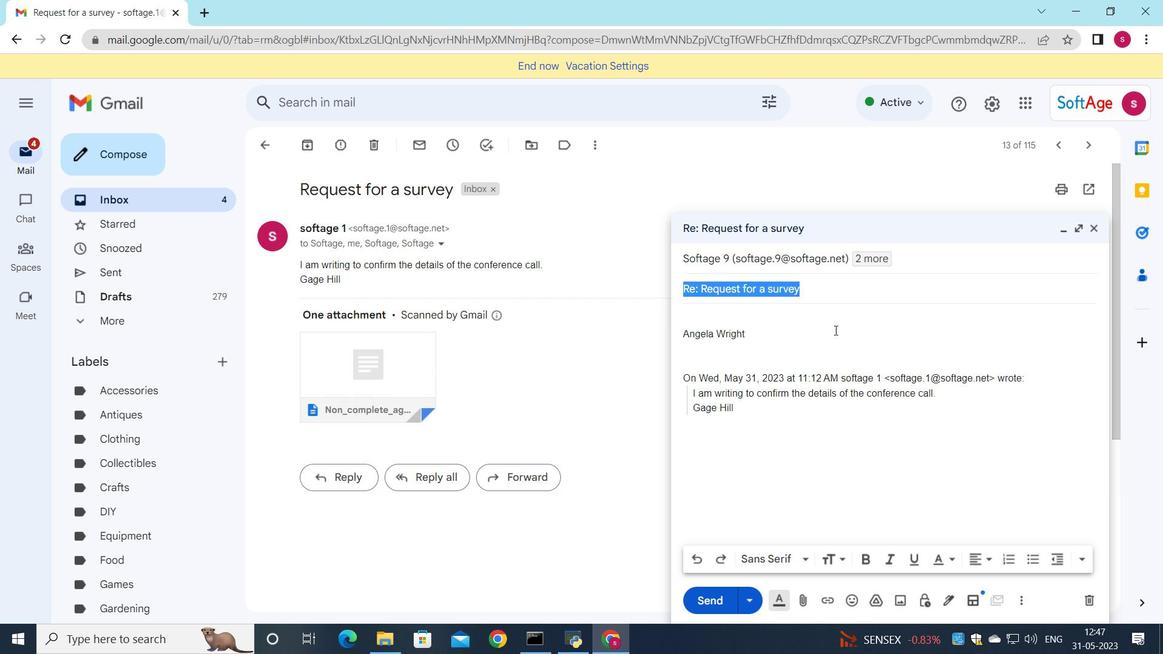 
Action: Key pressed <Key.backspace><Key.shift><Key.shift><Key.shift>Request<Key.space>for<Key.space>a<Key.space>phone<Key.space>call
Screenshot: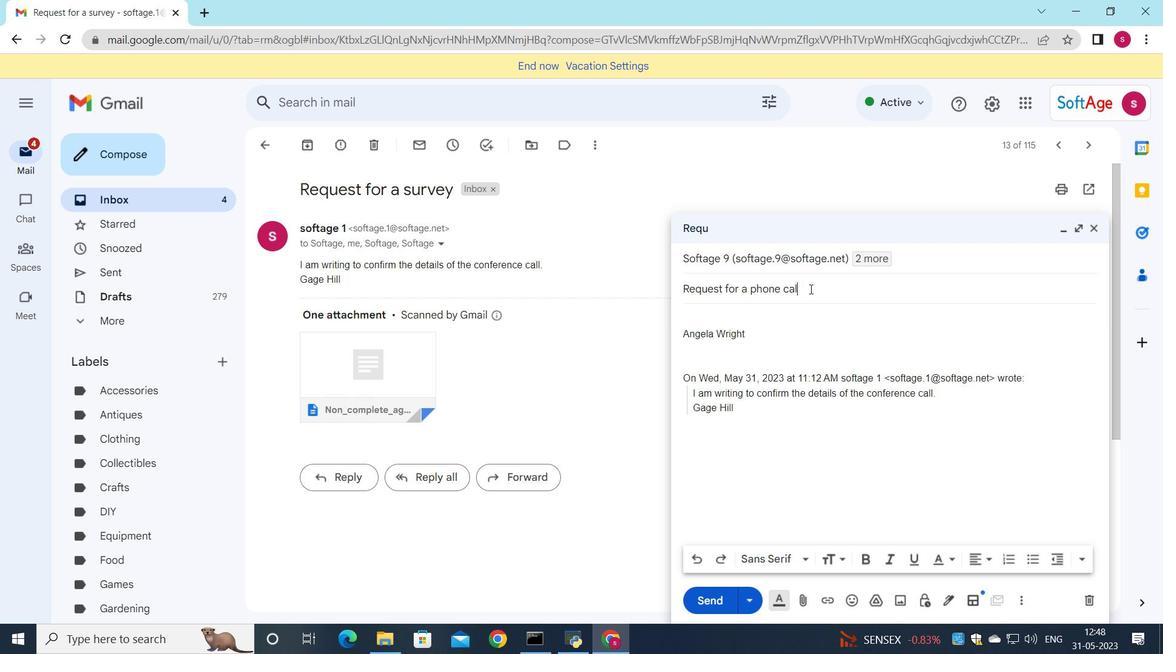 
Action: Mouse moved to (699, 313)
Screenshot: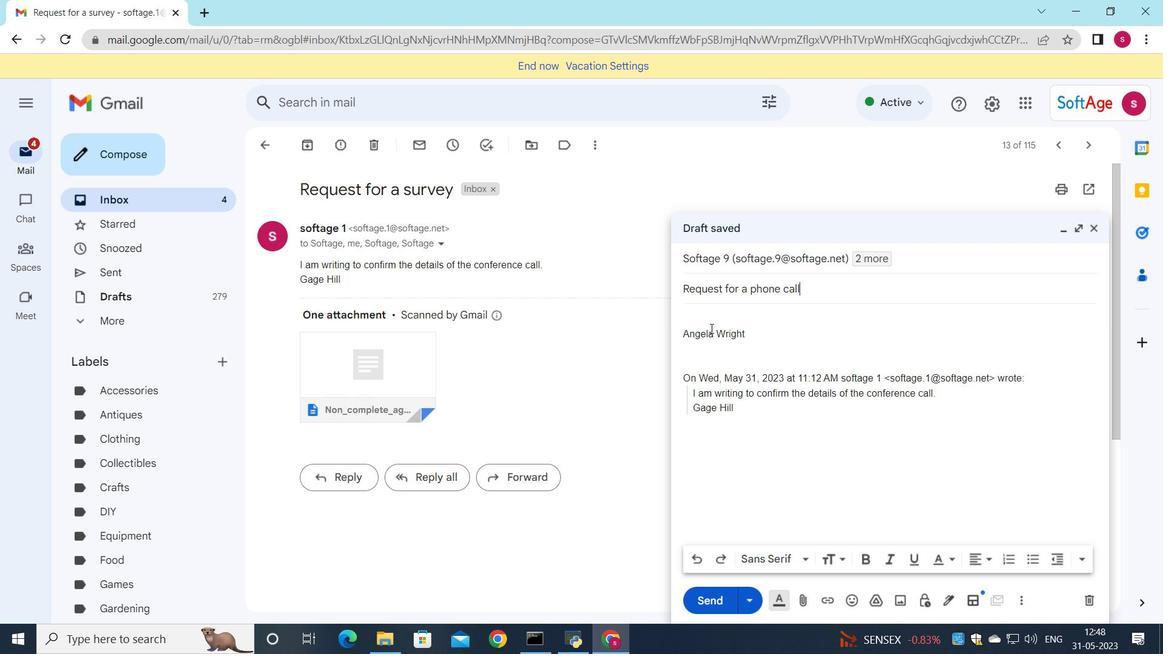 
Action: Mouse pressed left at (699, 313)
Screenshot: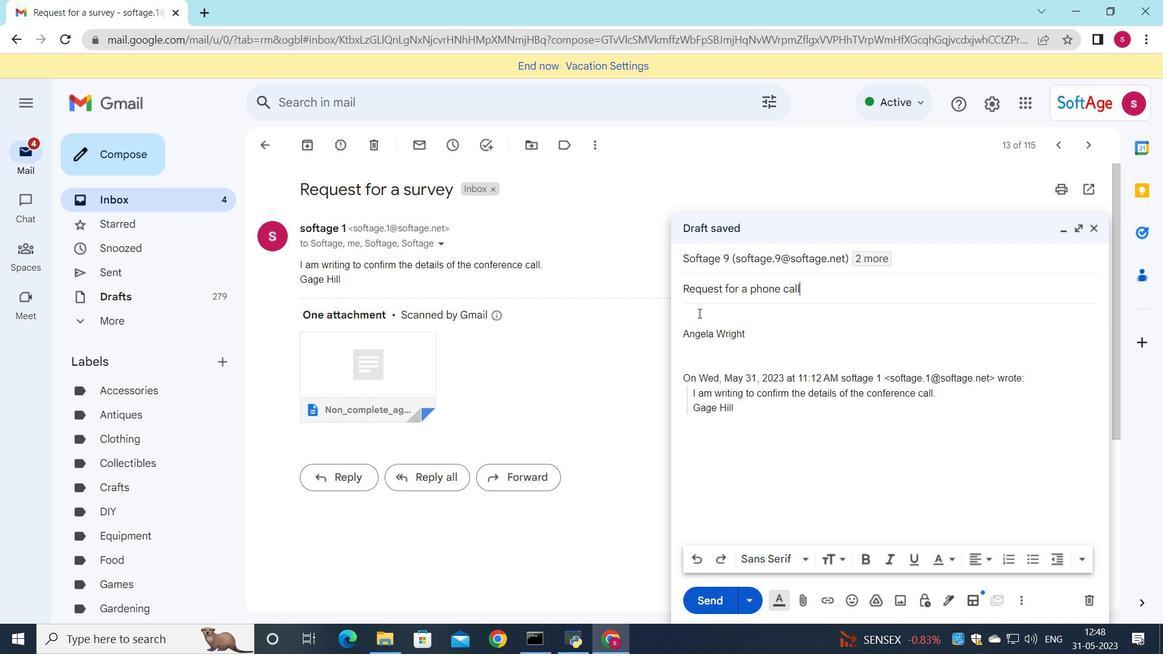 
Action: Key pressed <Key.shift>Could<Key.space>you<Key.space>please<Key.space>provide<Key.space>feedback<Key.space>on<Key.space>the<Key.space>latest<Key.space>version<Key.space>of<Key.space>the<Key.space>website<Key.space>prototype<Key.shift_r><Key.shift_r>?
Screenshot: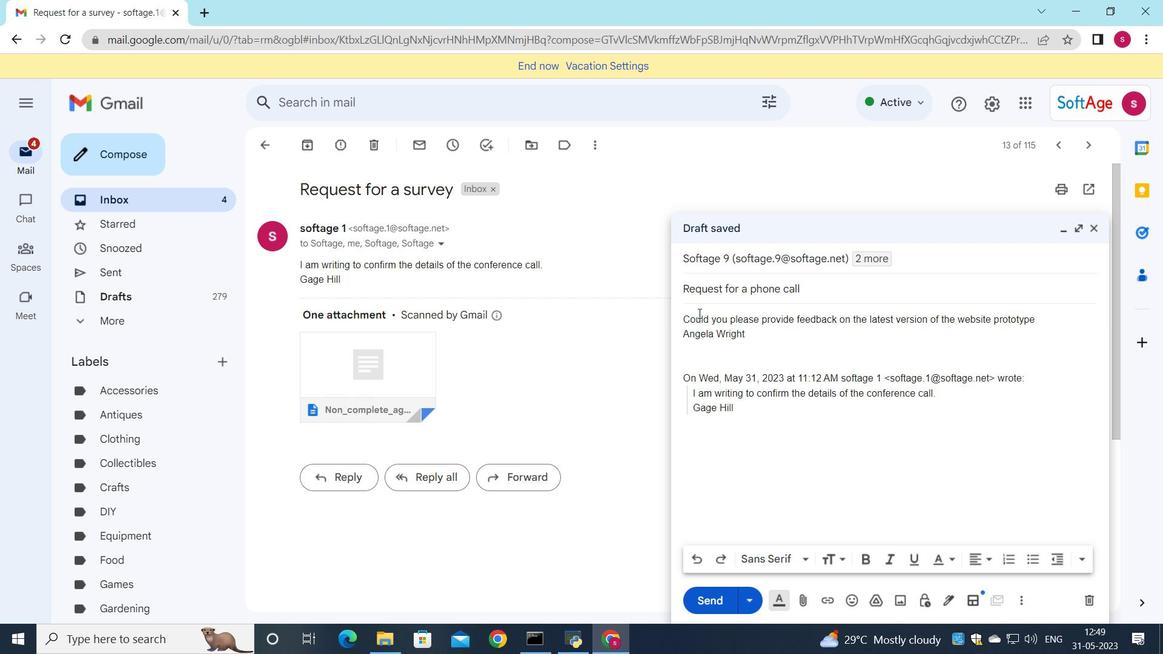 
Action: Mouse moved to (697, 559)
Screenshot: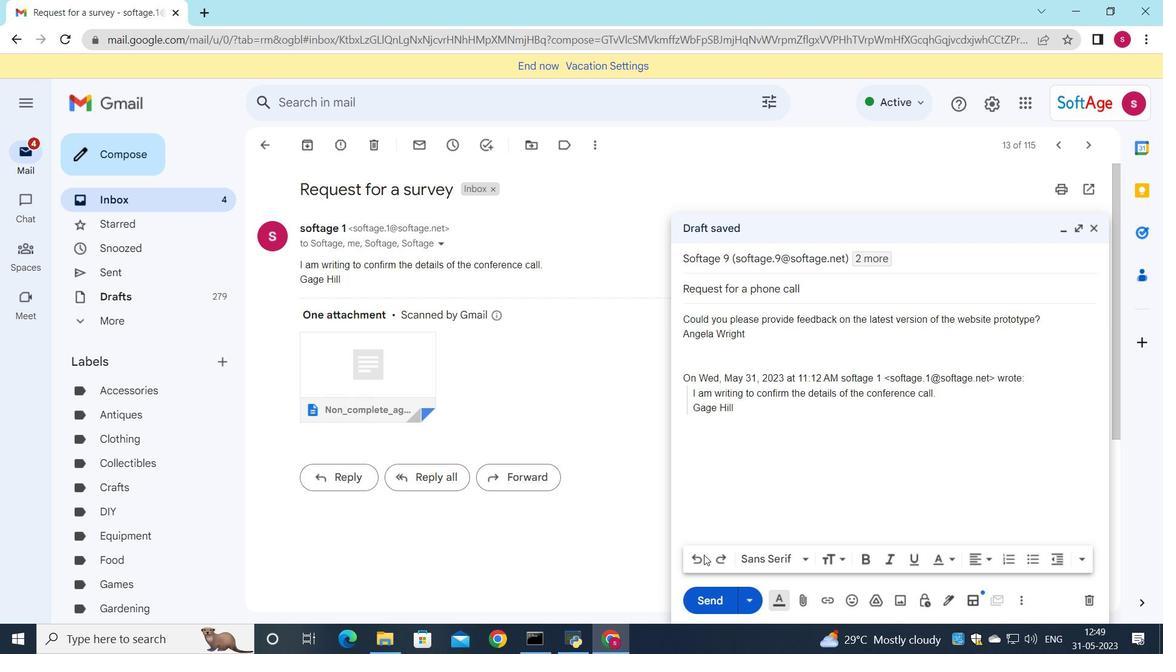 
Action: Mouse pressed left at (697, 559)
Screenshot: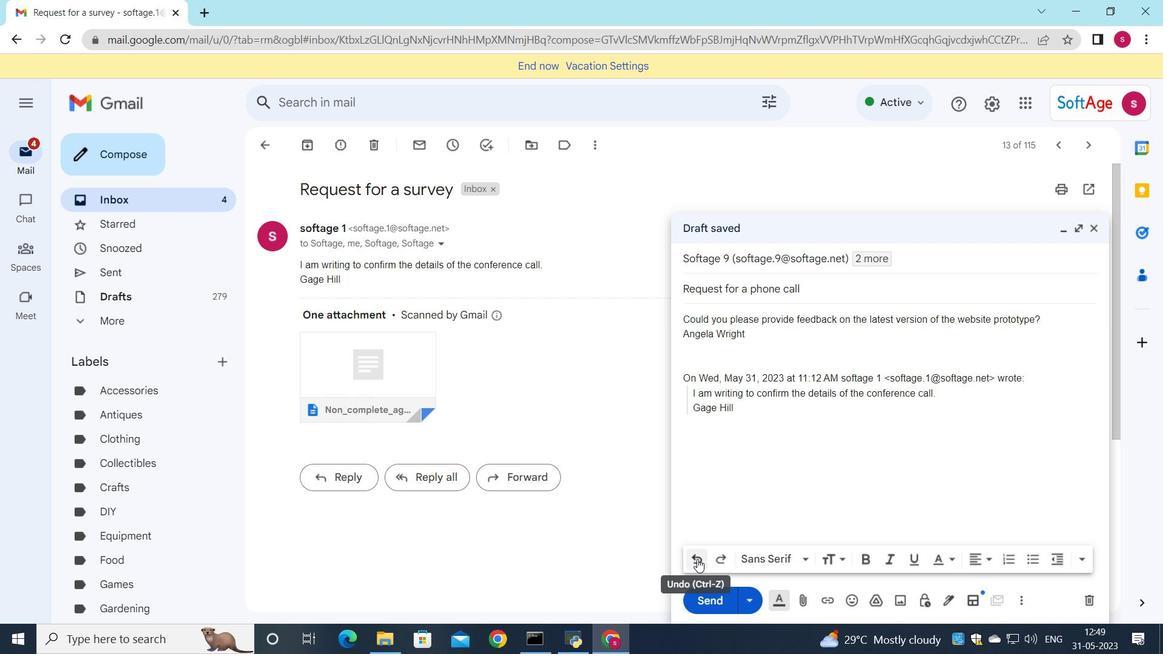 
Action: Mouse pressed left at (697, 559)
Screenshot: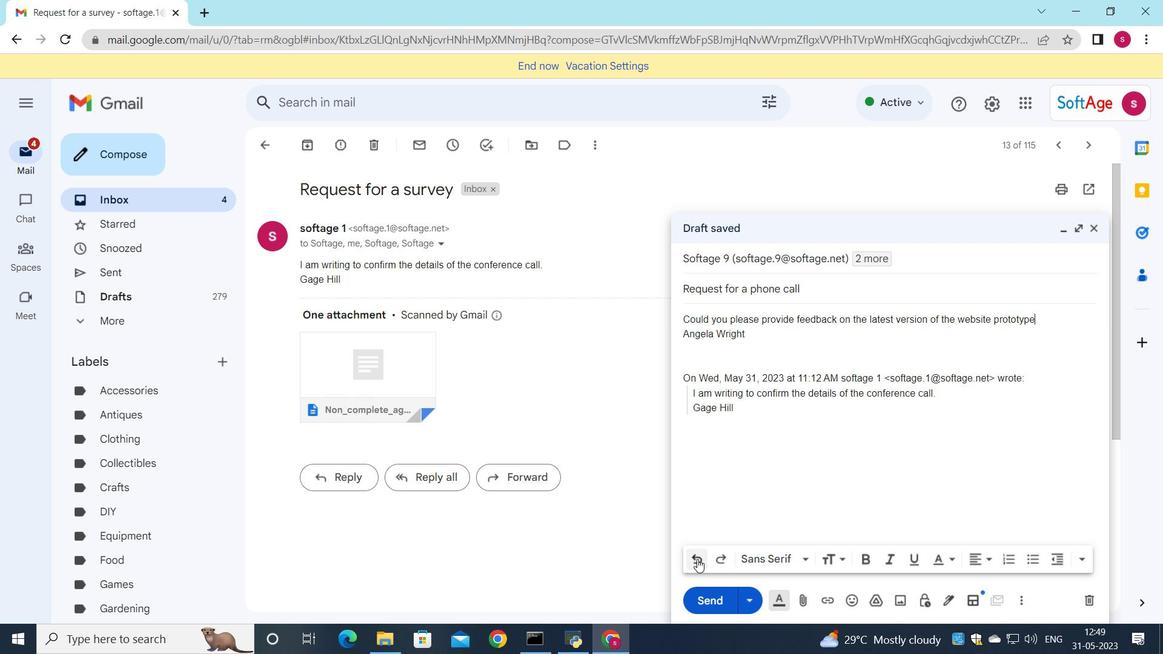 
Action: Mouse pressed left at (697, 559)
Screenshot: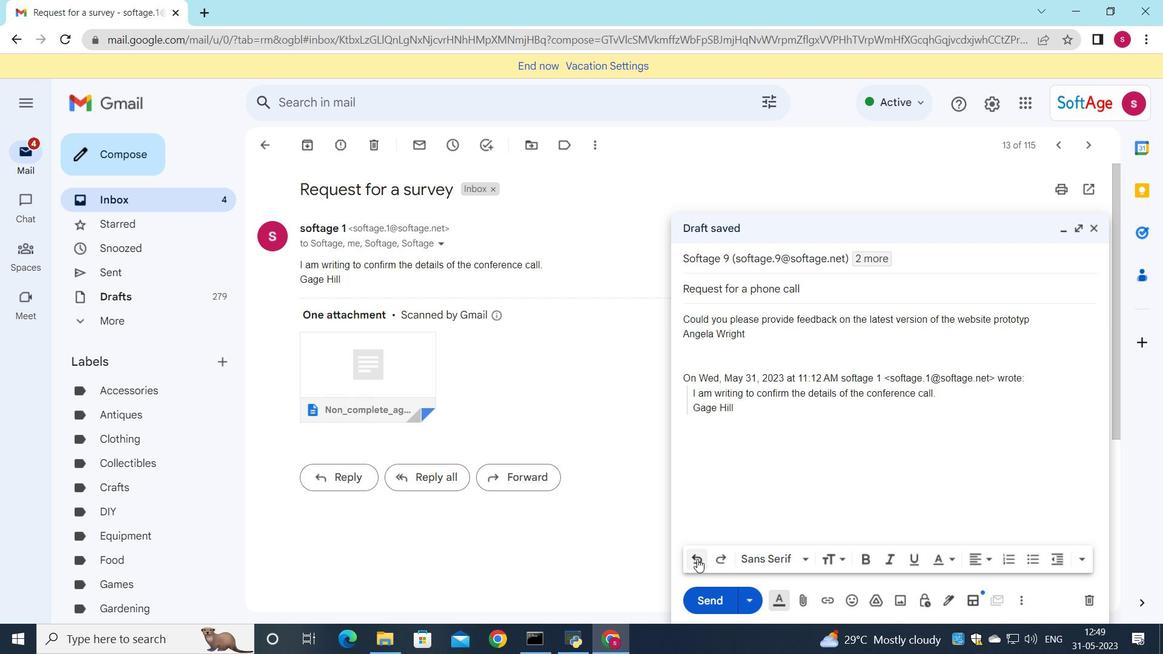
Action: Mouse pressed left at (697, 559)
Screenshot: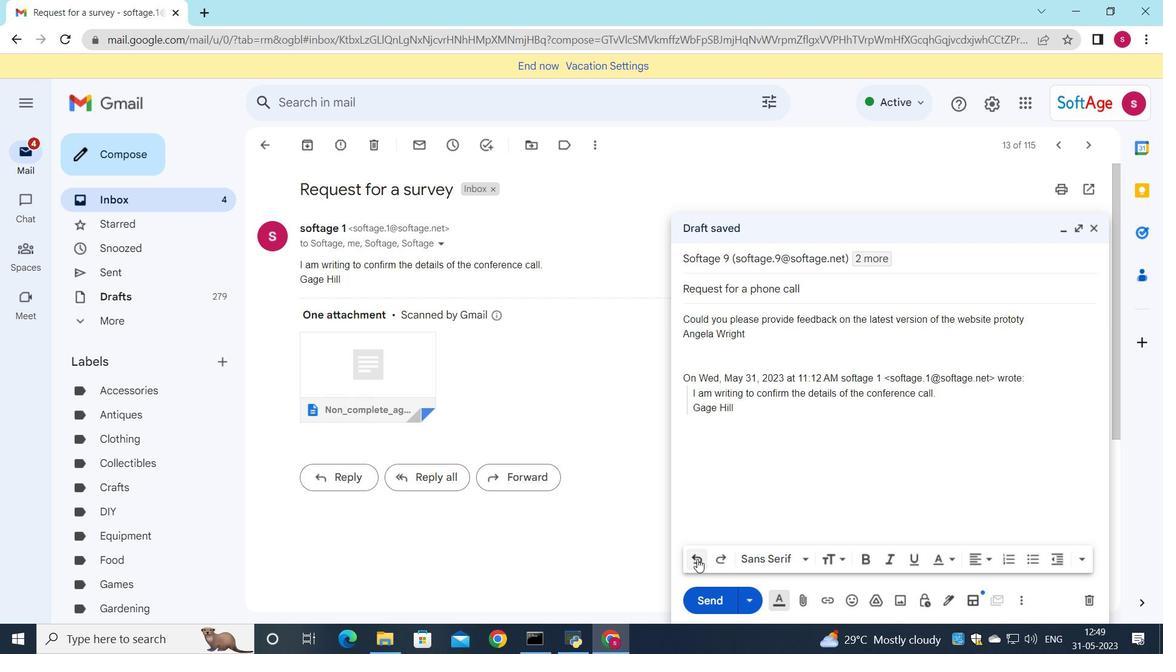 
Action: Mouse pressed left at (697, 559)
Screenshot: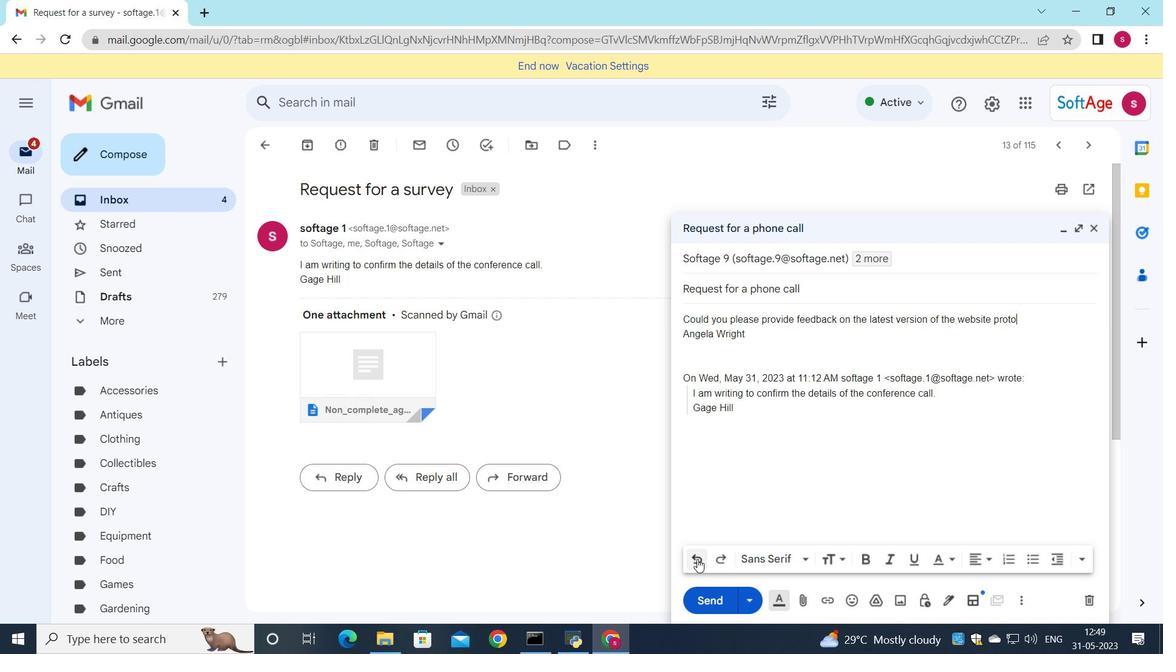 
Action: Mouse pressed left at (697, 559)
Screenshot: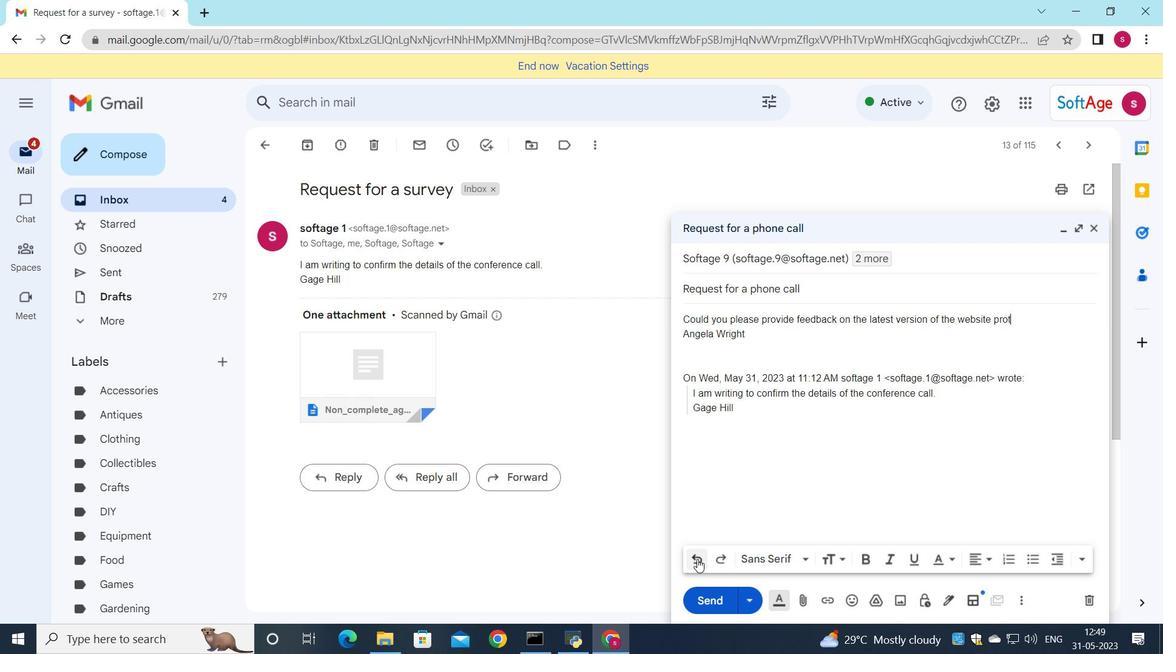 
Action: Mouse pressed left at (697, 559)
Screenshot: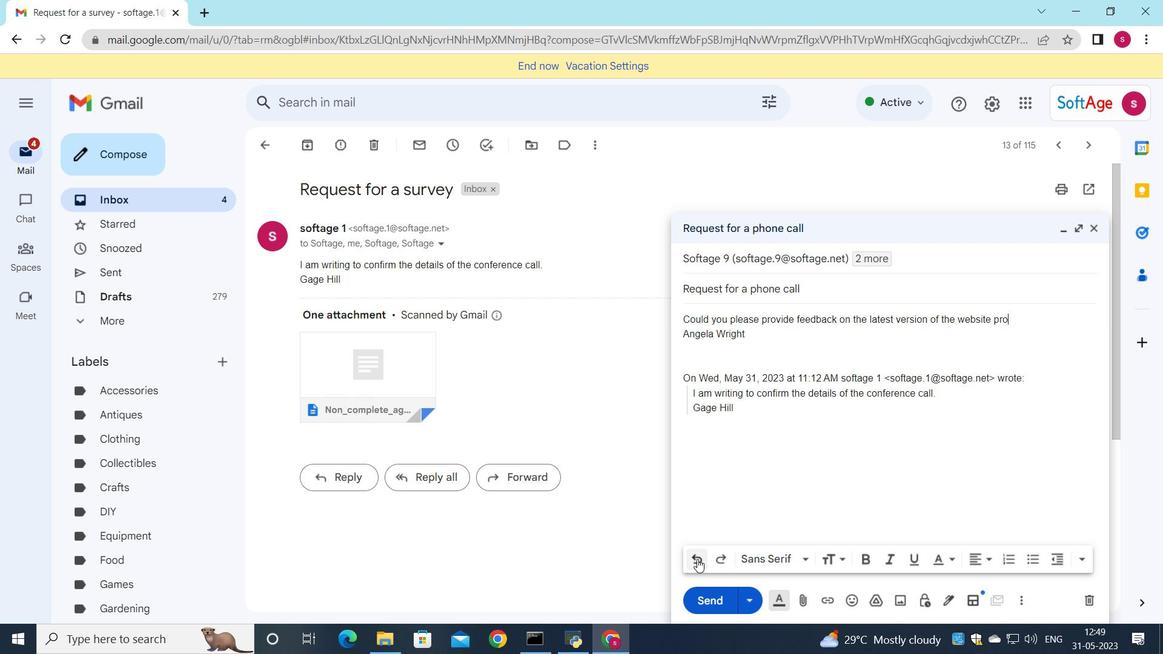 
Action: Mouse pressed left at (697, 559)
Screenshot: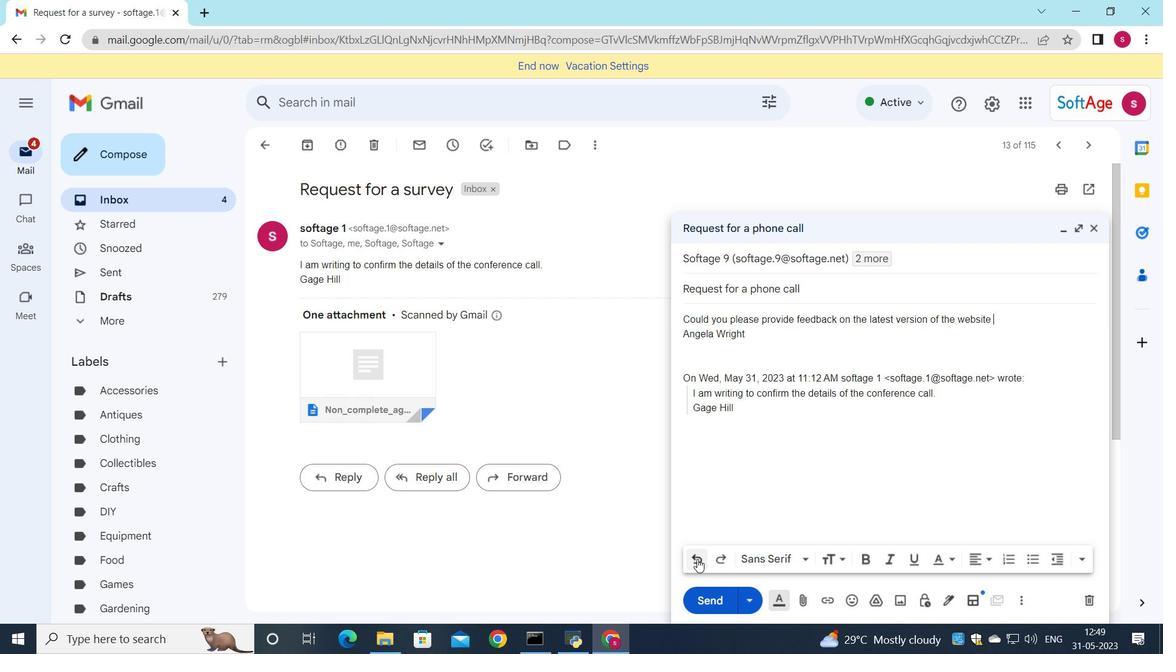 
Action: Mouse pressed left at (697, 559)
Screenshot: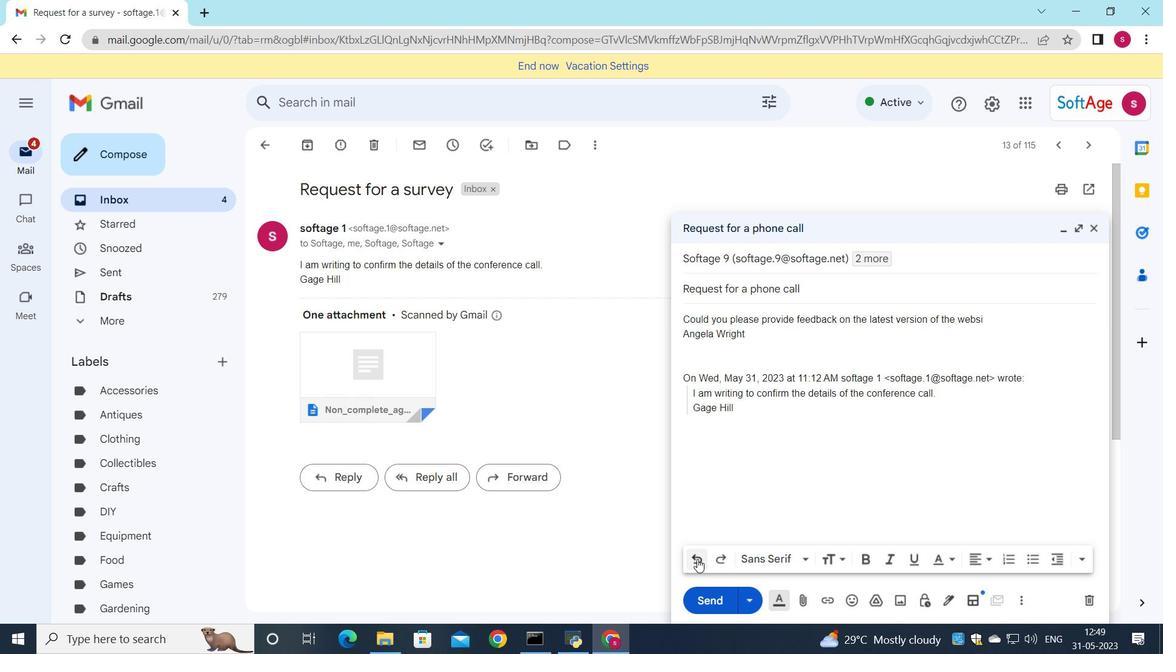 
Action: Mouse pressed left at (697, 559)
Screenshot: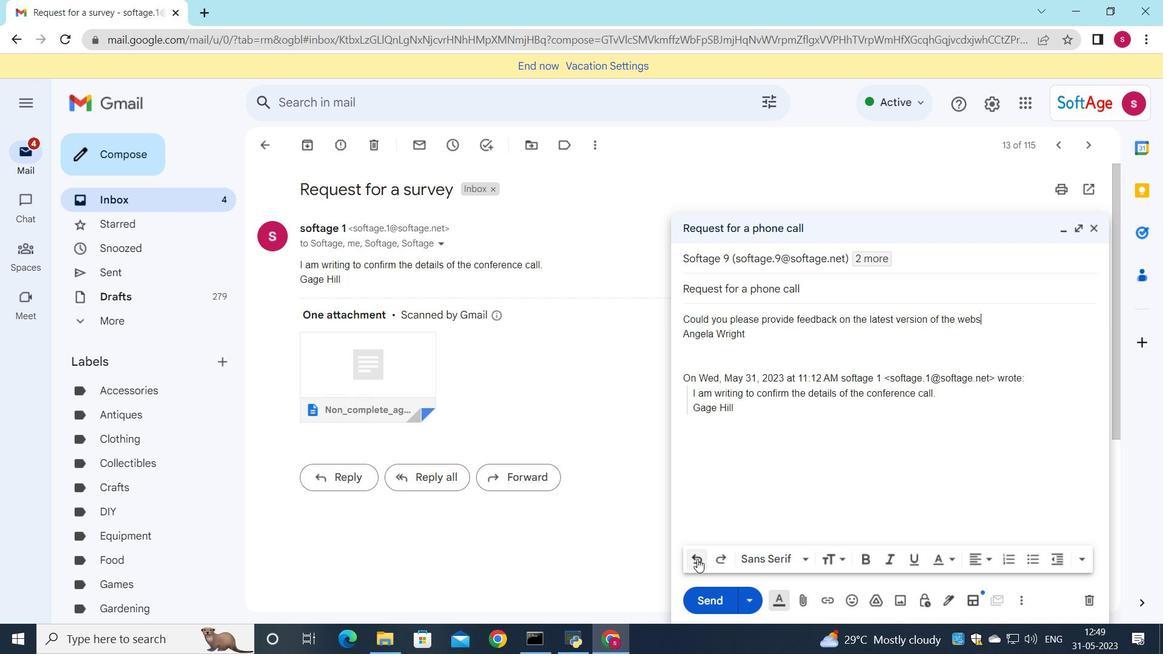 
Action: Mouse pressed left at (697, 559)
Screenshot: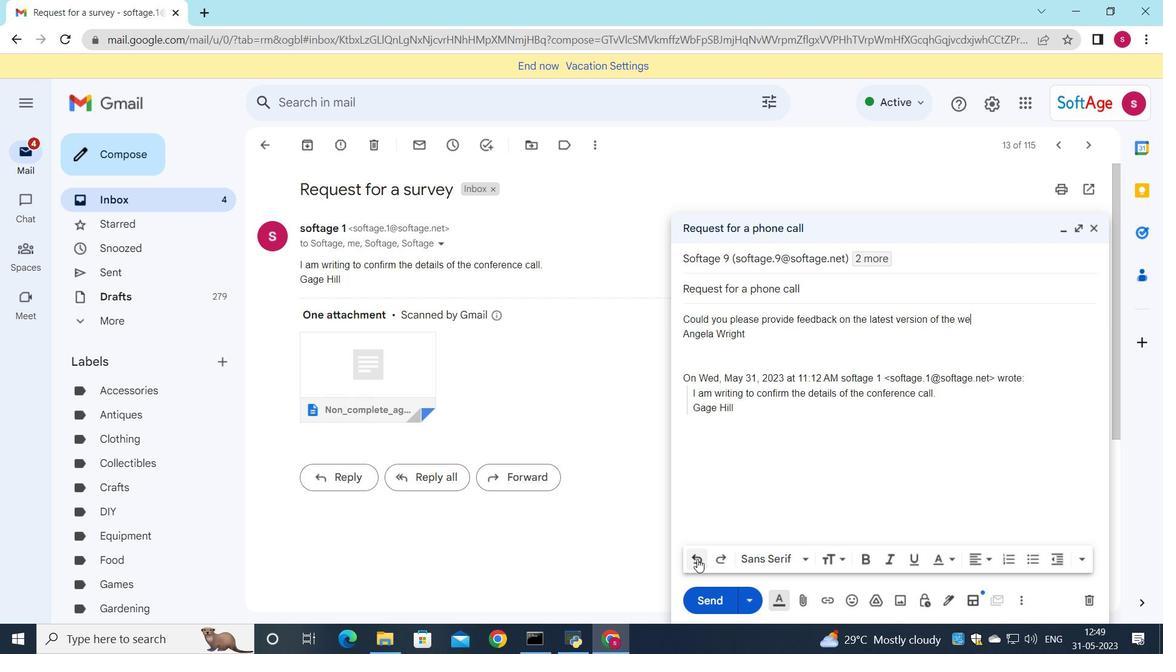 
Action: Mouse pressed left at (697, 559)
Screenshot: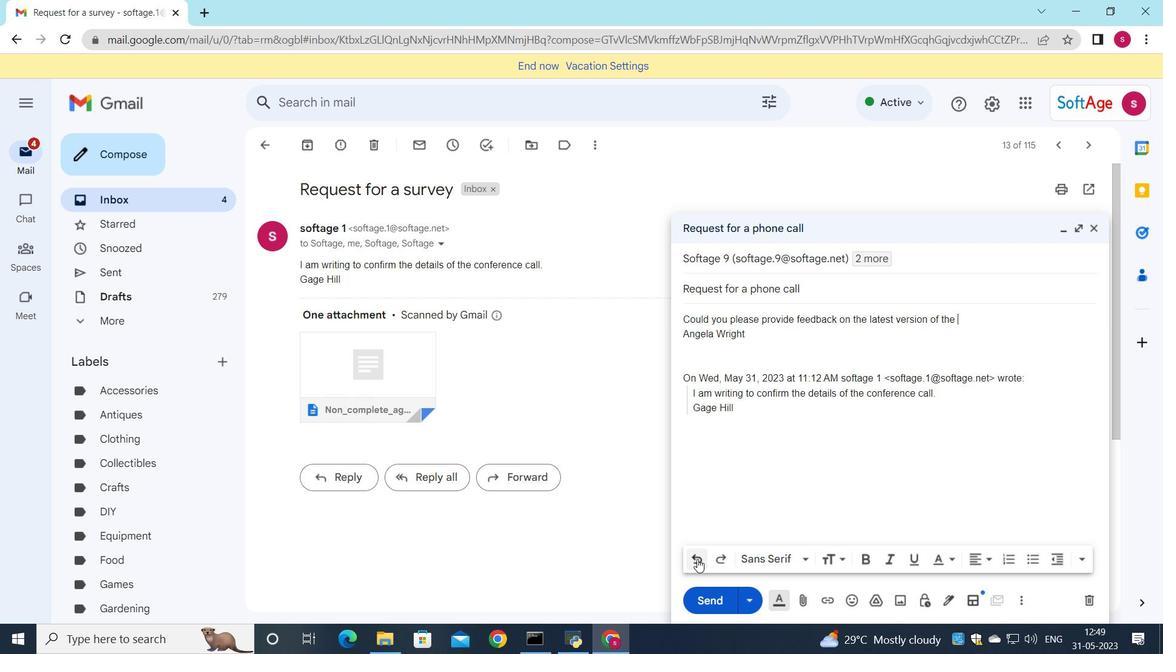 
Action: Mouse pressed left at (697, 559)
Screenshot: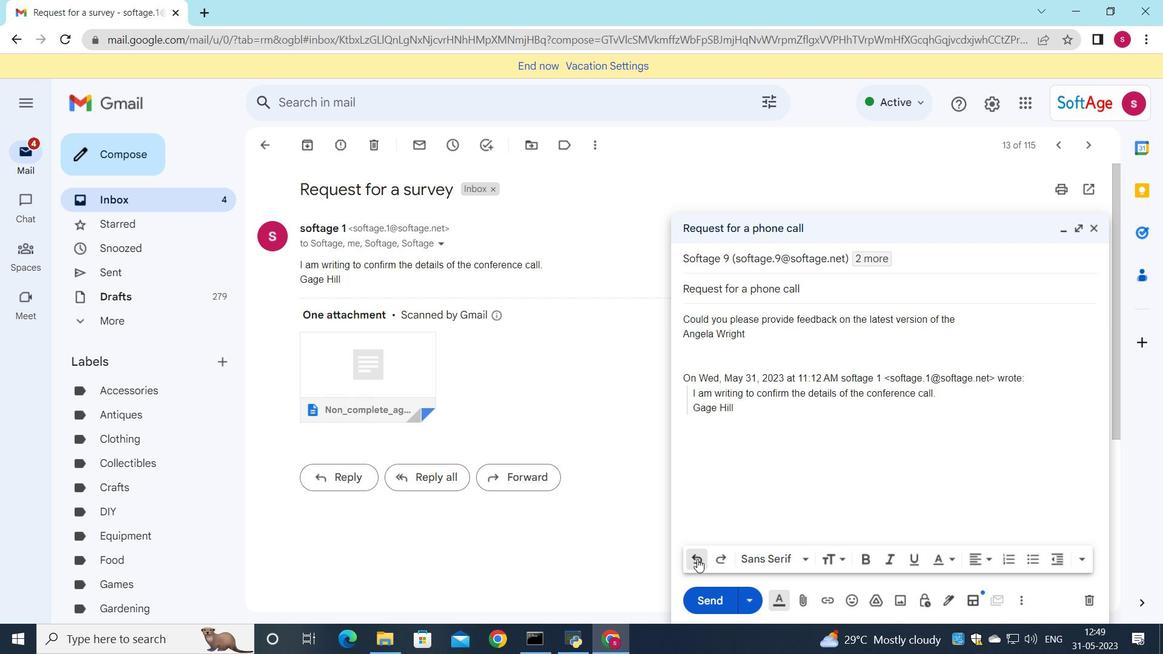 
Action: Mouse pressed left at (697, 559)
Screenshot: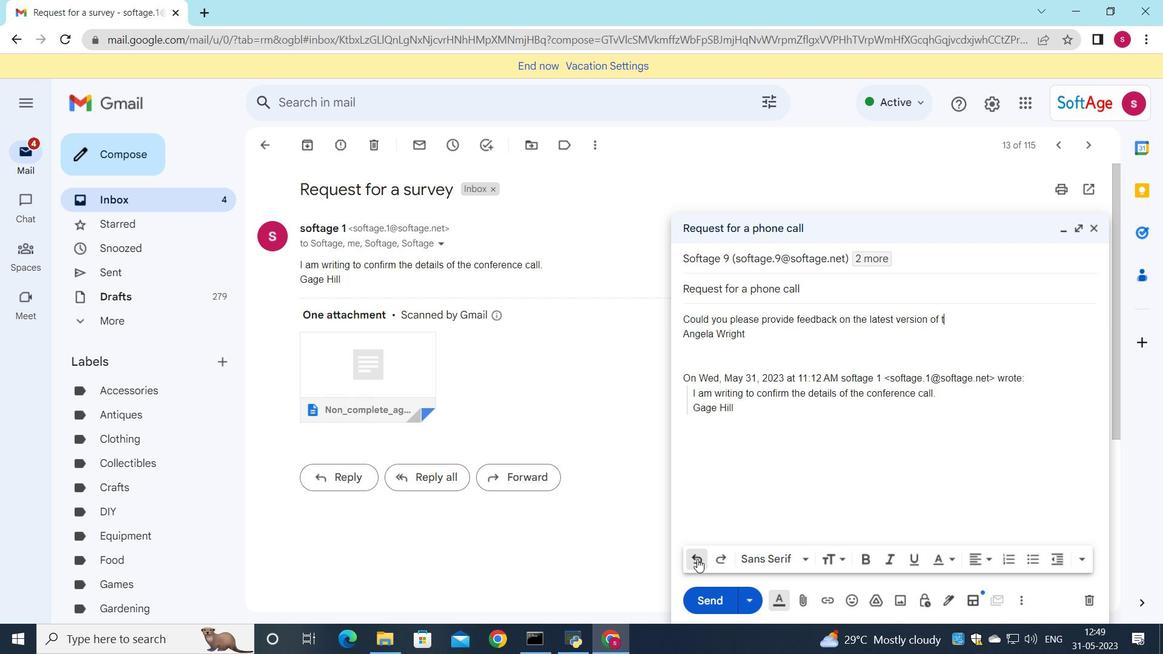 
Action: Mouse pressed left at (697, 559)
Screenshot: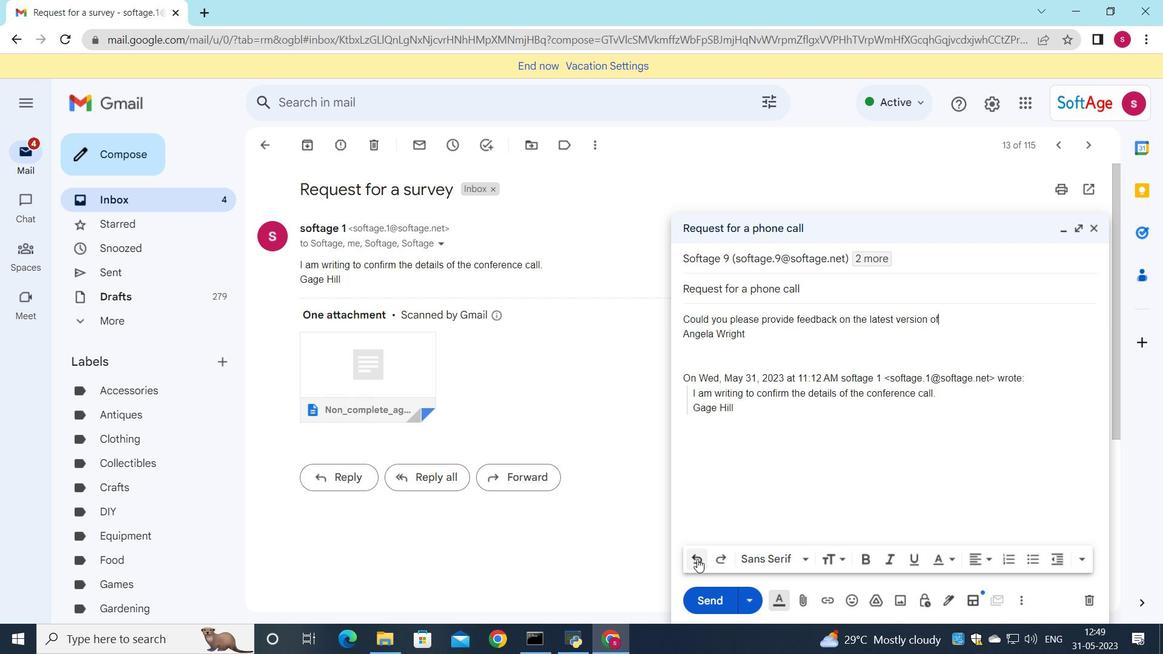 
Action: Mouse pressed left at (697, 559)
Screenshot: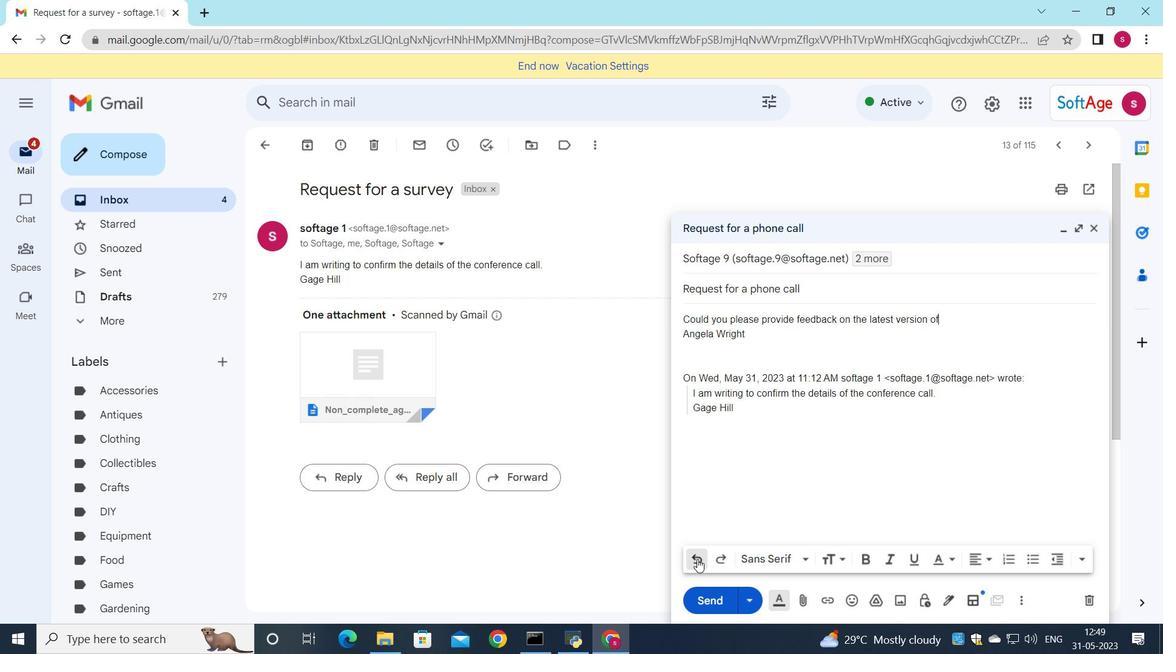 
Action: Mouse pressed left at (697, 559)
Screenshot: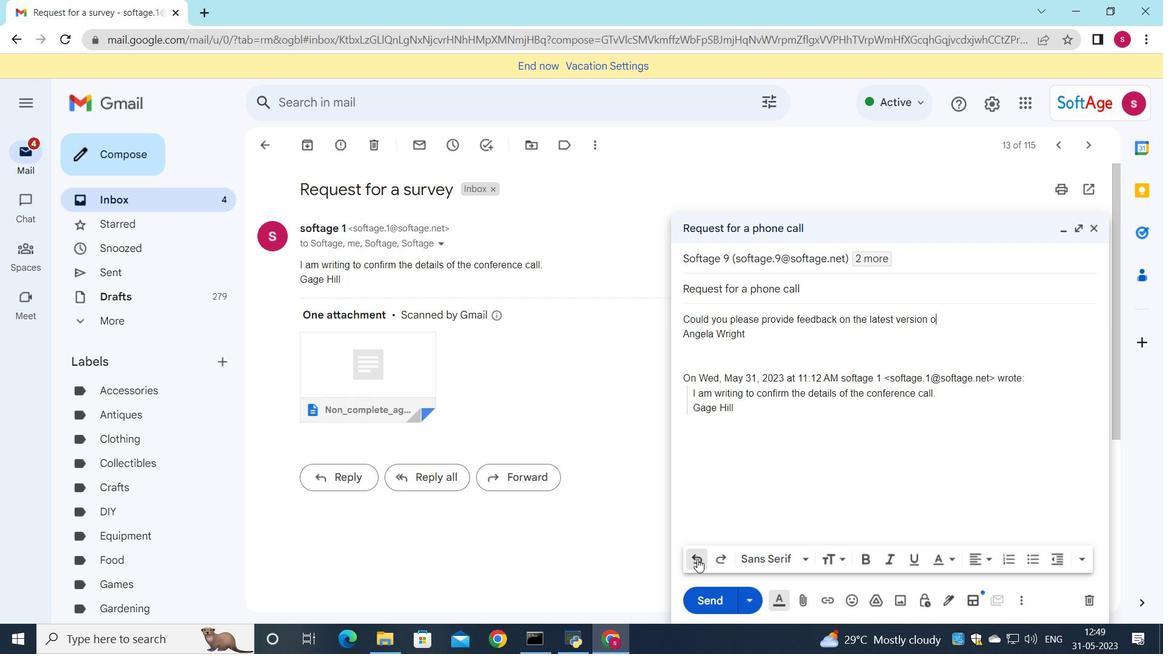 
Action: Mouse pressed left at (697, 559)
Screenshot: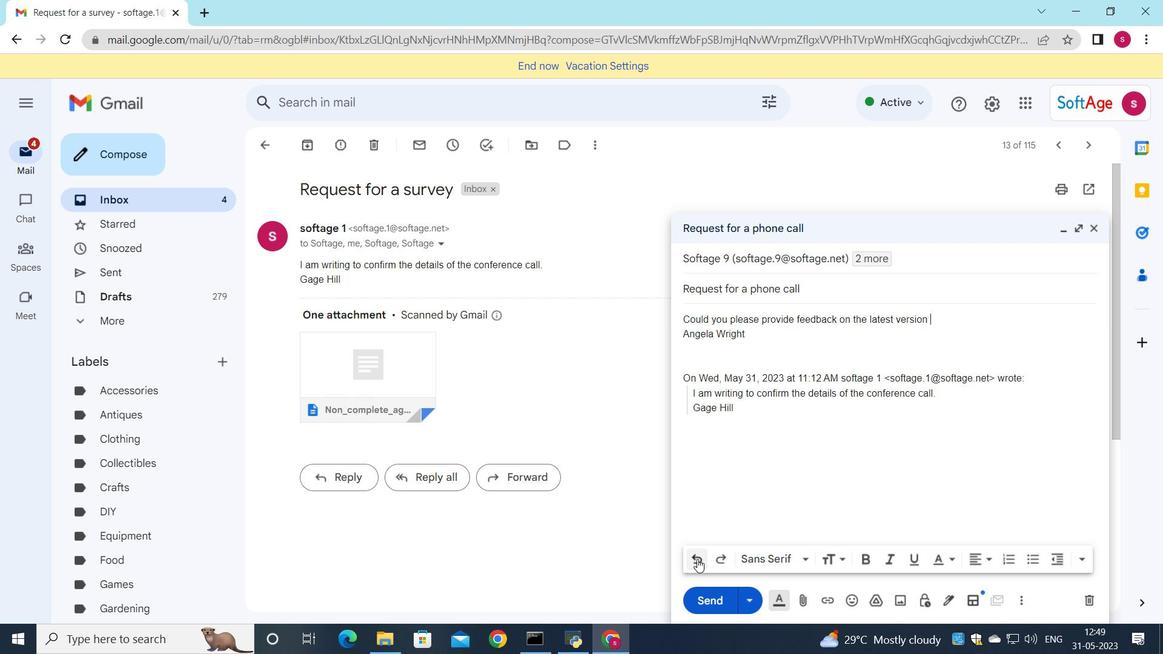 
Action: Mouse pressed left at (697, 559)
Screenshot: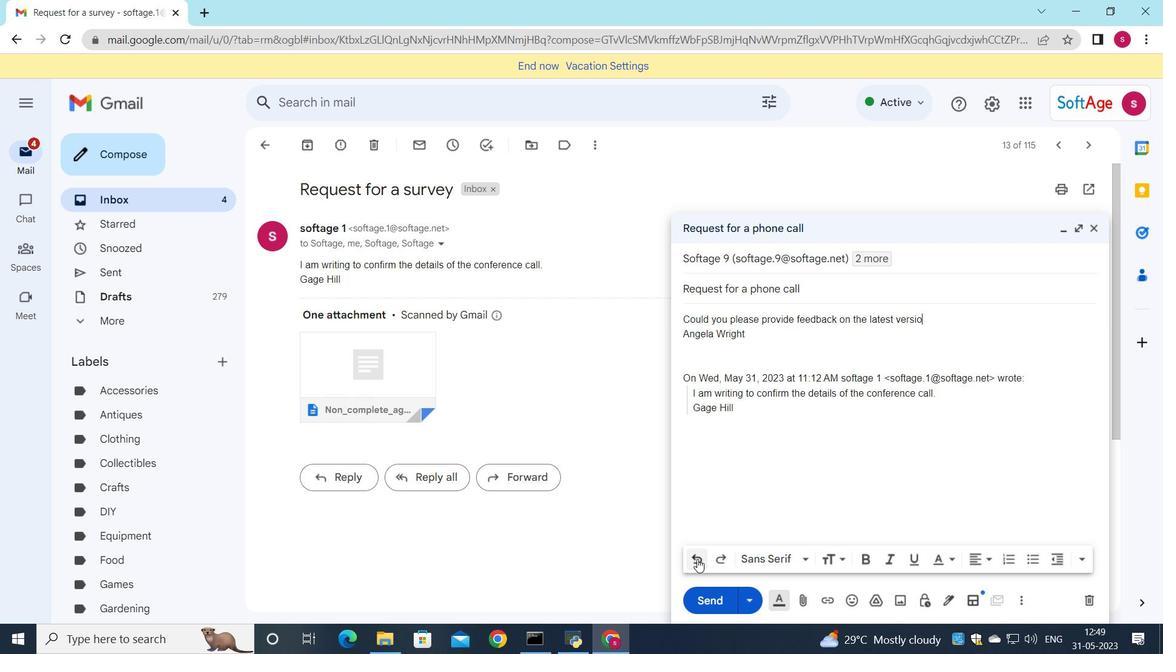 
Action: Mouse pressed left at (697, 559)
Screenshot: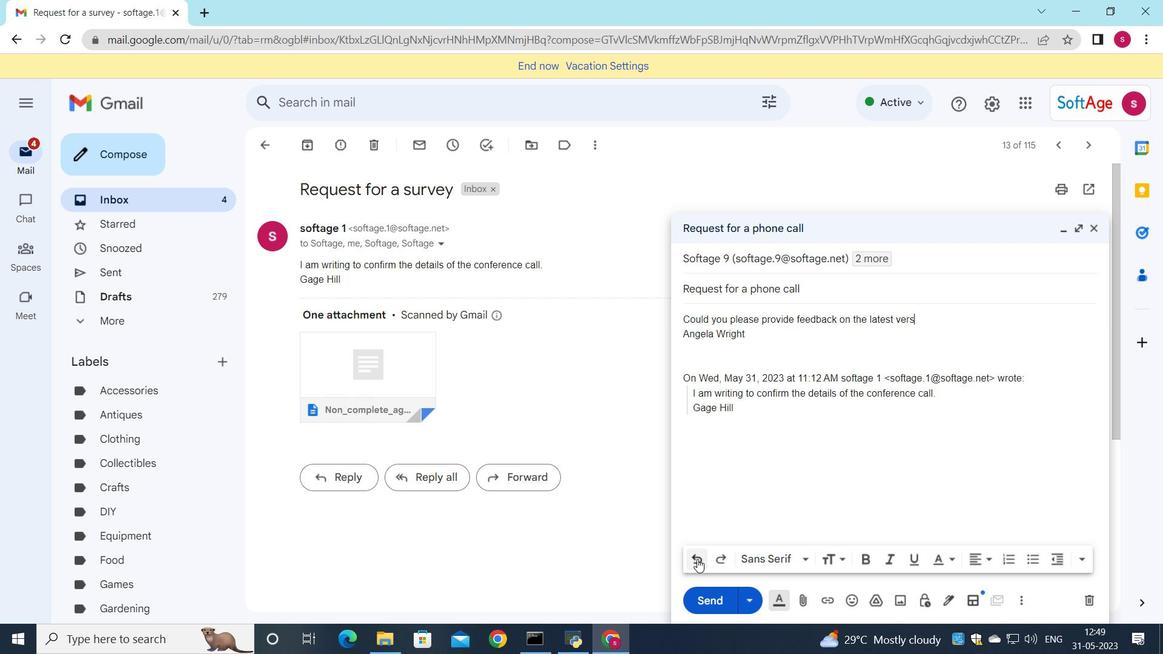 
Action: Mouse pressed left at (697, 559)
Screenshot: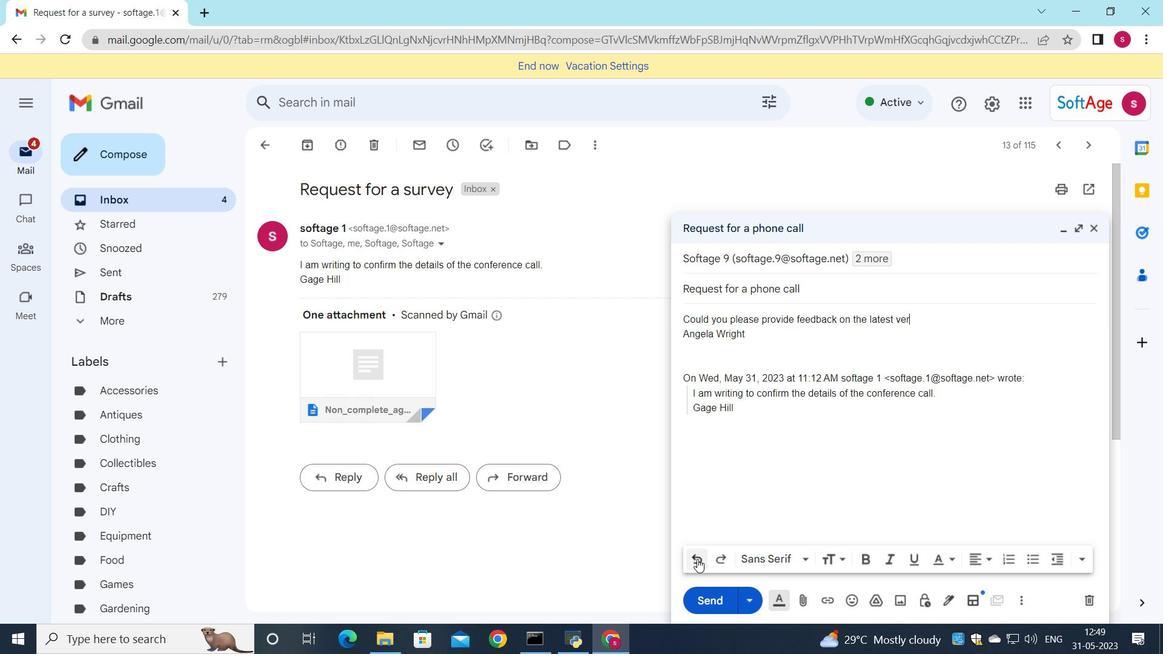 
Action: Mouse pressed left at (697, 559)
Screenshot: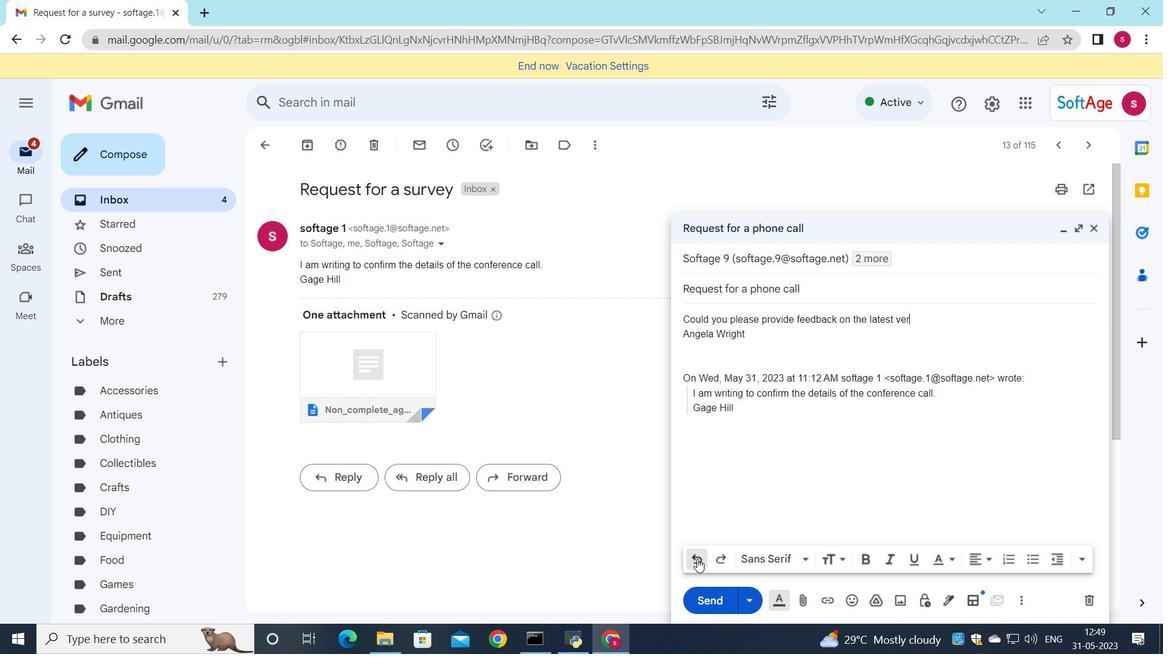 
Action: Mouse pressed left at (697, 559)
Screenshot: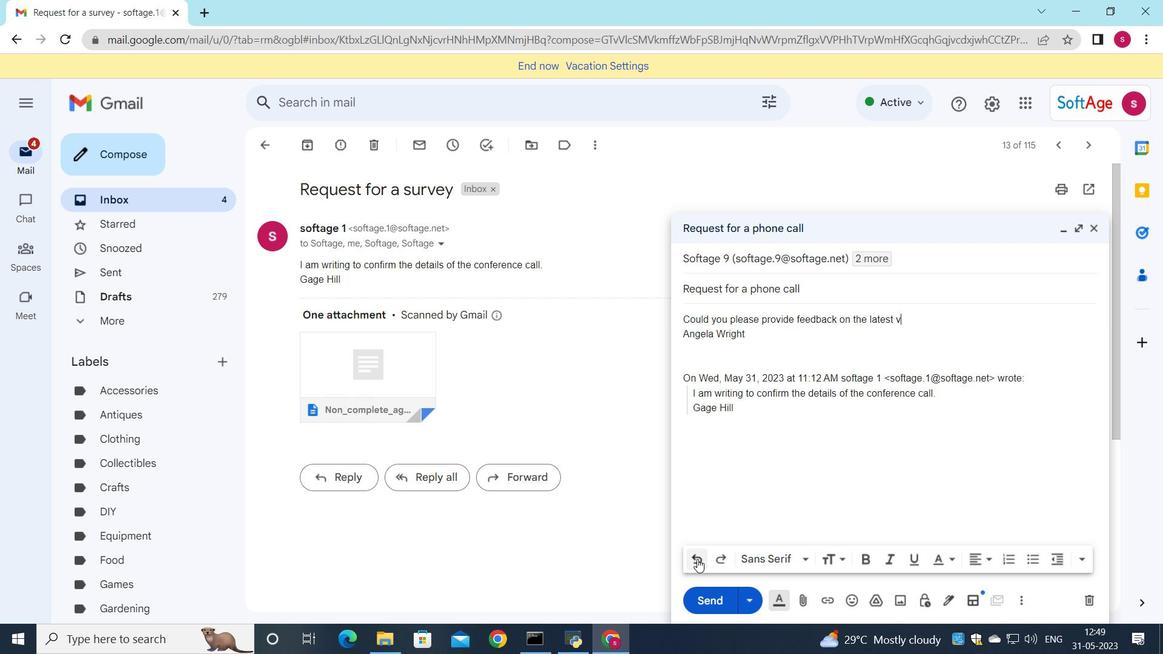 
Action: Mouse pressed left at (697, 559)
Screenshot: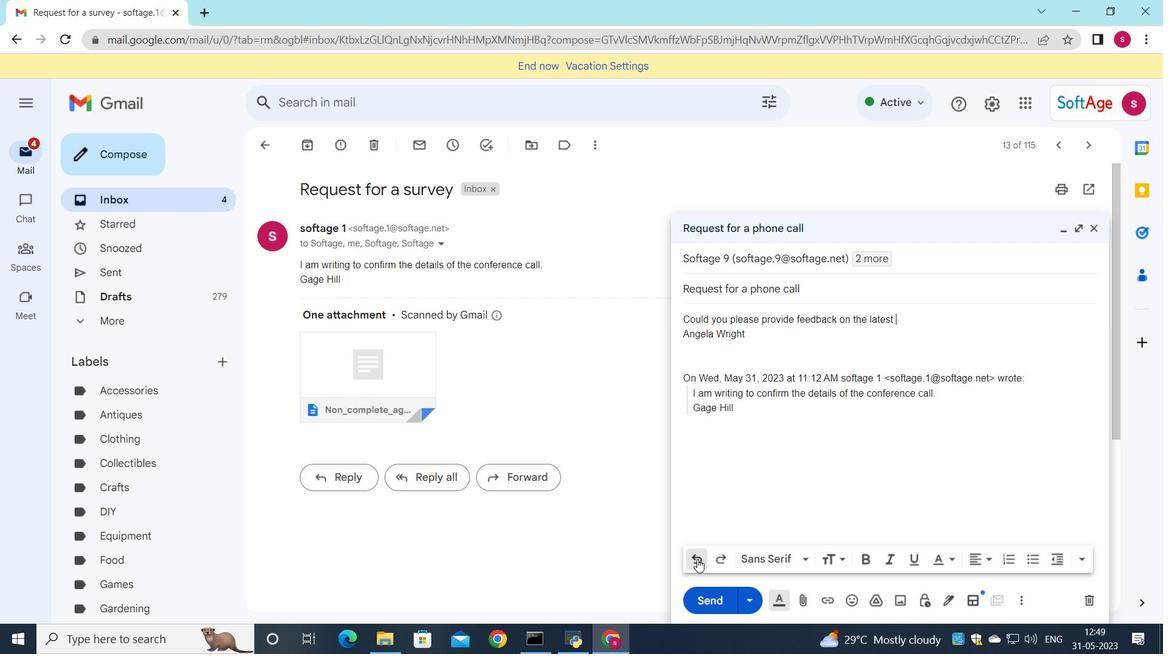 
Action: Mouse pressed left at (697, 559)
Screenshot: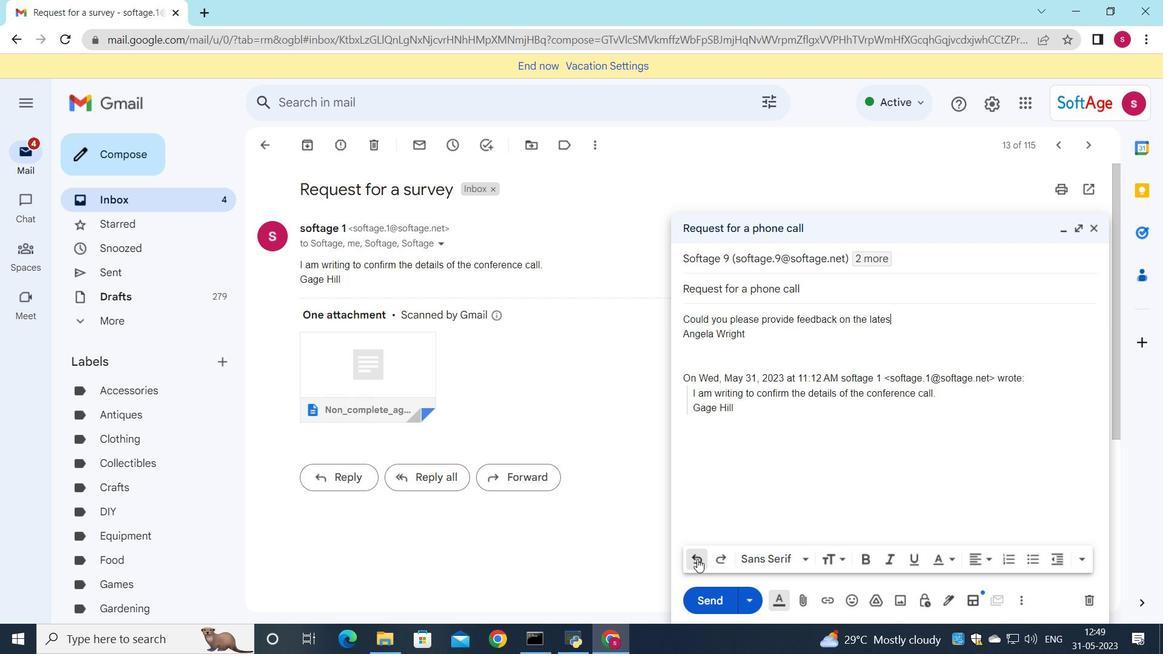 
Action: Mouse pressed left at (697, 559)
Screenshot: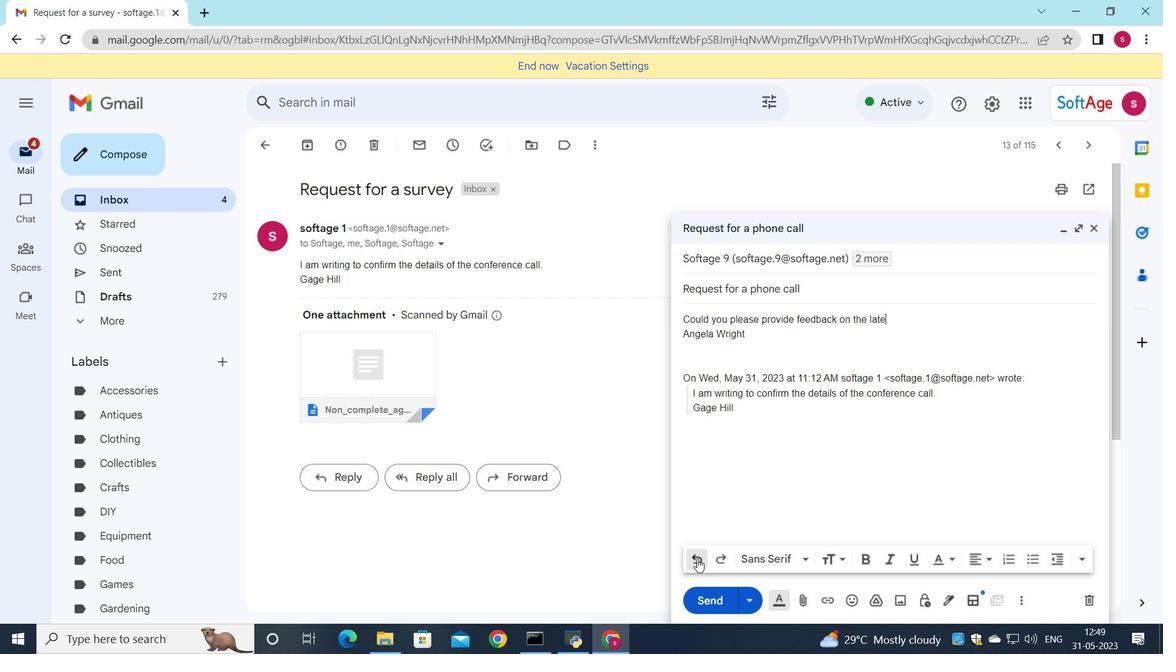 
Action: Mouse pressed left at (697, 559)
Screenshot: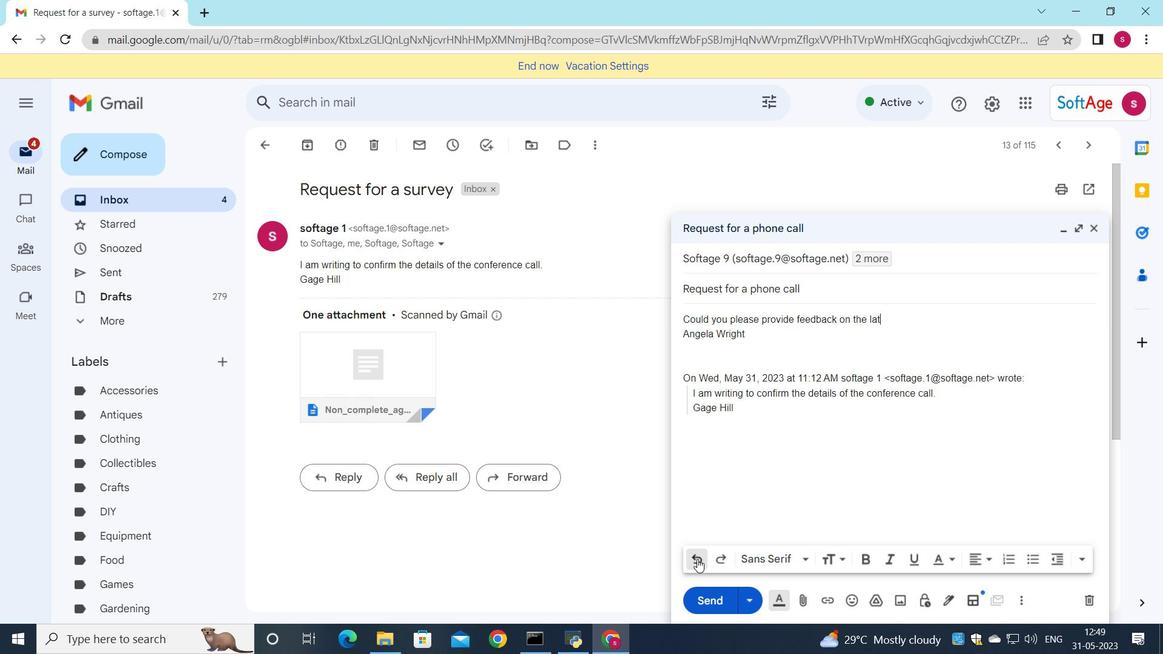 
Action: Mouse pressed left at (697, 559)
Screenshot: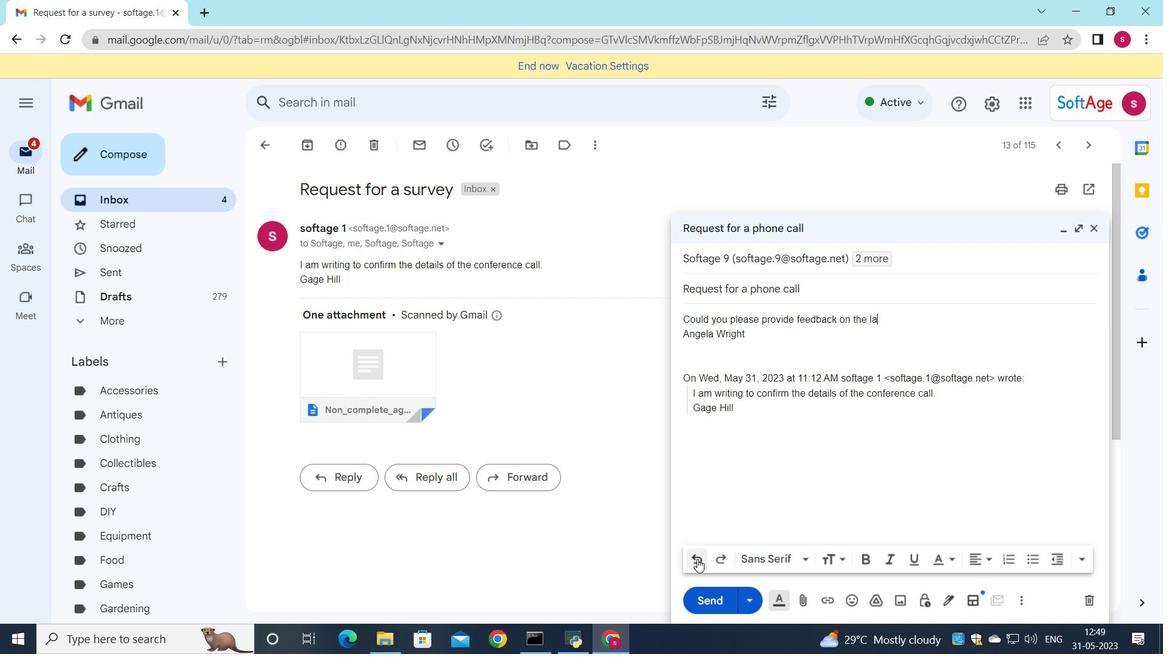 
Action: Mouse pressed left at (697, 559)
Screenshot: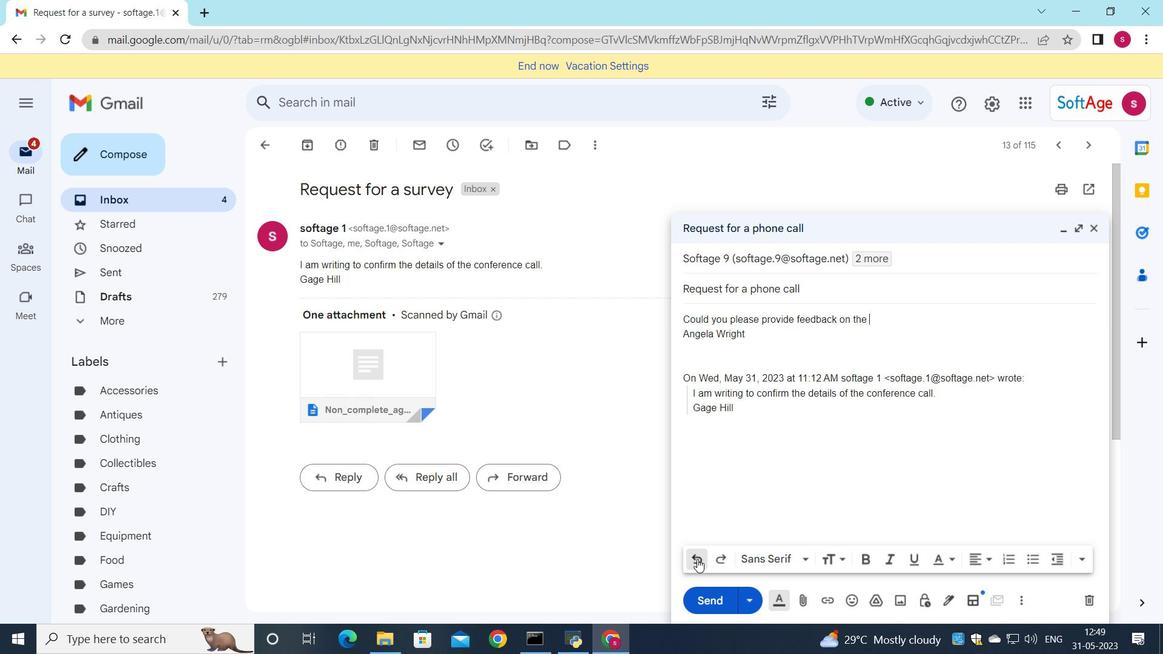 
Action: Mouse pressed left at (697, 559)
Screenshot: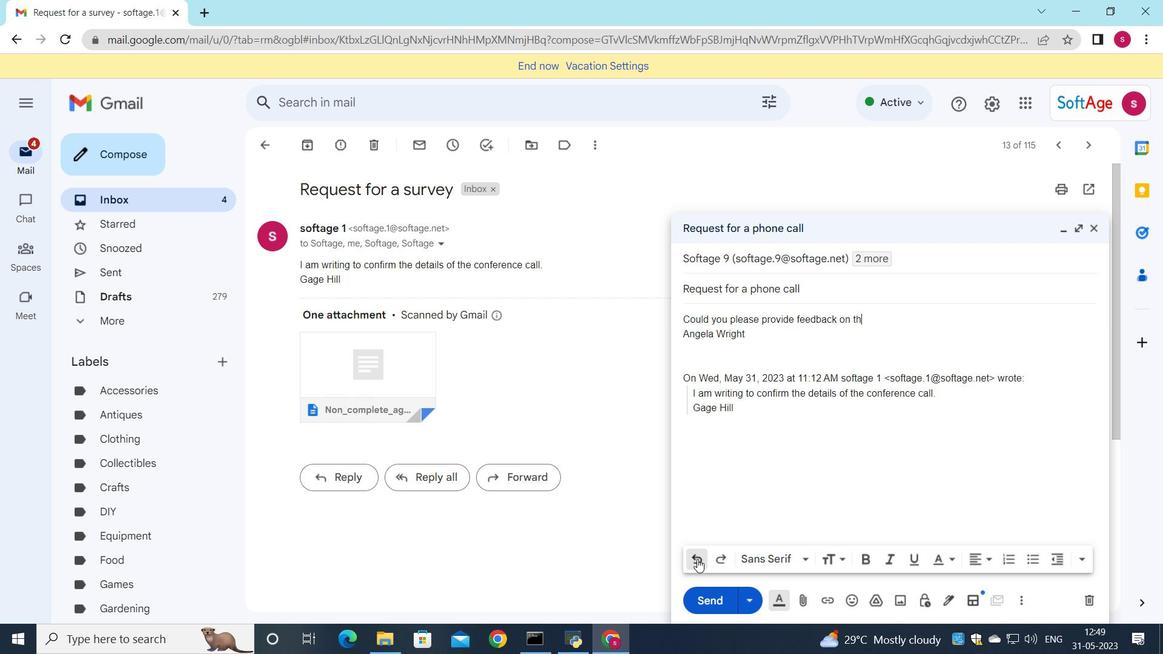 
Action: Mouse pressed left at (697, 559)
Screenshot: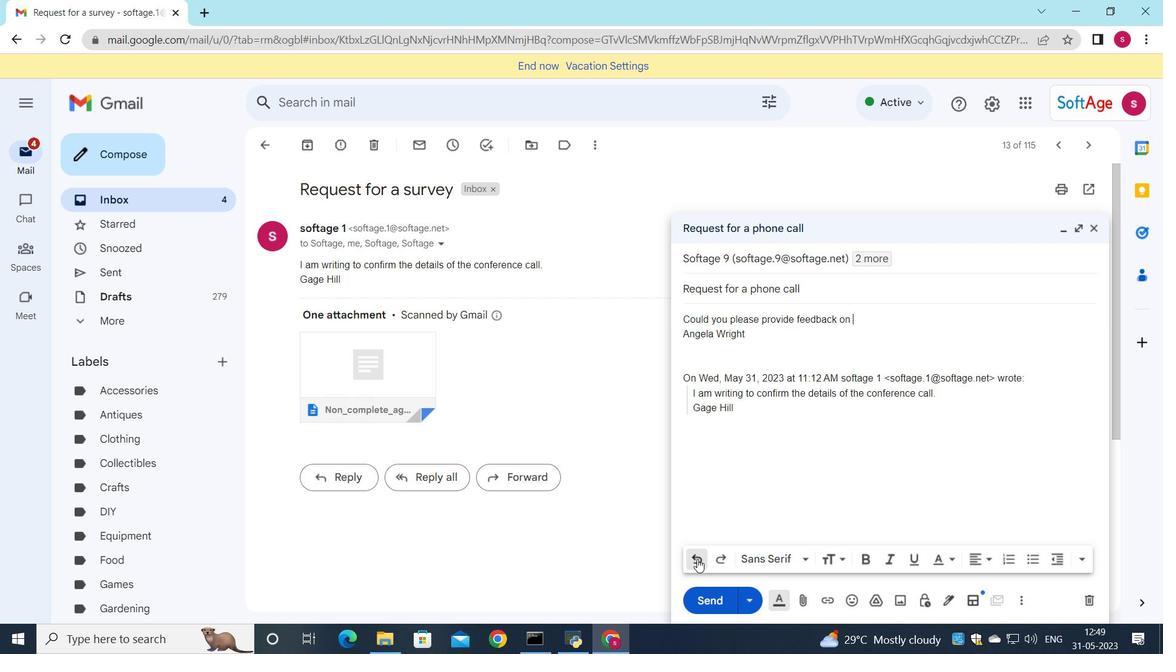 
Action: Mouse pressed left at (697, 559)
Screenshot: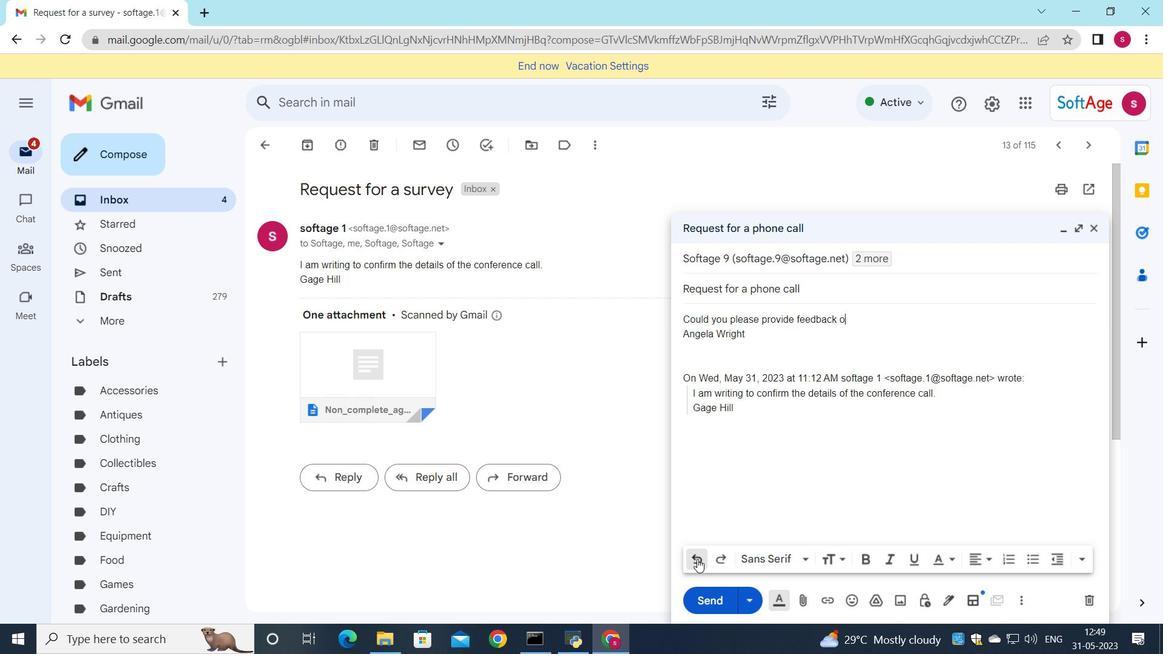 
Action: Mouse pressed left at (697, 559)
Screenshot: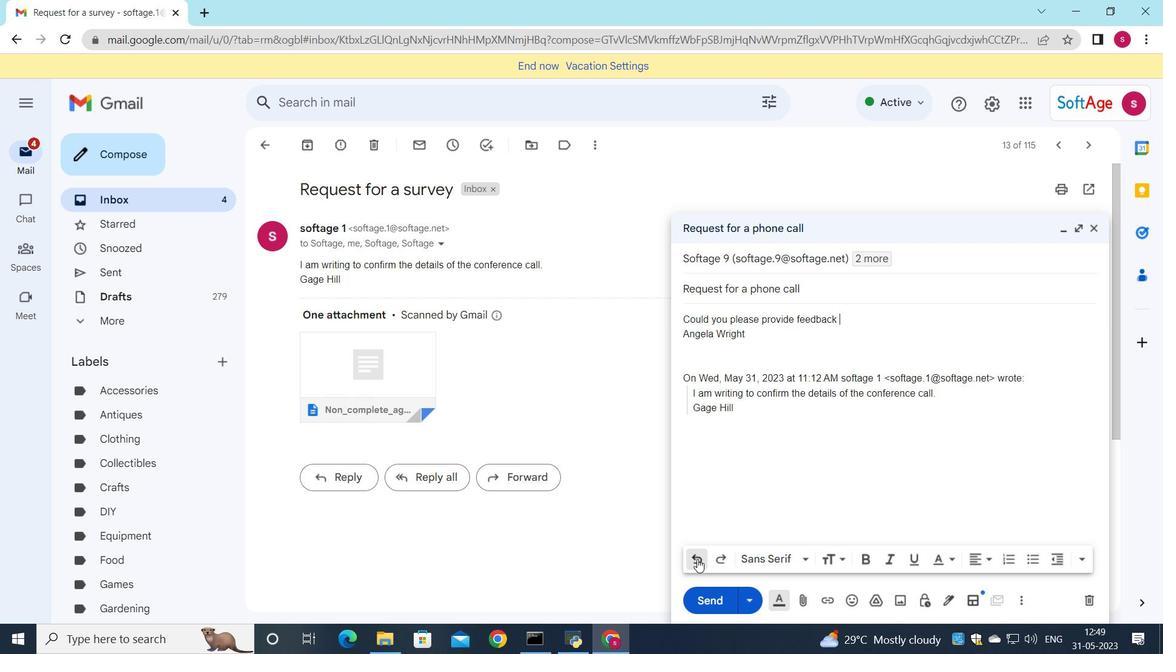 
Action: Mouse pressed left at (697, 559)
Screenshot: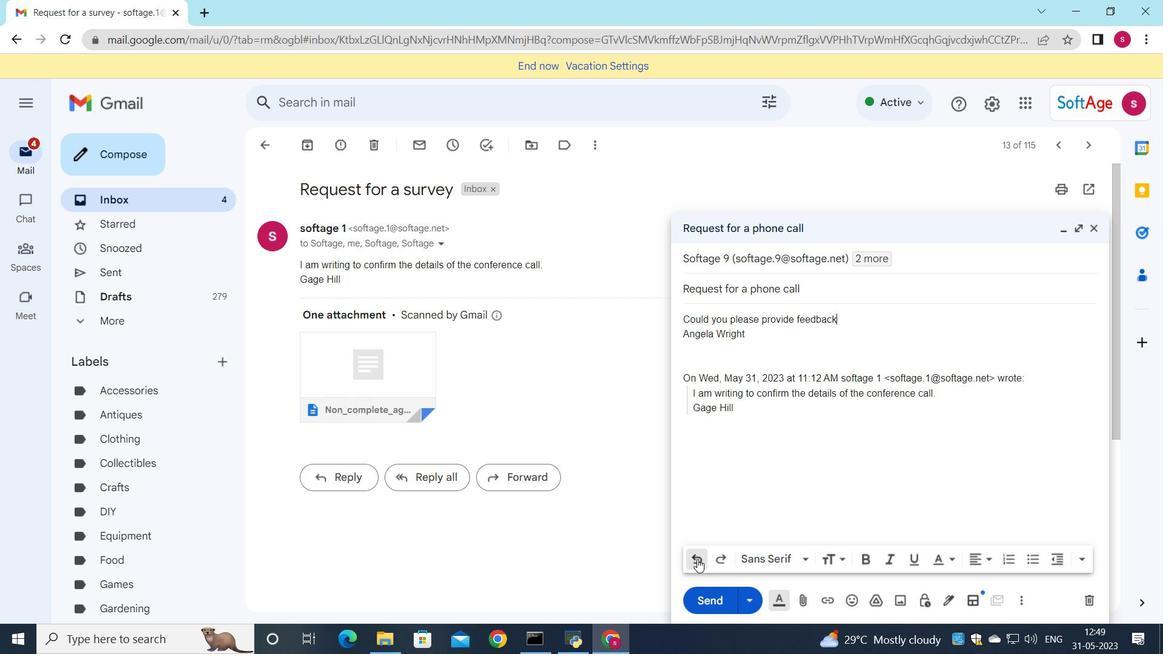
Action: Mouse pressed left at (697, 559)
Screenshot: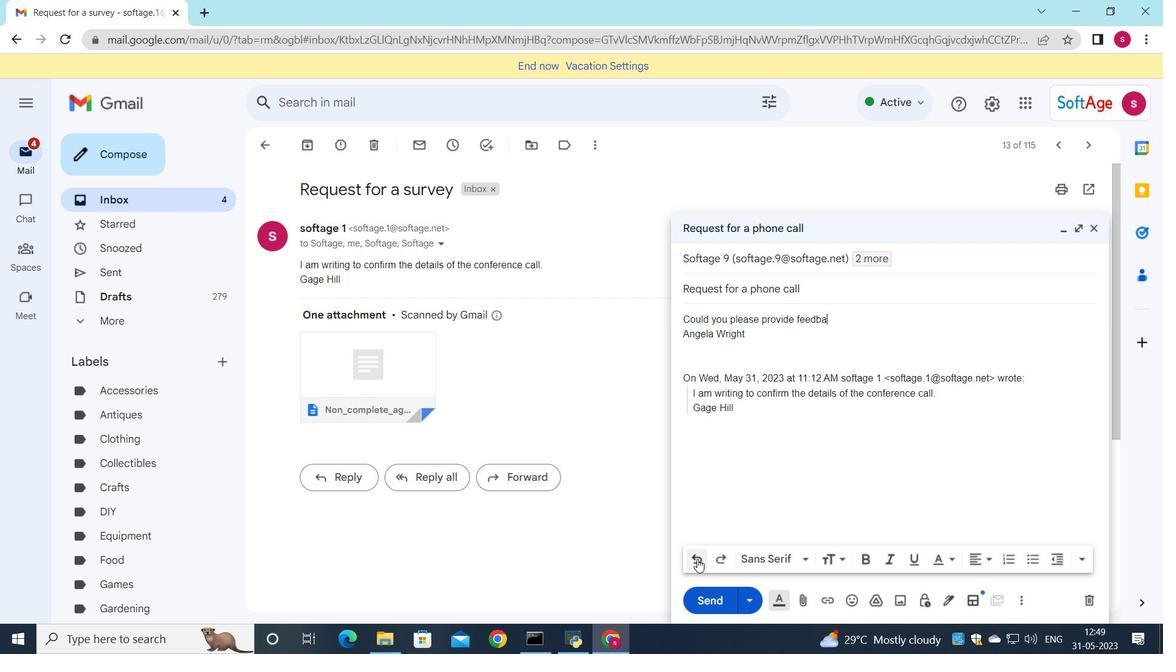 
Action: Mouse pressed left at (697, 559)
Screenshot: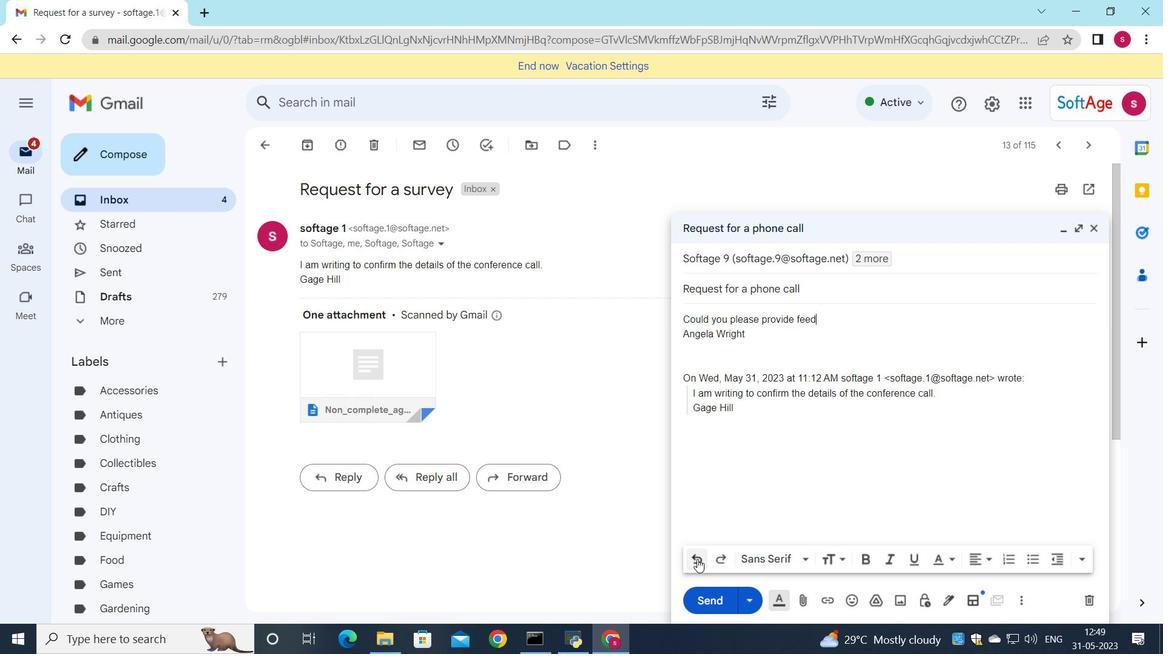 
Action: Mouse pressed left at (697, 559)
Screenshot: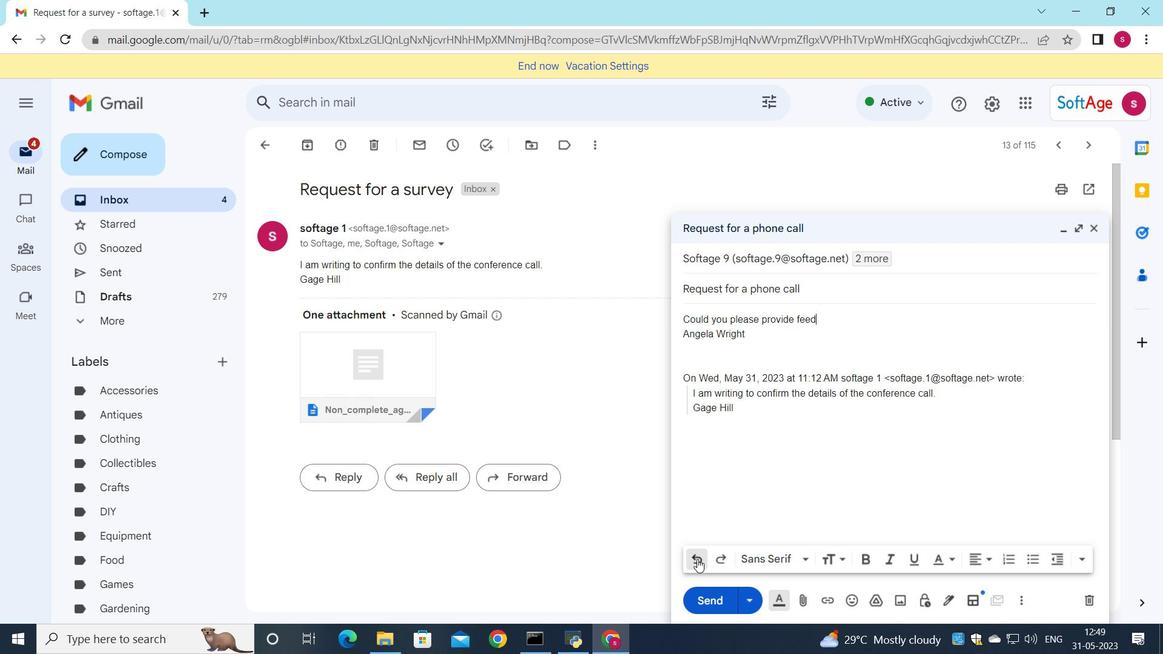 
Action: Mouse pressed left at (697, 559)
Screenshot: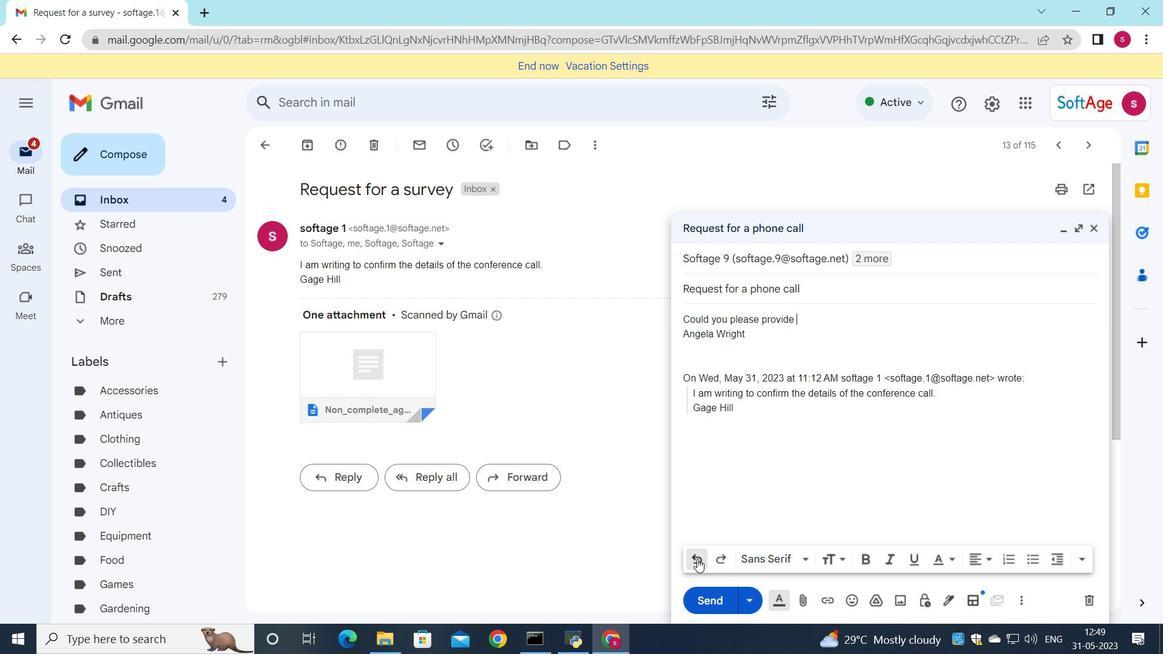 
Action: Mouse pressed left at (697, 559)
Screenshot: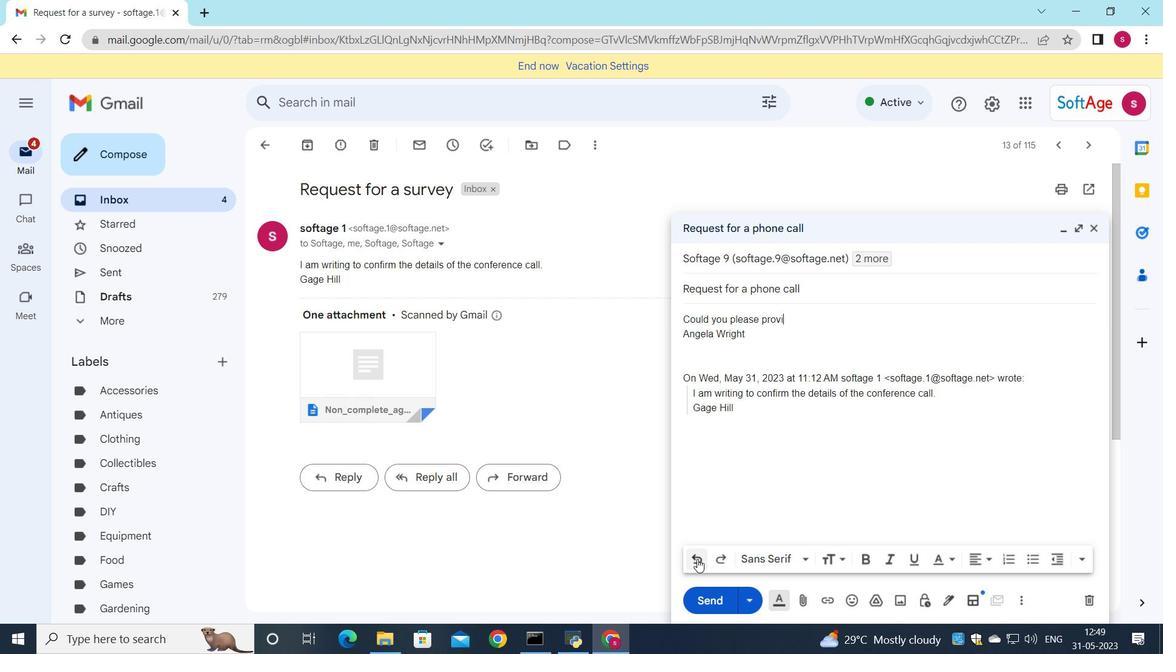 
Action: Mouse pressed left at (697, 559)
Screenshot: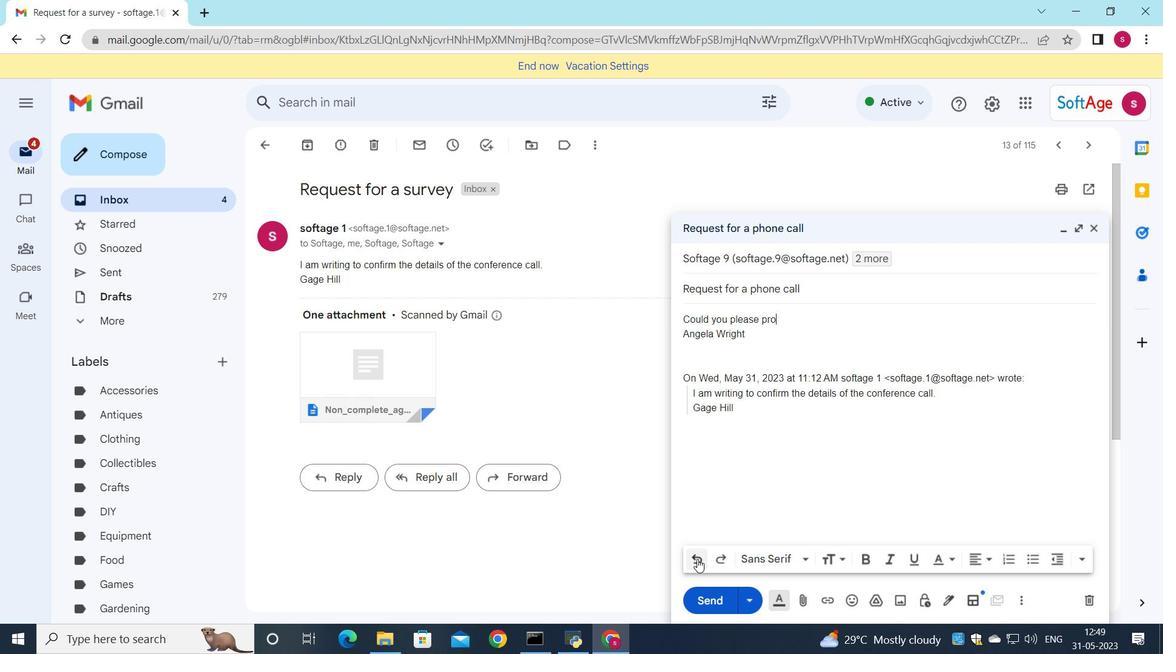 
Action: Mouse pressed left at (697, 559)
Screenshot: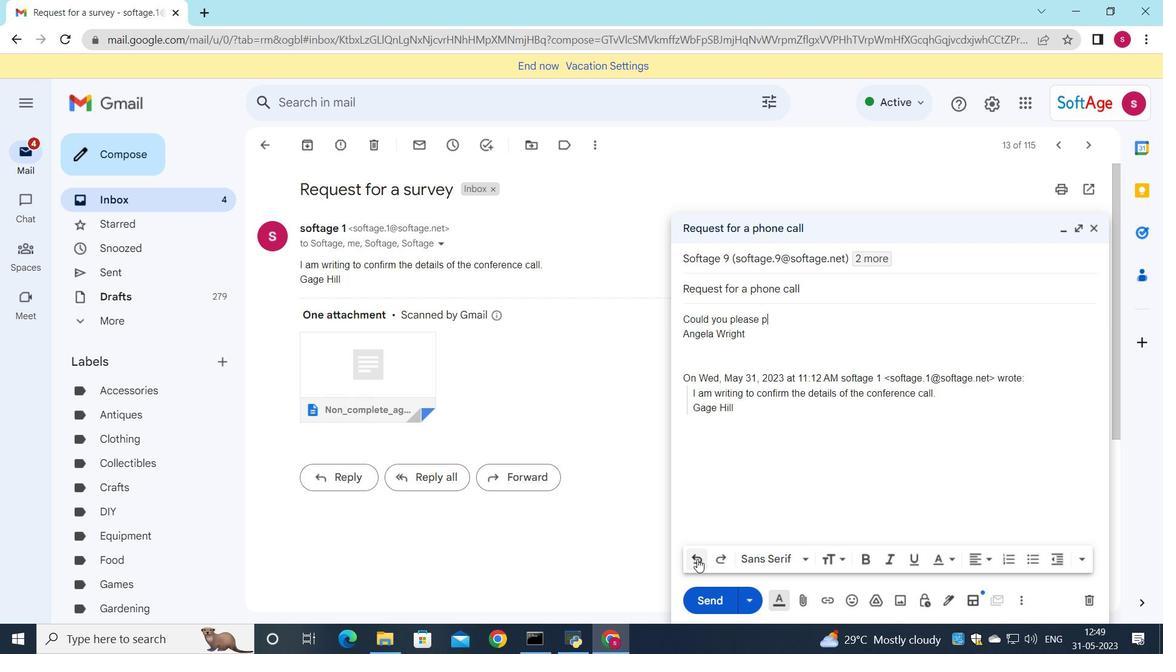 
Action: Mouse pressed left at (697, 559)
Screenshot: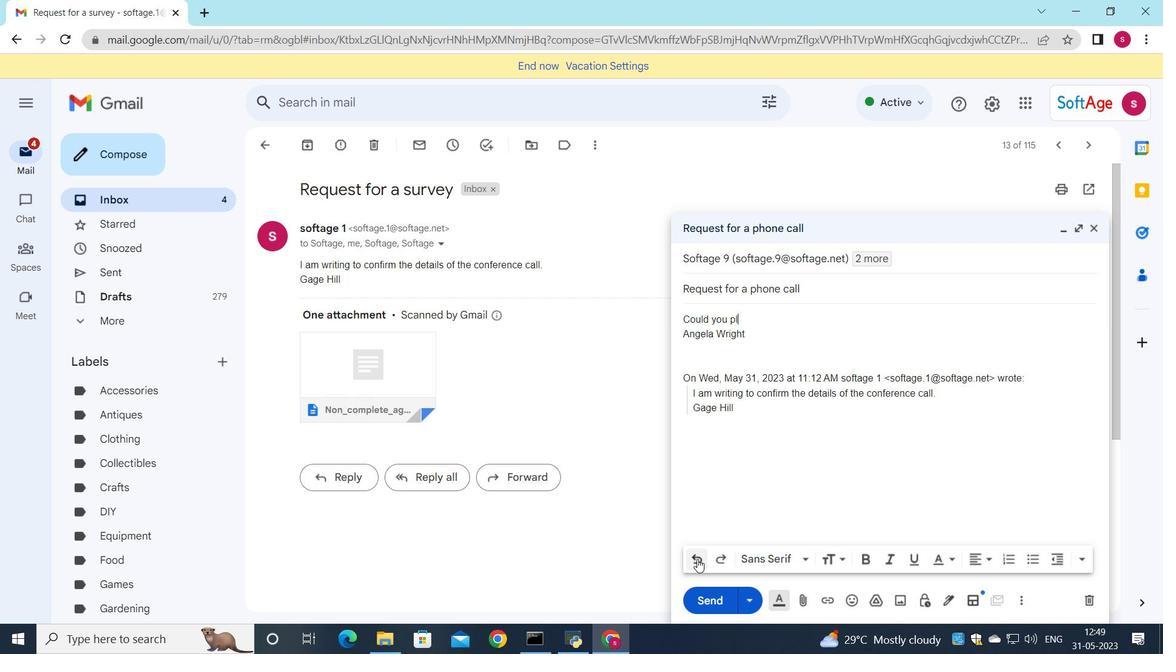 
Action: Mouse pressed left at (697, 559)
Screenshot: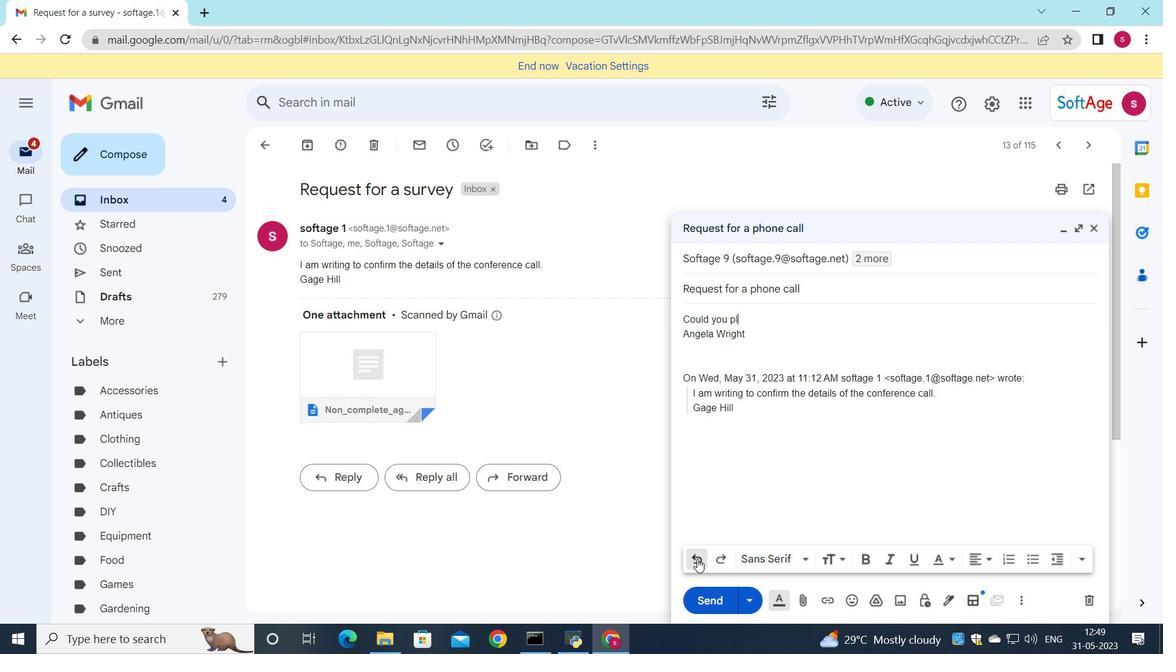 
Action: Mouse pressed left at (697, 559)
Screenshot: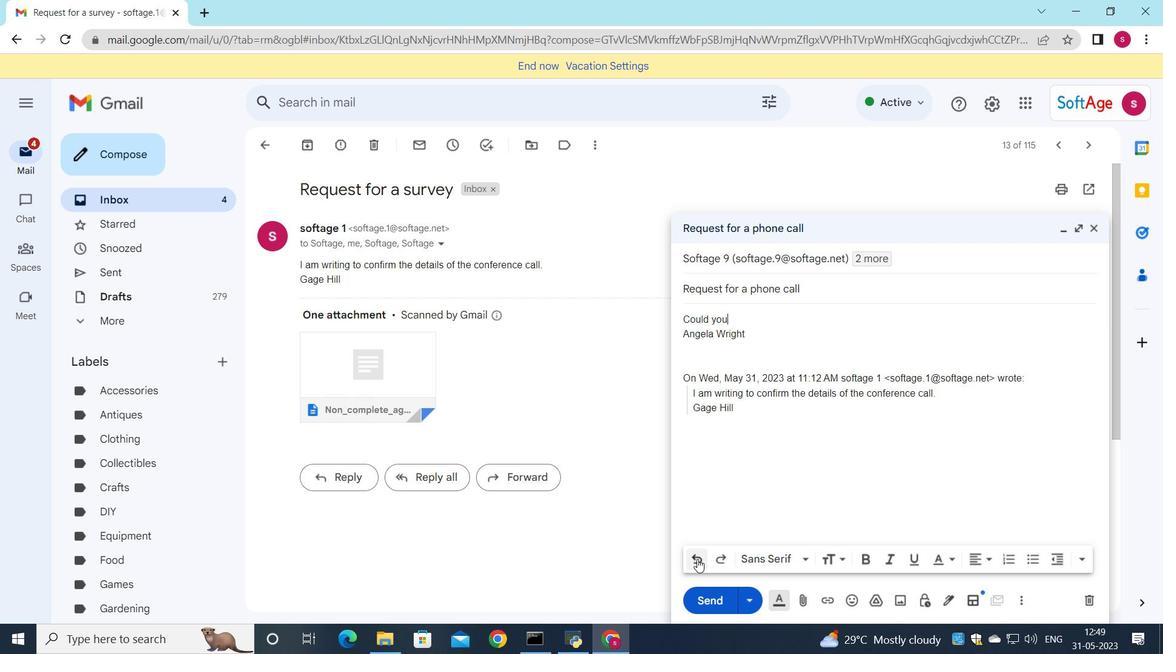 
Action: Mouse pressed left at (697, 559)
Screenshot: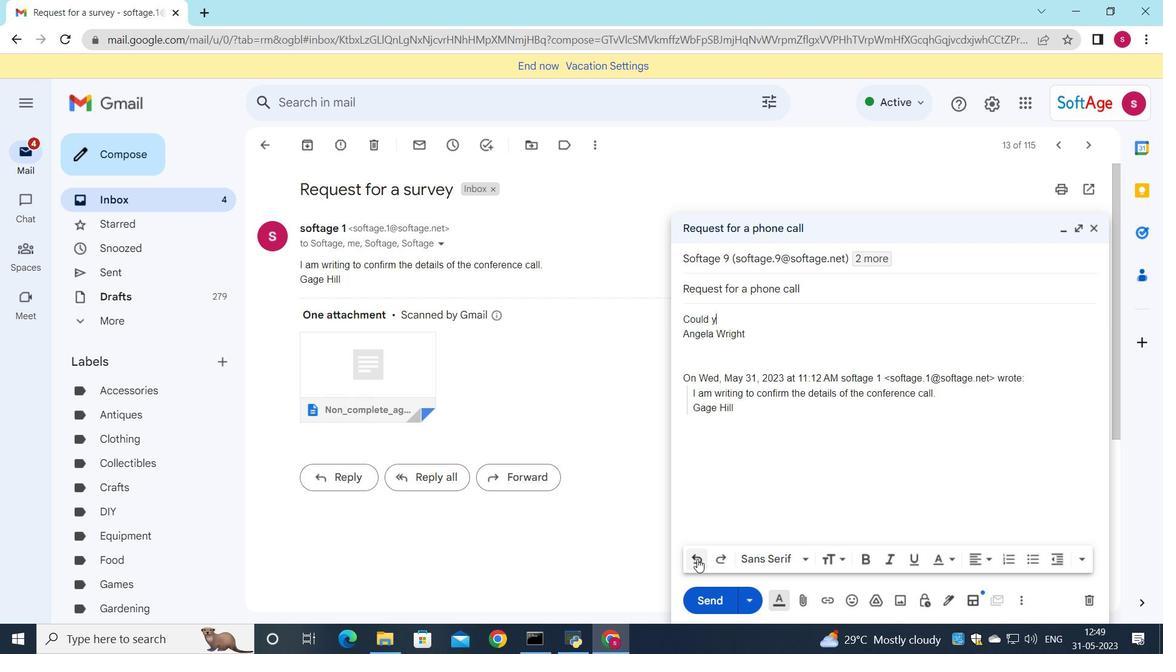 
Action: Mouse pressed left at (697, 559)
Screenshot: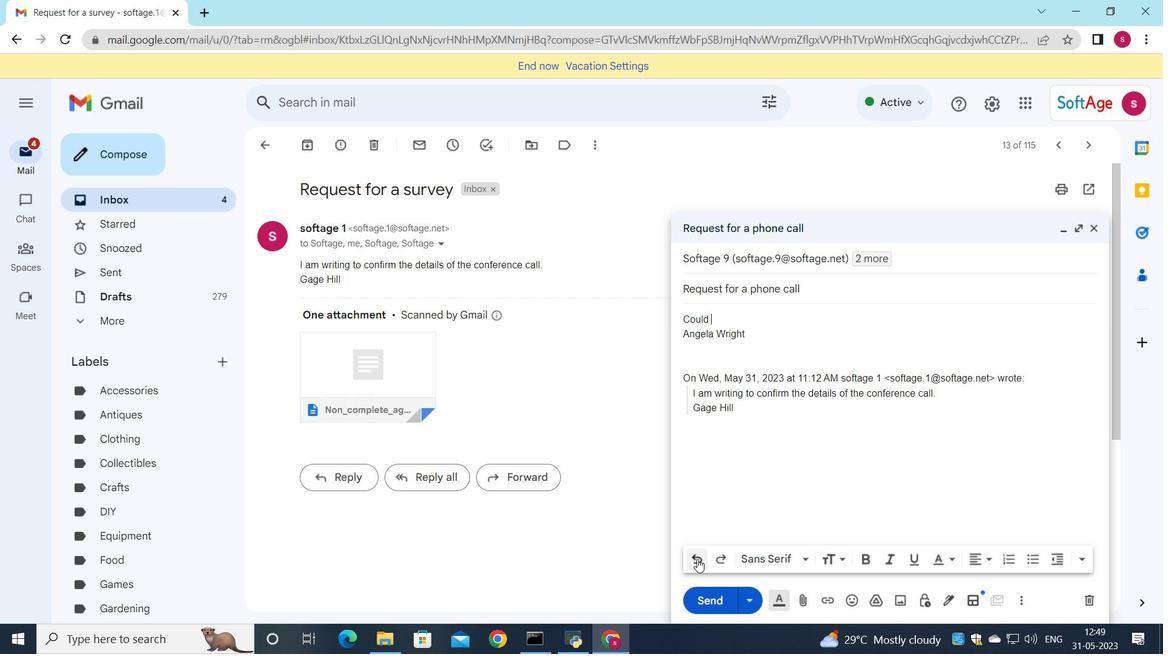 
Action: Mouse pressed left at (697, 559)
Screenshot: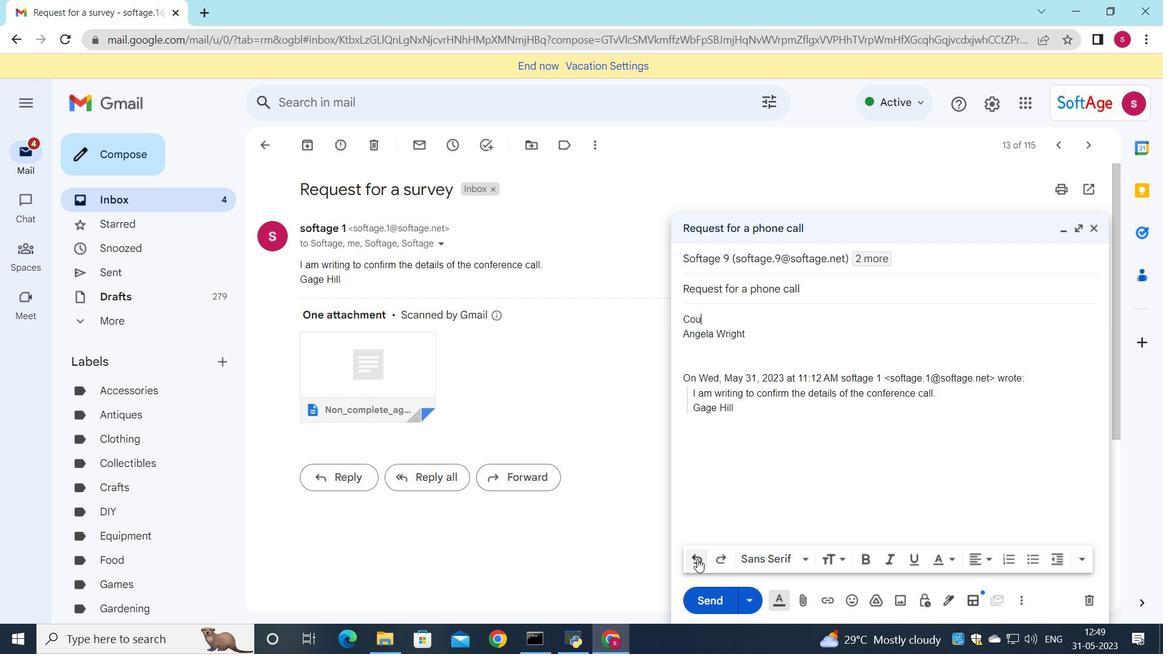 
Action: Mouse pressed left at (697, 559)
Screenshot: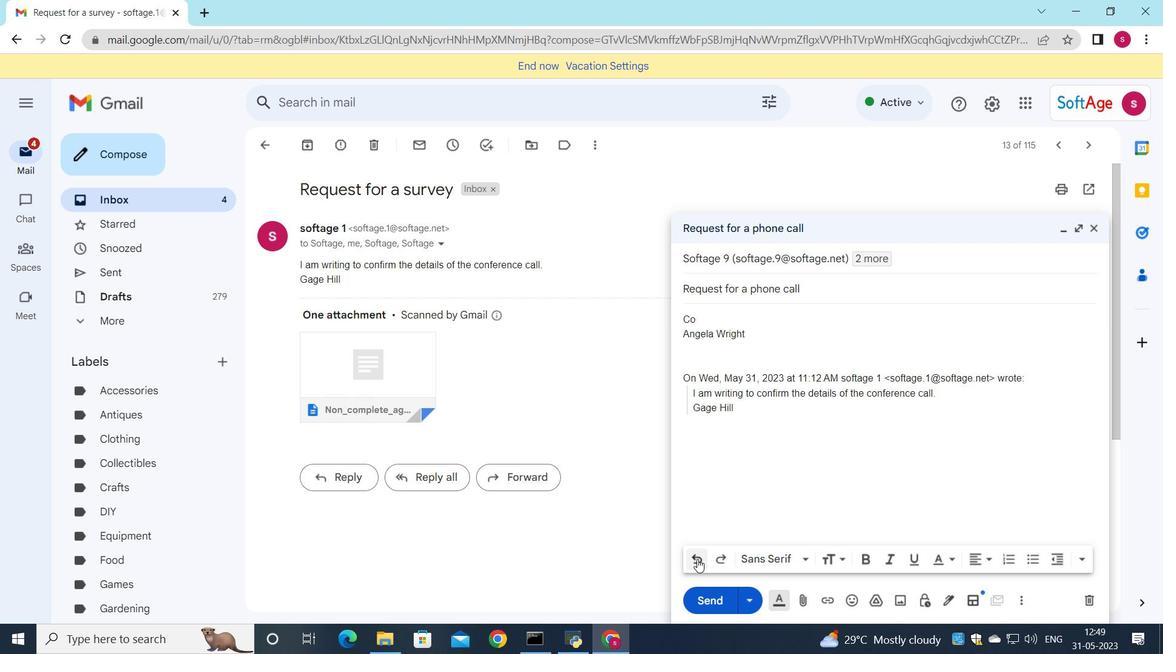 
Action: Mouse pressed left at (697, 559)
Screenshot: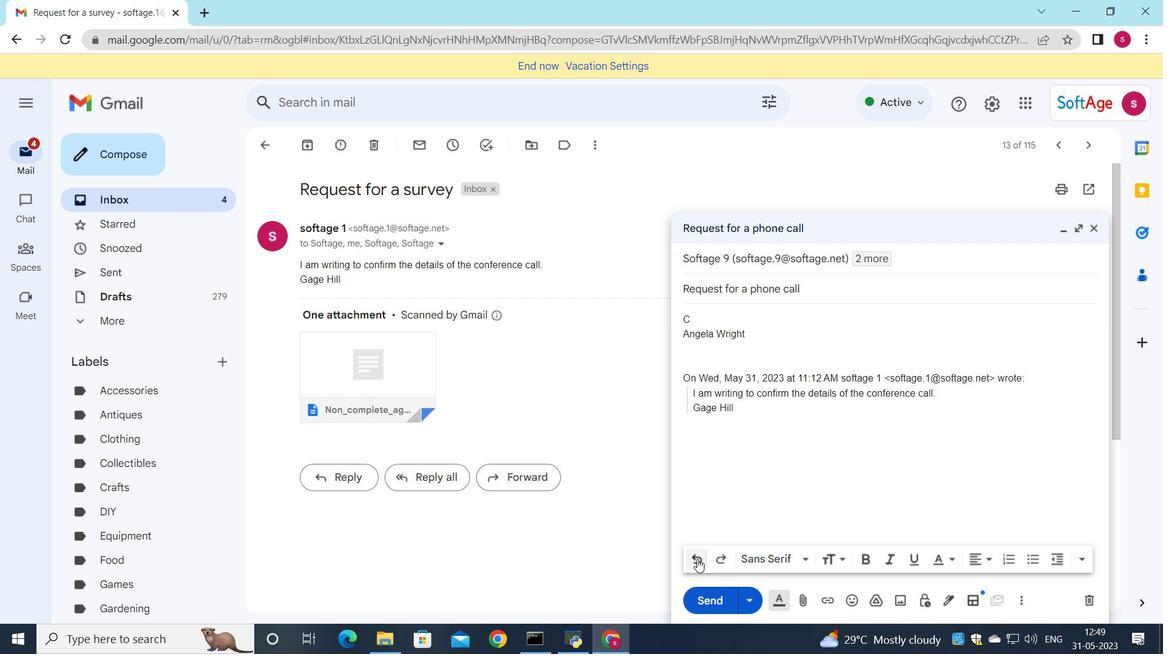 
Action: Key pressed <Key.shift><Key.shift>Thank<Key.space>you<Key.space>for<Key.space>your<Key.space>patience<Key.space>while<Key.space>we<Key.space>resolve<Key.space>this<Key.space>issue.
Screenshot: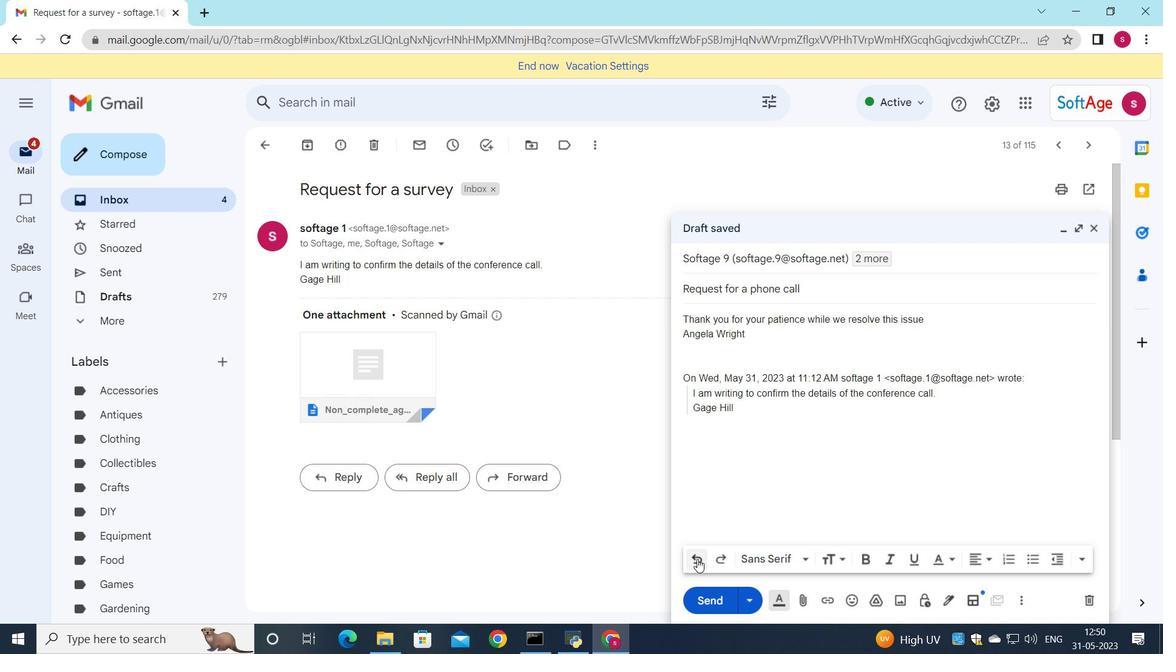 
Action: Mouse moved to (708, 593)
Screenshot: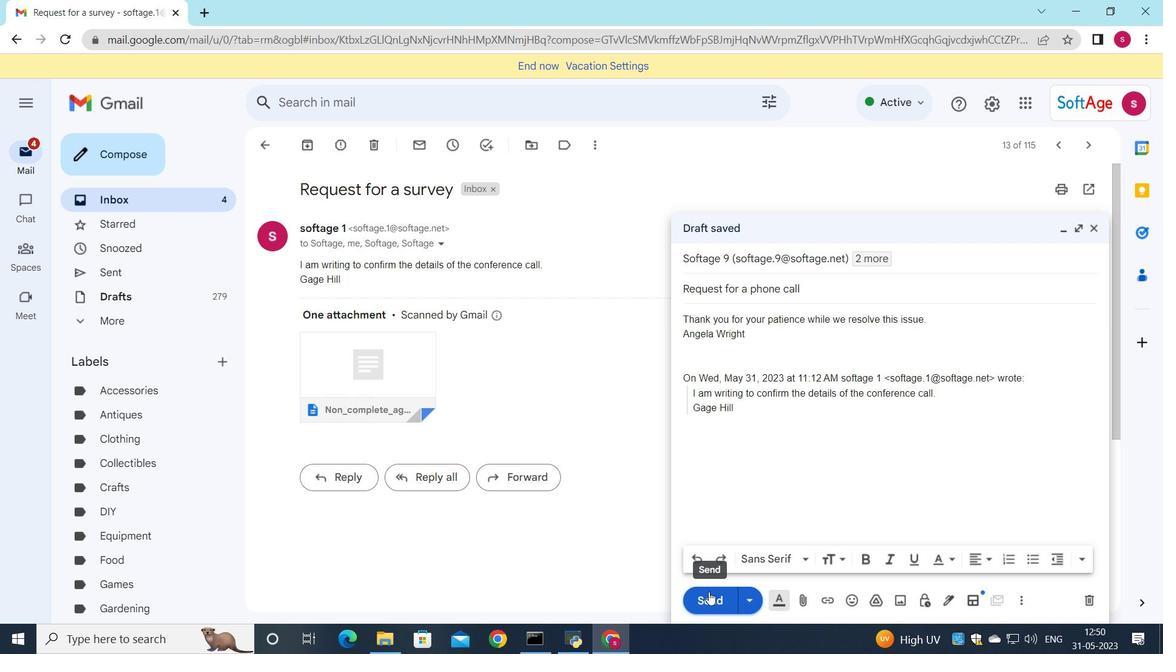 
Action: Mouse pressed left at (708, 593)
Screenshot: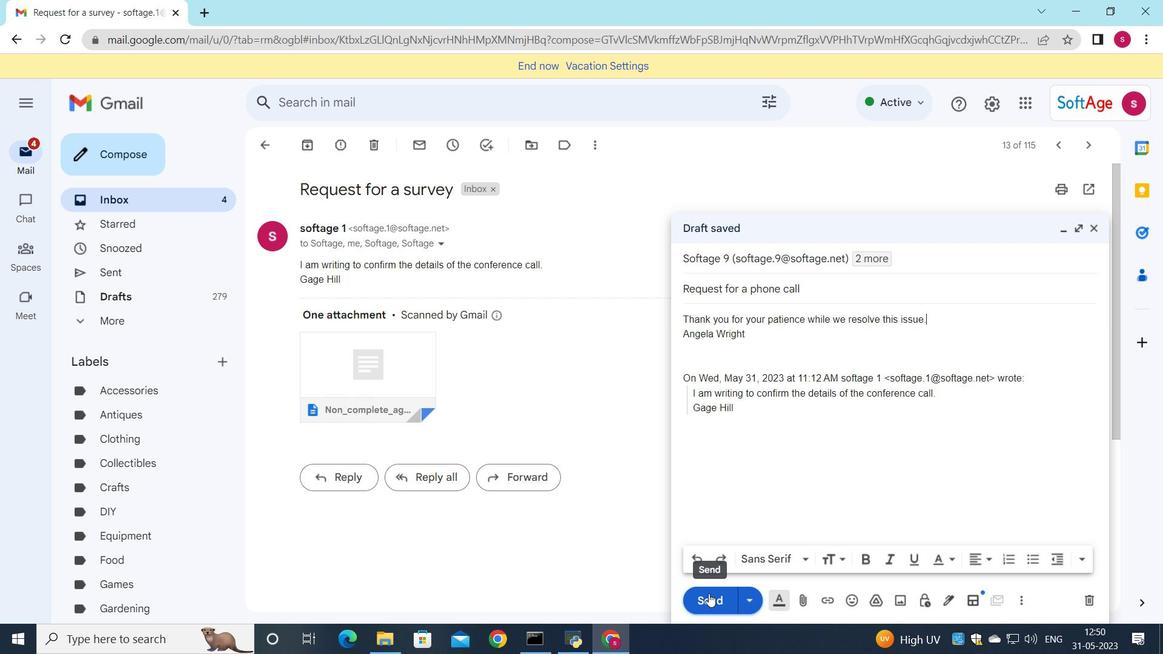 
Action: Mouse moved to (110, 202)
Screenshot: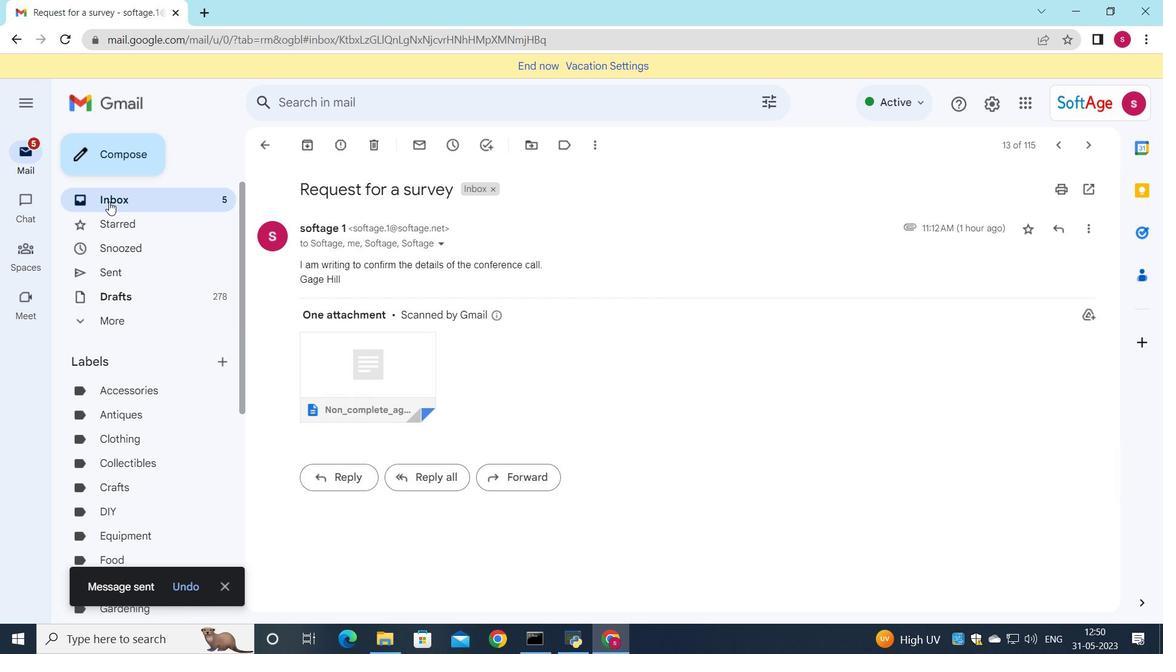 
Action: Mouse pressed left at (110, 202)
Screenshot: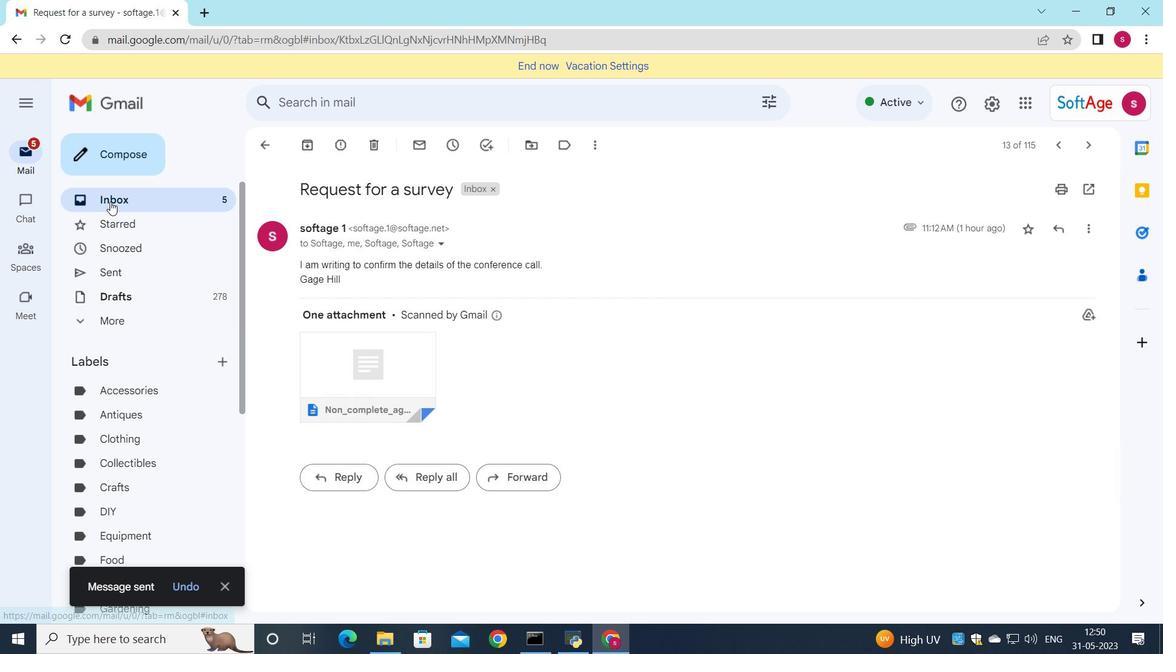 
Action: Mouse moved to (435, 245)
Screenshot: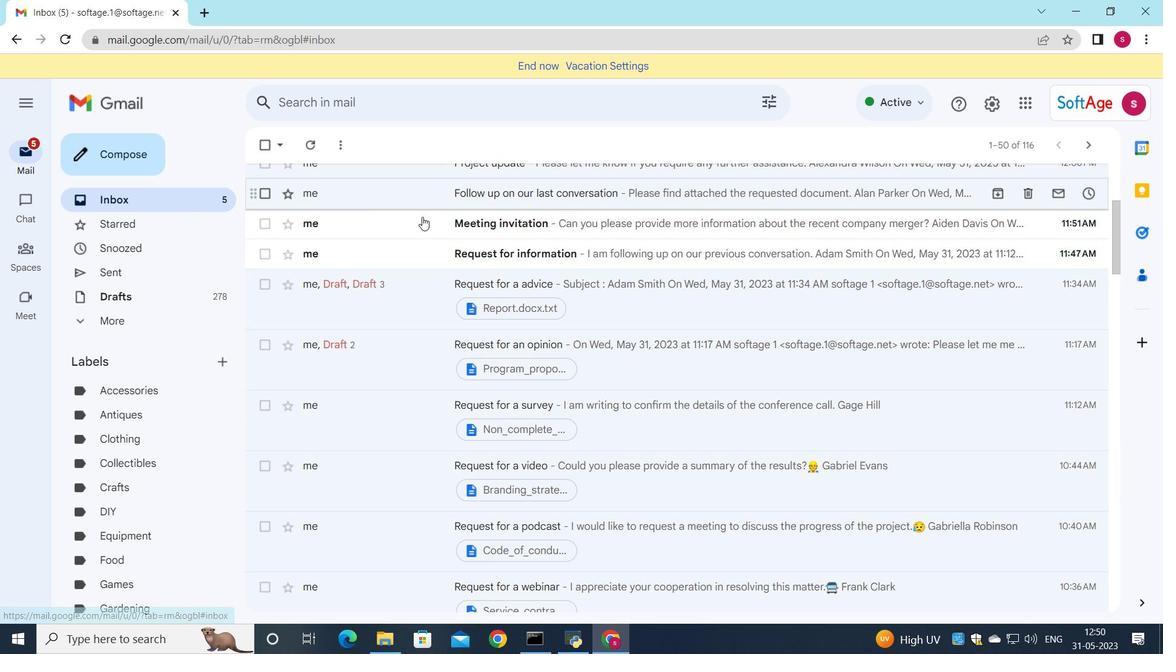 
Action: Mouse scrolled (435, 245) with delta (0, 0)
Screenshot: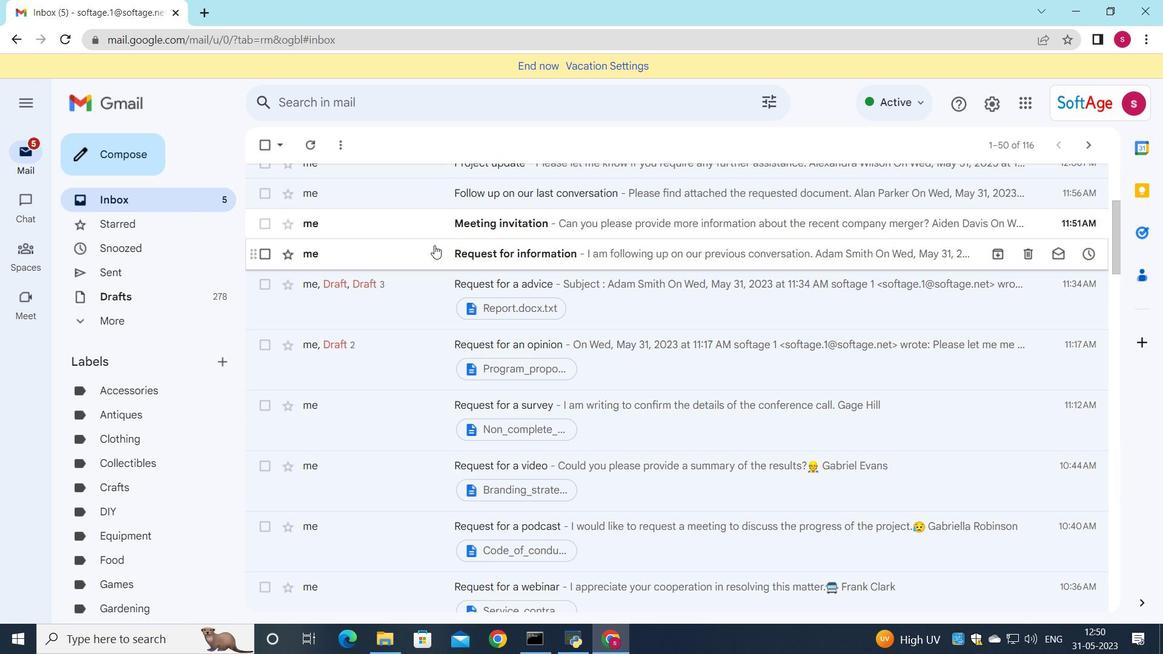 
Action: Mouse moved to (440, 244)
Screenshot: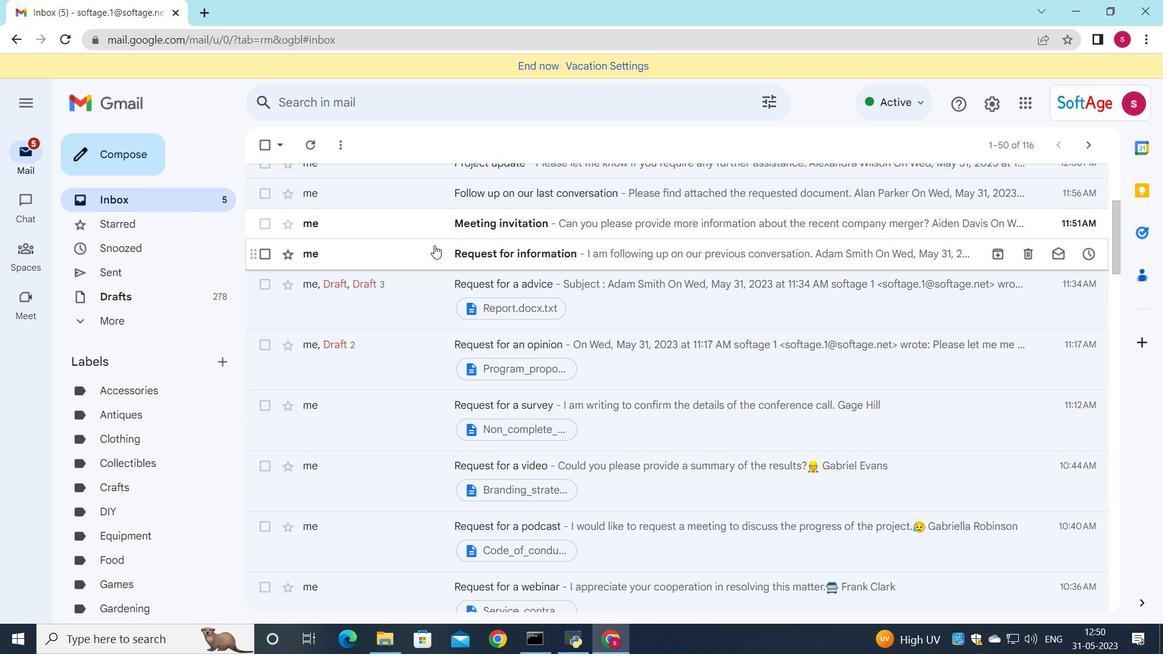 
Action: Mouse scrolled (440, 245) with delta (0, 0)
Screenshot: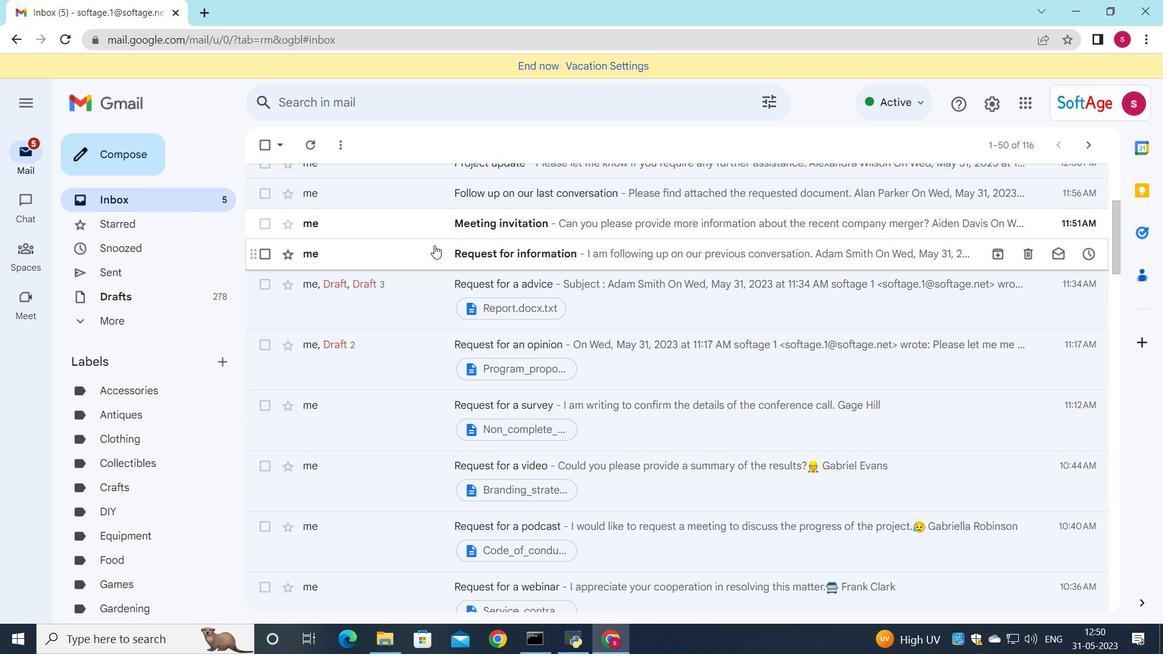 
Action: Mouse moved to (441, 243)
Screenshot: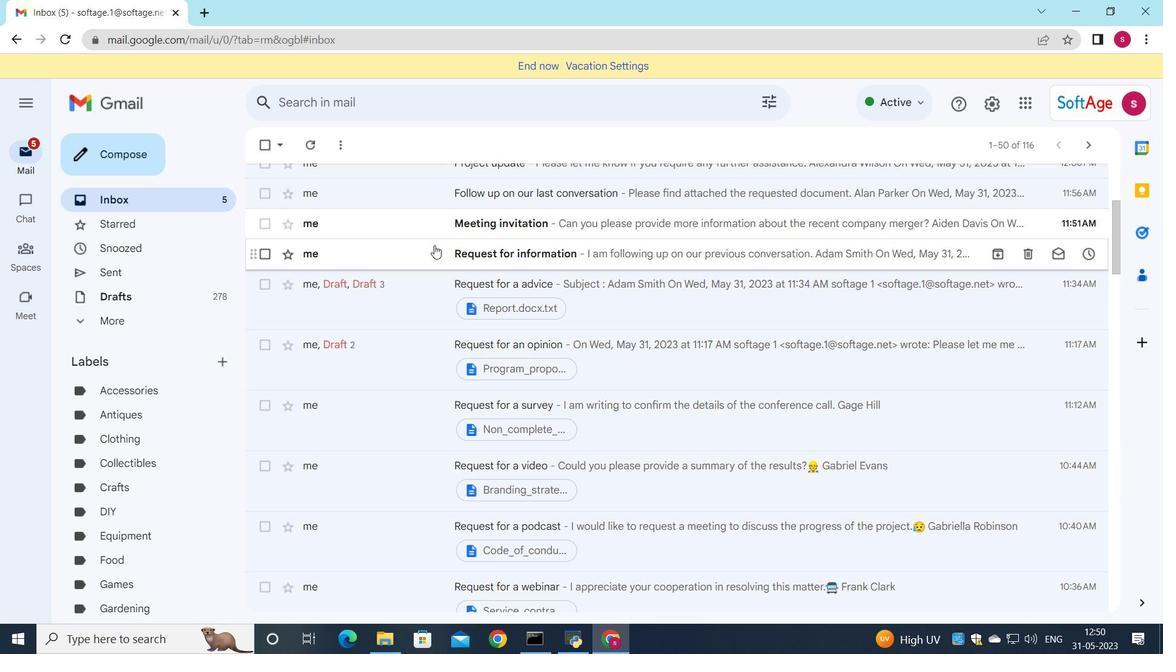 
Action: Mouse scrolled (441, 244) with delta (0, 0)
Screenshot: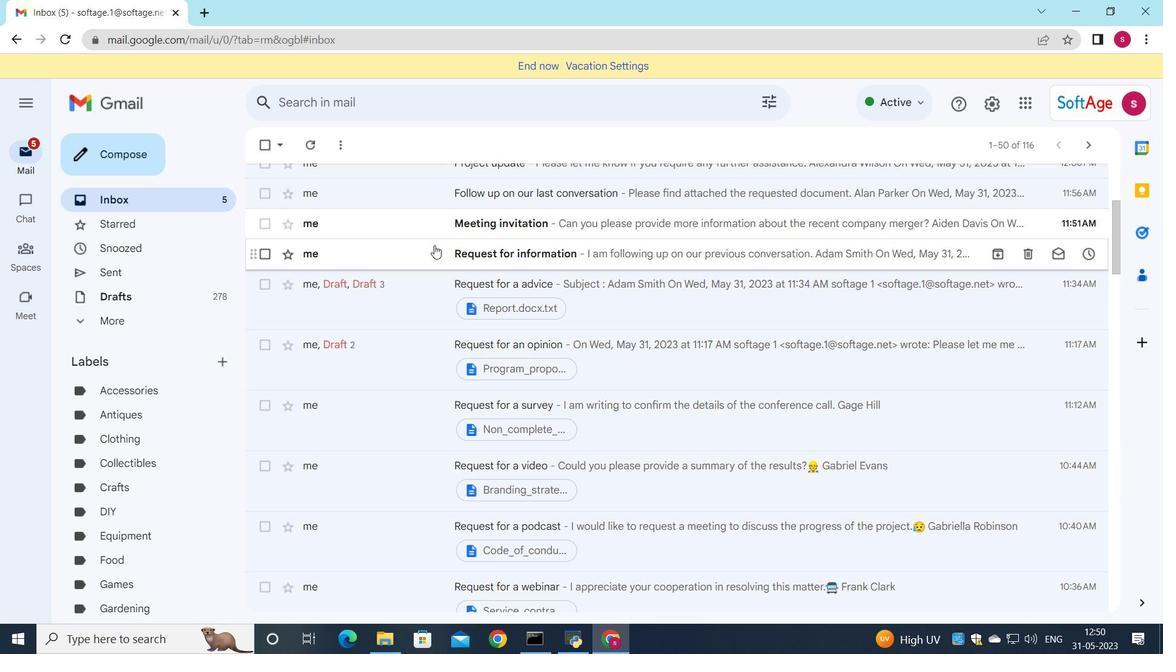 
Action: Mouse moved to (444, 239)
Screenshot: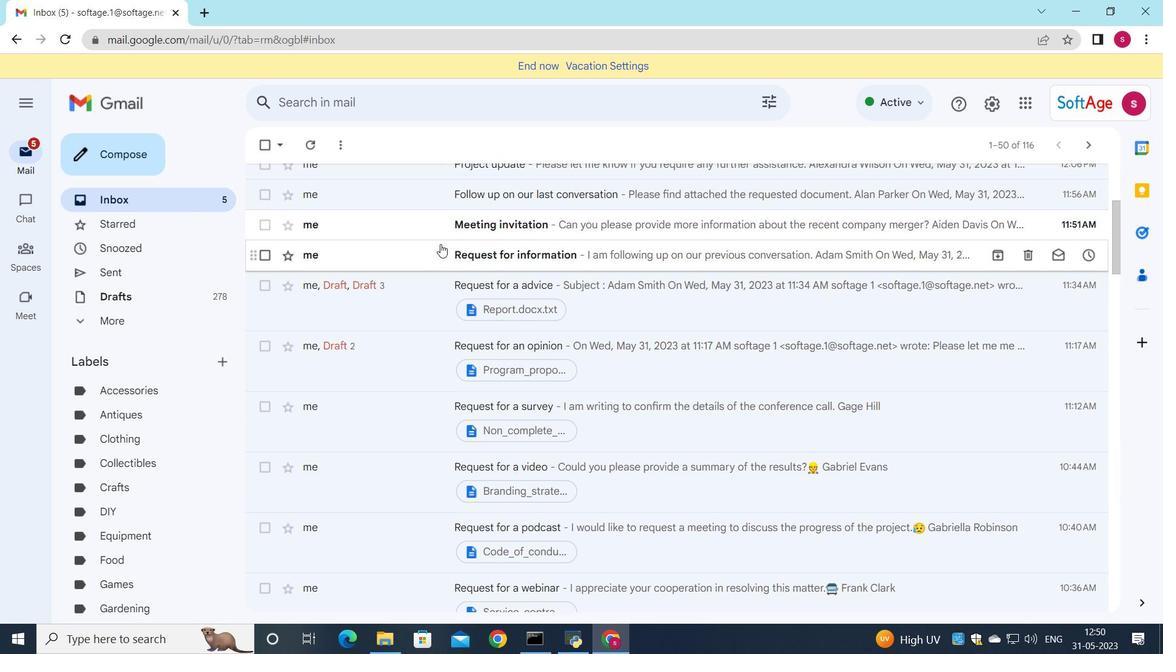 
Action: Mouse scrolled (444, 239) with delta (0, 0)
Screenshot: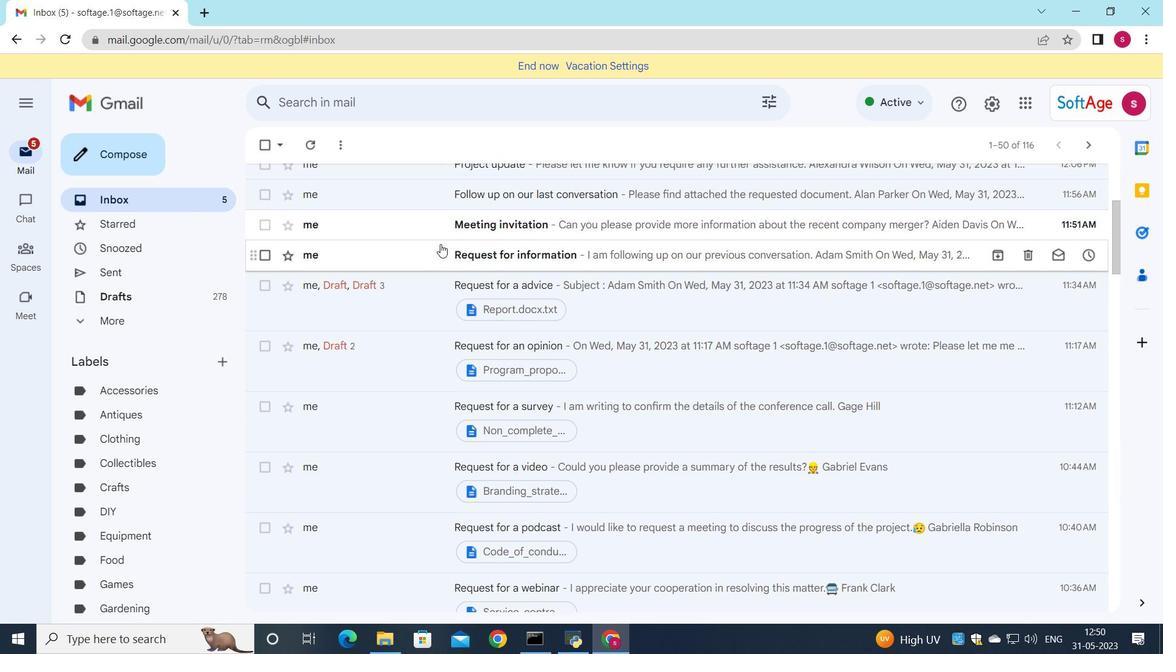 
Action: Mouse moved to (445, 228)
Screenshot: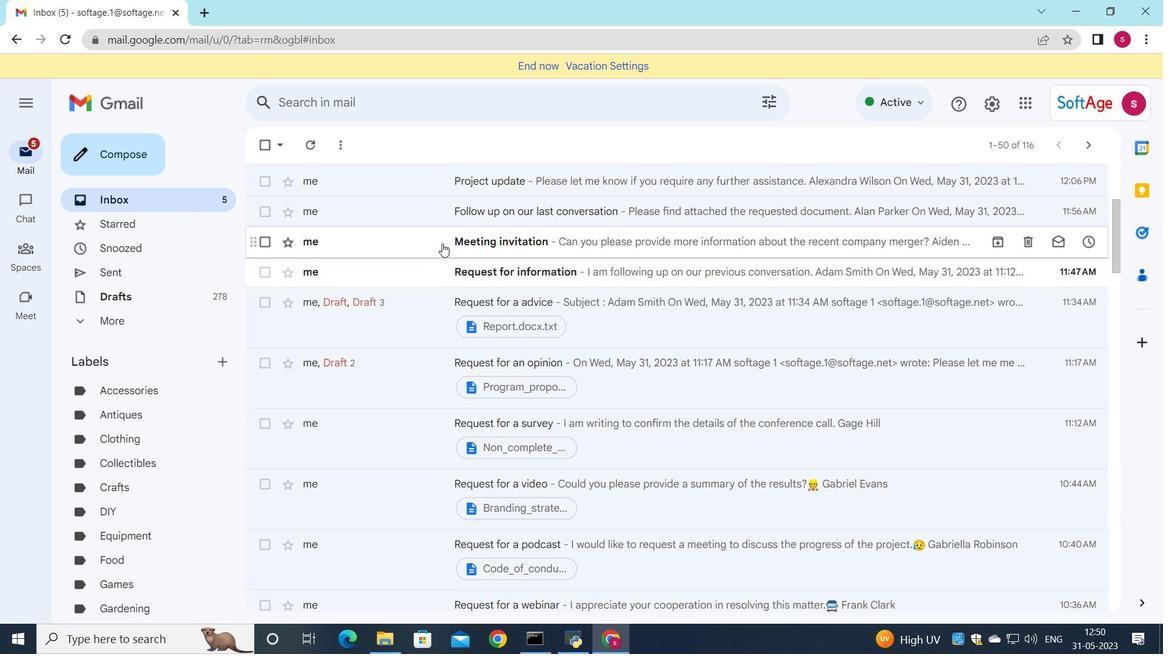 
Action: Mouse scrolled (445, 229) with delta (0, 0)
Screenshot: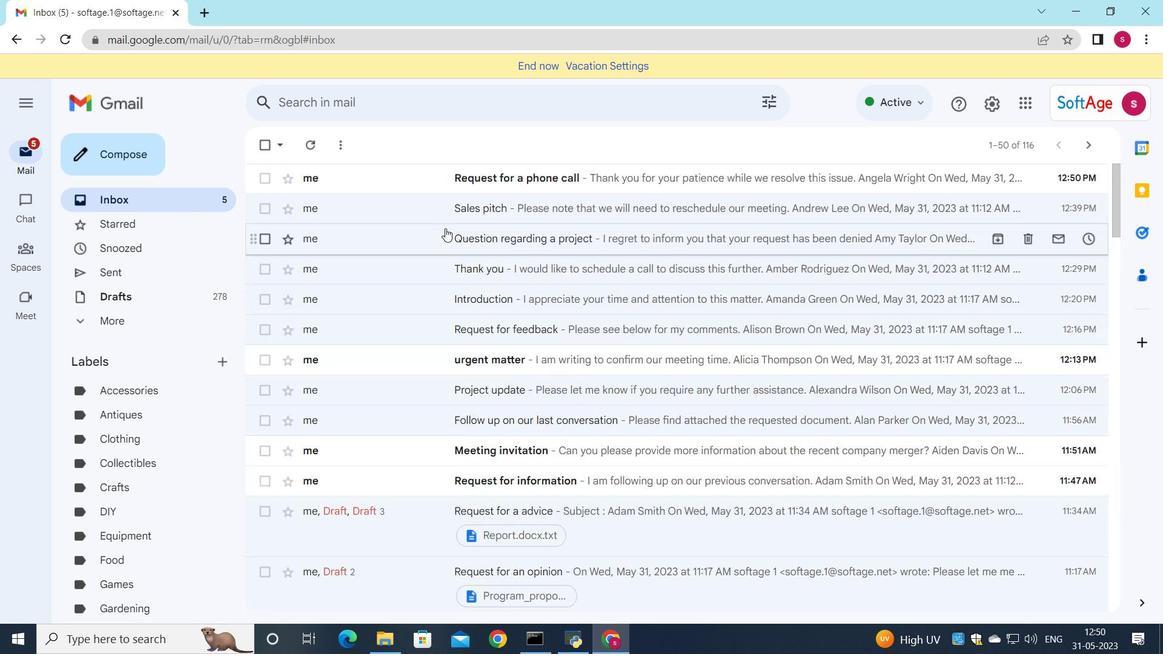 
Action: Mouse scrolled (445, 229) with delta (0, 0)
Screenshot: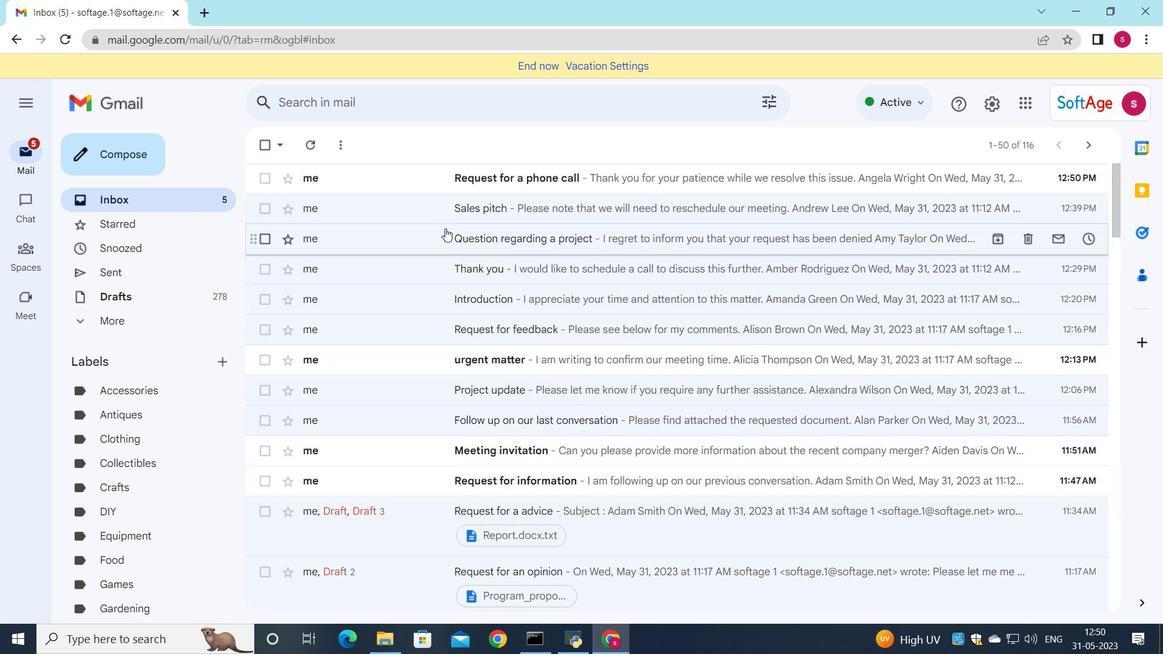 
Action: Mouse scrolled (445, 229) with delta (0, 0)
Screenshot: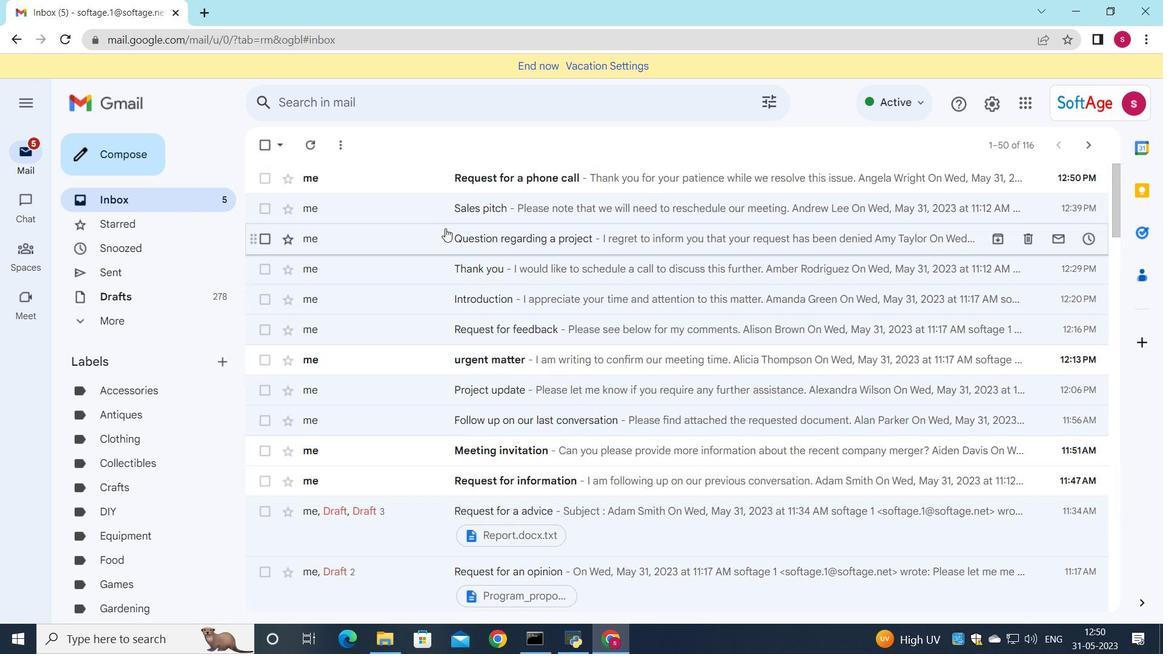 
Action: Mouse moved to (562, 176)
Screenshot: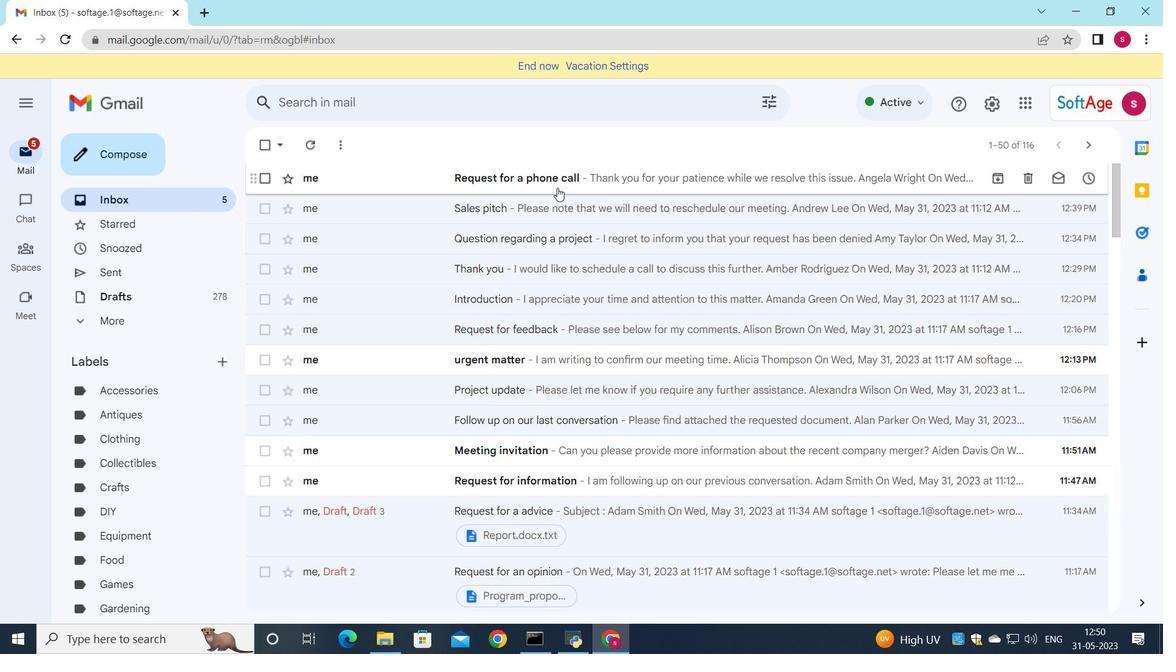 
Action: Mouse pressed left at (562, 176)
Screenshot: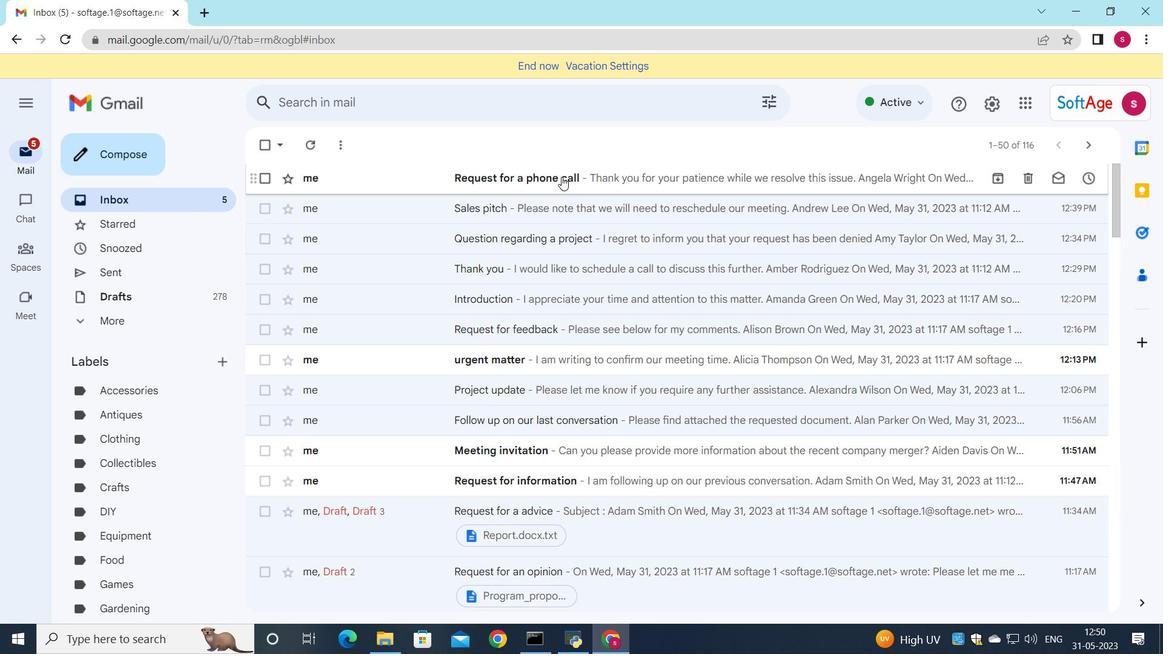 
Action: Mouse moved to (590, 178)
Screenshot: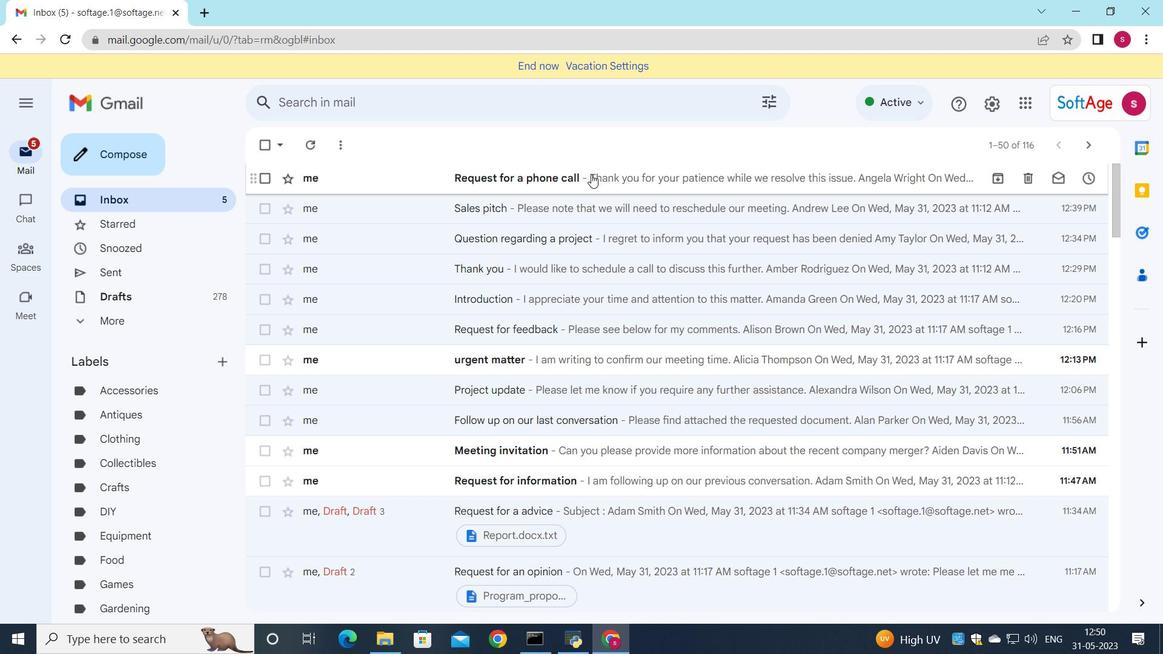 
Action: Mouse pressed left at (590, 178)
Screenshot: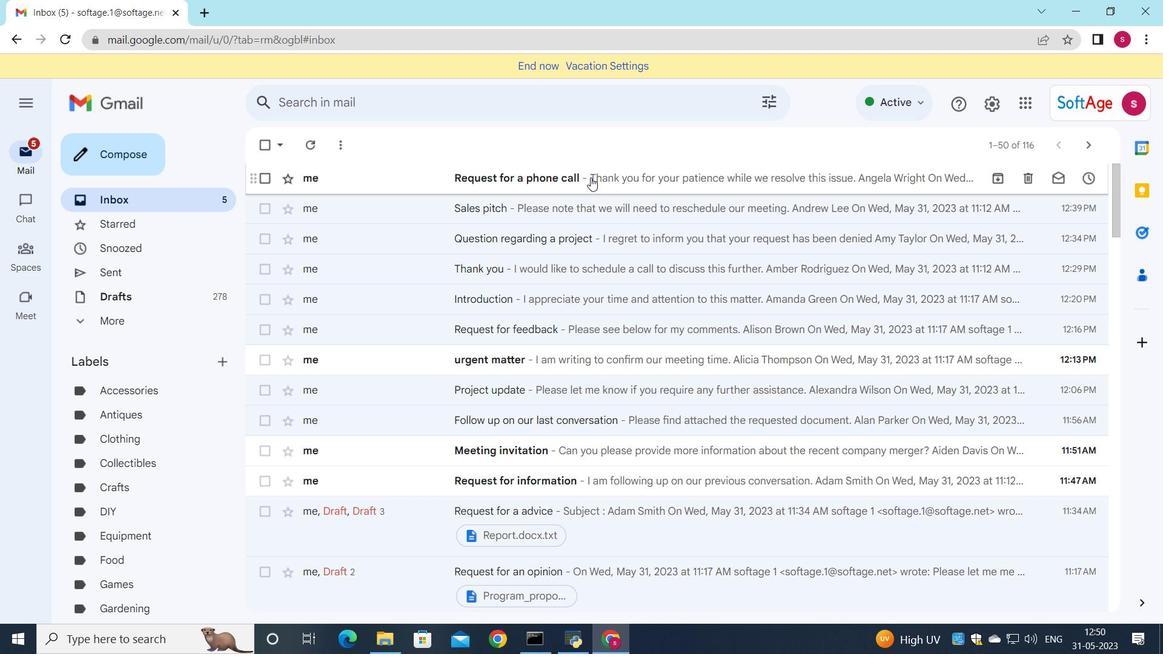 
Action: Mouse moved to (632, 193)
Screenshot: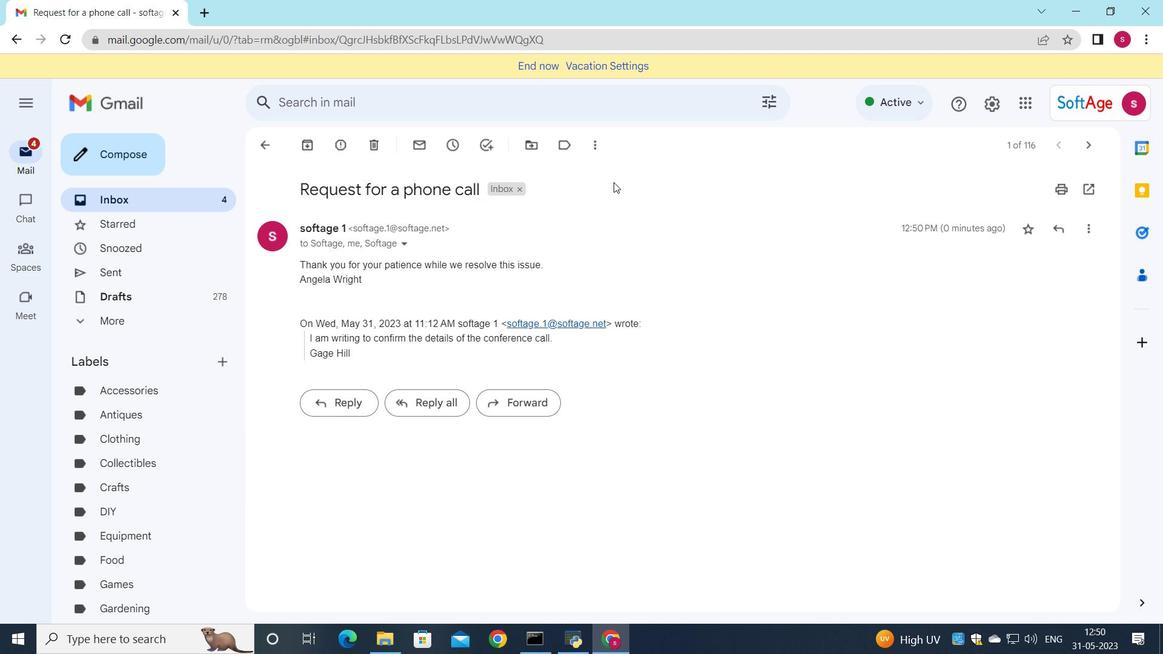 
